 Task: Research Airbnb properties in Tohana, India from 16th December, 2023 to 25th December, 2023 for 2 adults. Place can be room with 1 bedroom having 2 beds and 1 bathroom. Property type can be flat.
Action: Mouse moved to (481, 91)
Screenshot: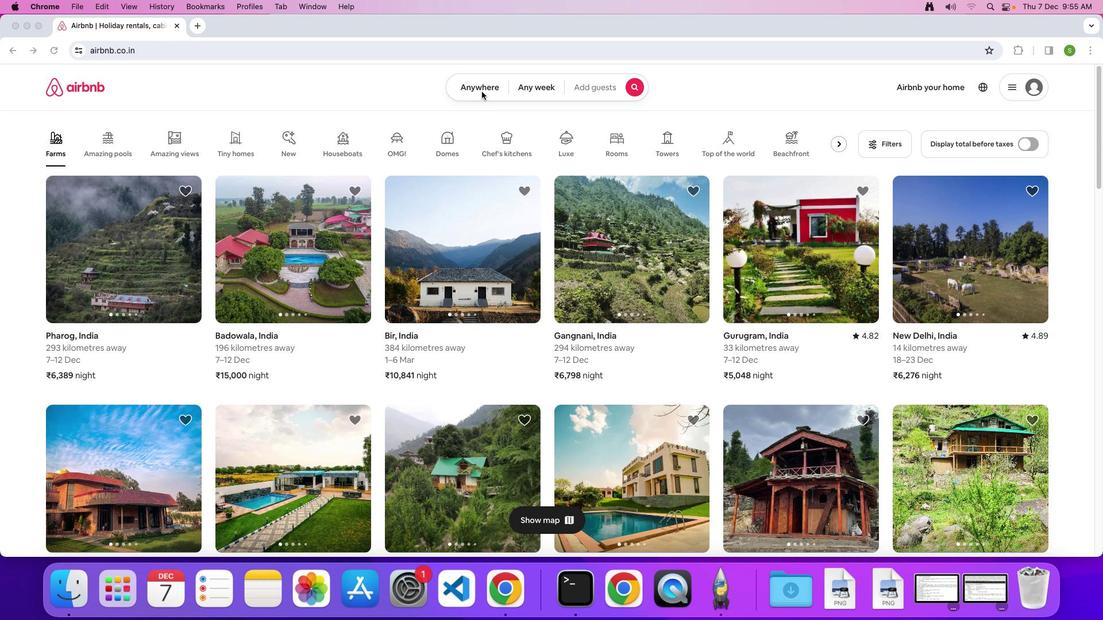 
Action: Mouse pressed left at (481, 91)
Screenshot: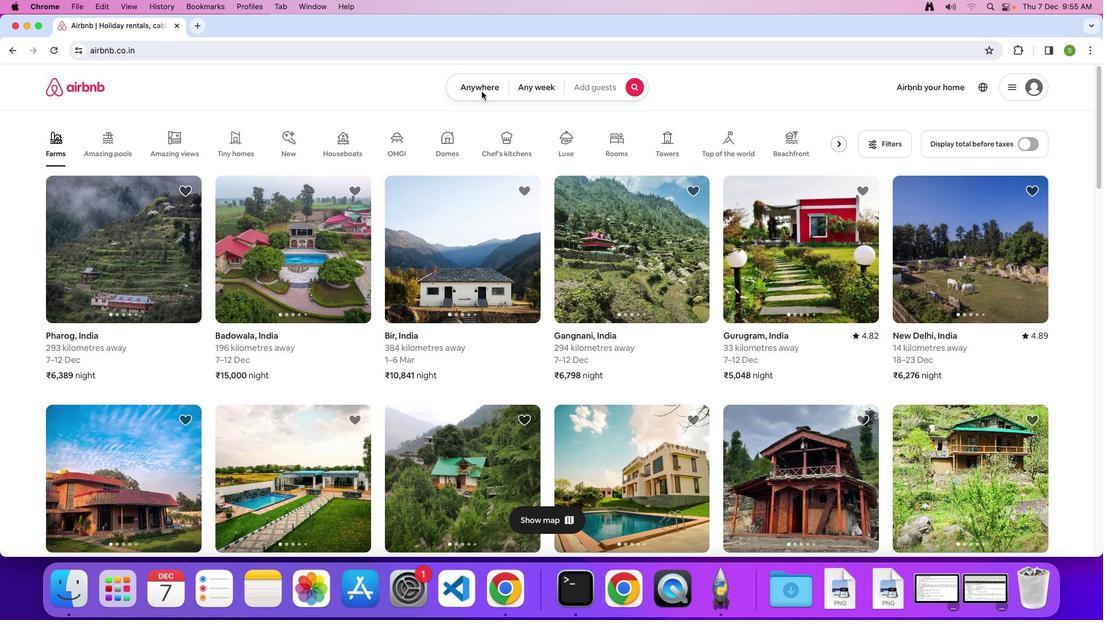 
Action: Mouse moved to (480, 90)
Screenshot: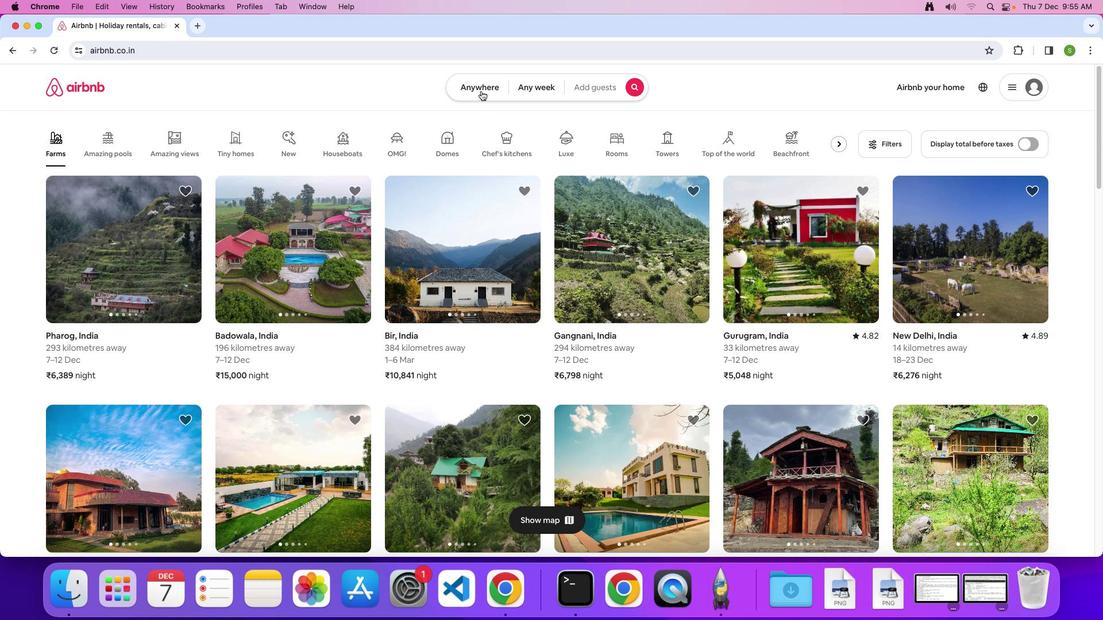 
Action: Mouse pressed left at (480, 90)
Screenshot: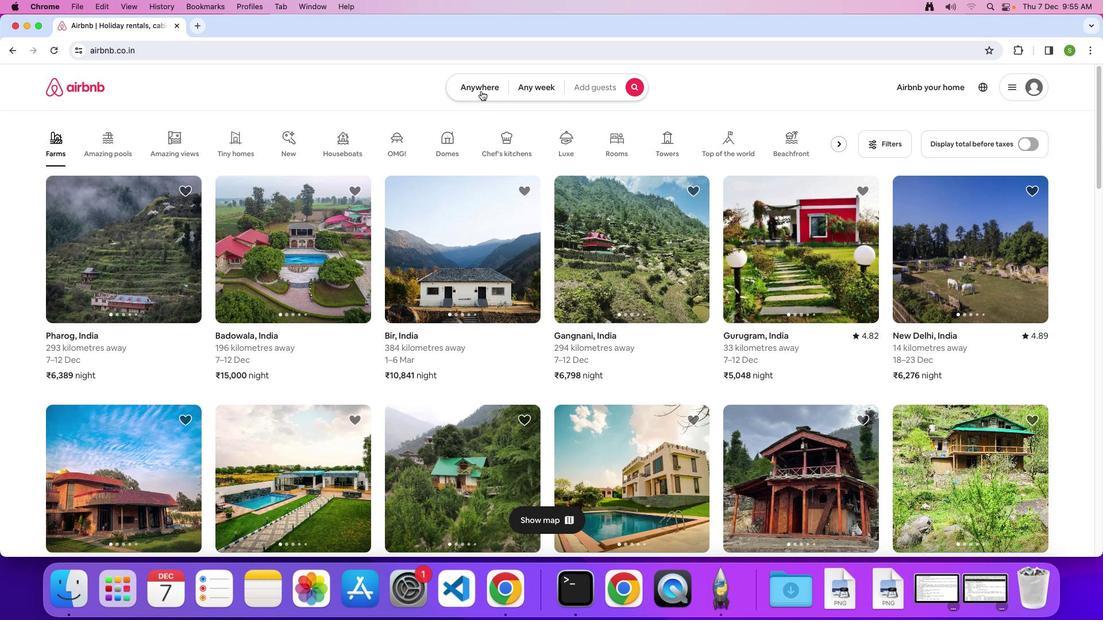 
Action: Mouse moved to (386, 129)
Screenshot: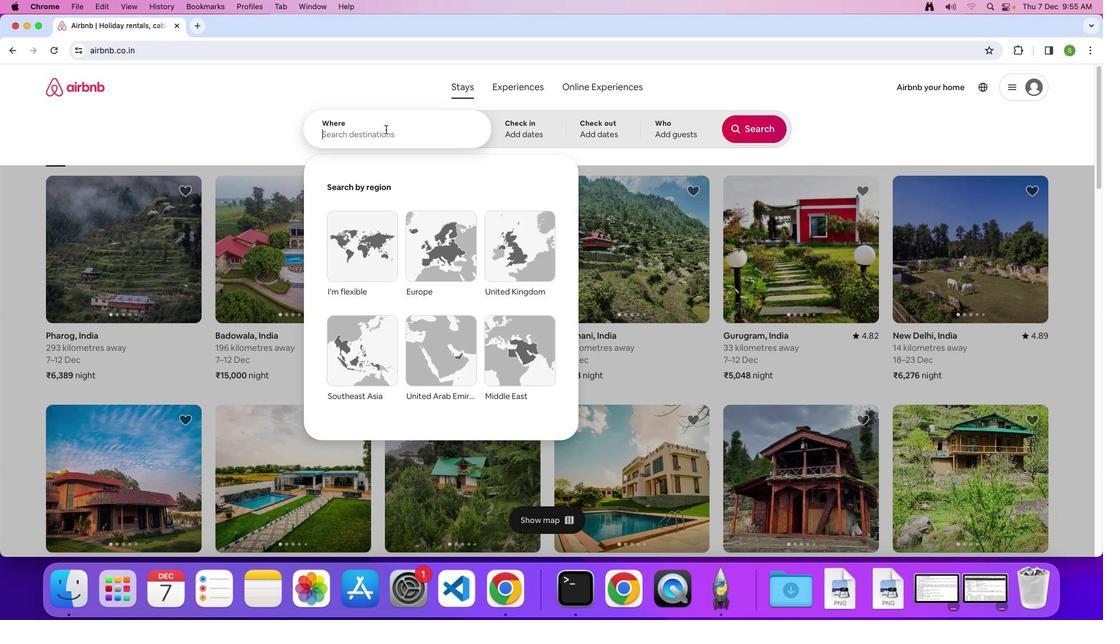 
Action: Key pressed Key.caps_lockKey.caps_lock'T'Key.caps_lock'o''h''a''n''a'','Key.spaceKey.shift'I''n''d''i''a'Key.enter
Screenshot: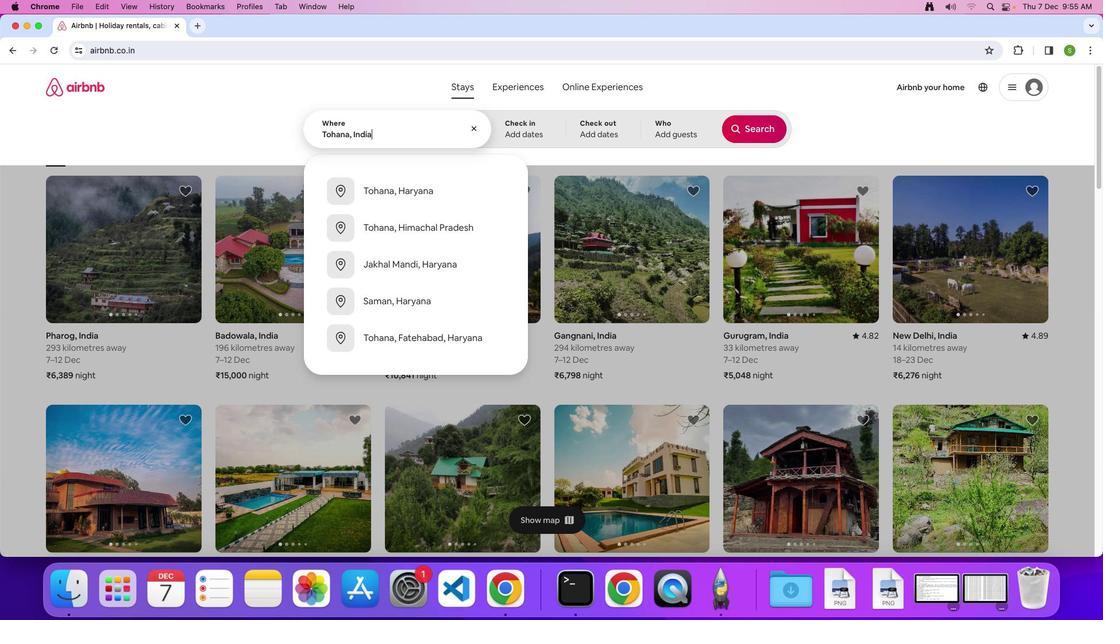 
Action: Mouse moved to (518, 327)
Screenshot: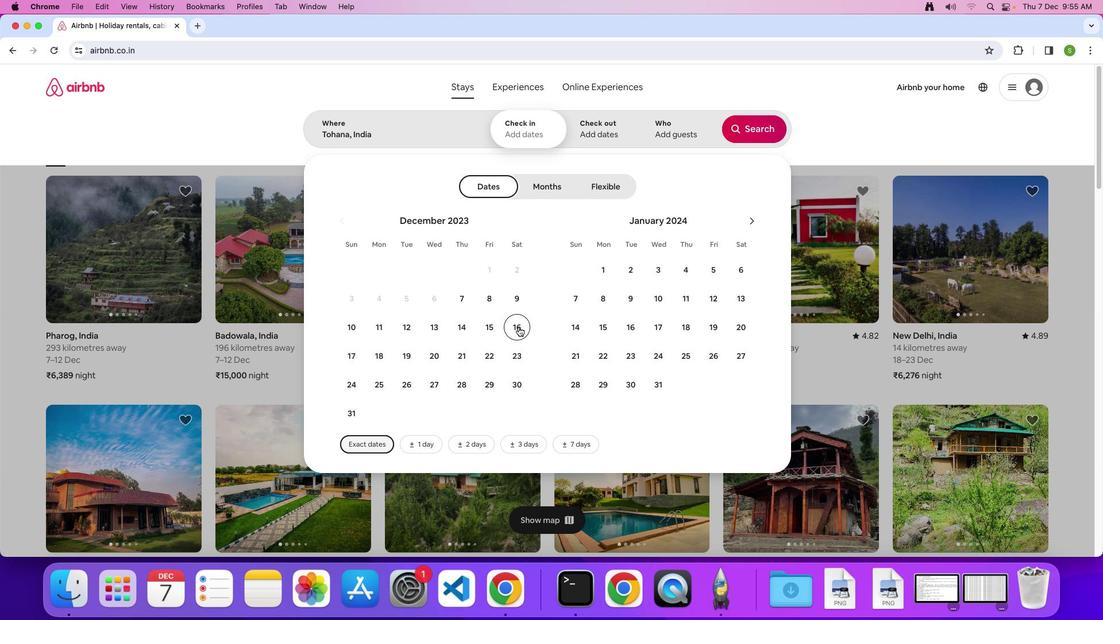 
Action: Mouse pressed left at (518, 327)
Screenshot: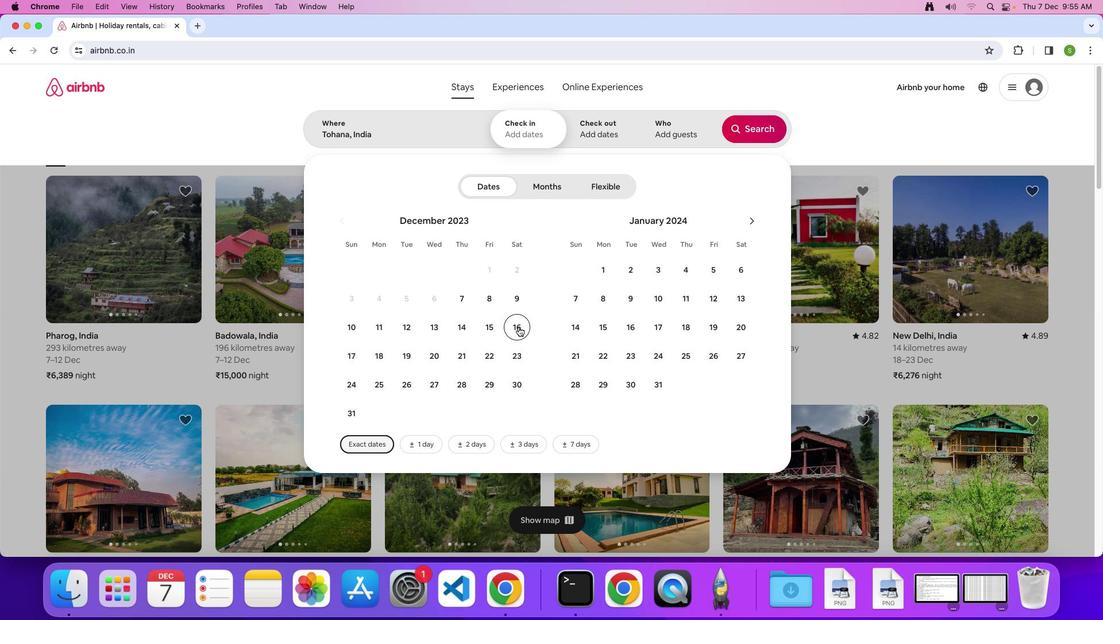 
Action: Mouse moved to (375, 385)
Screenshot: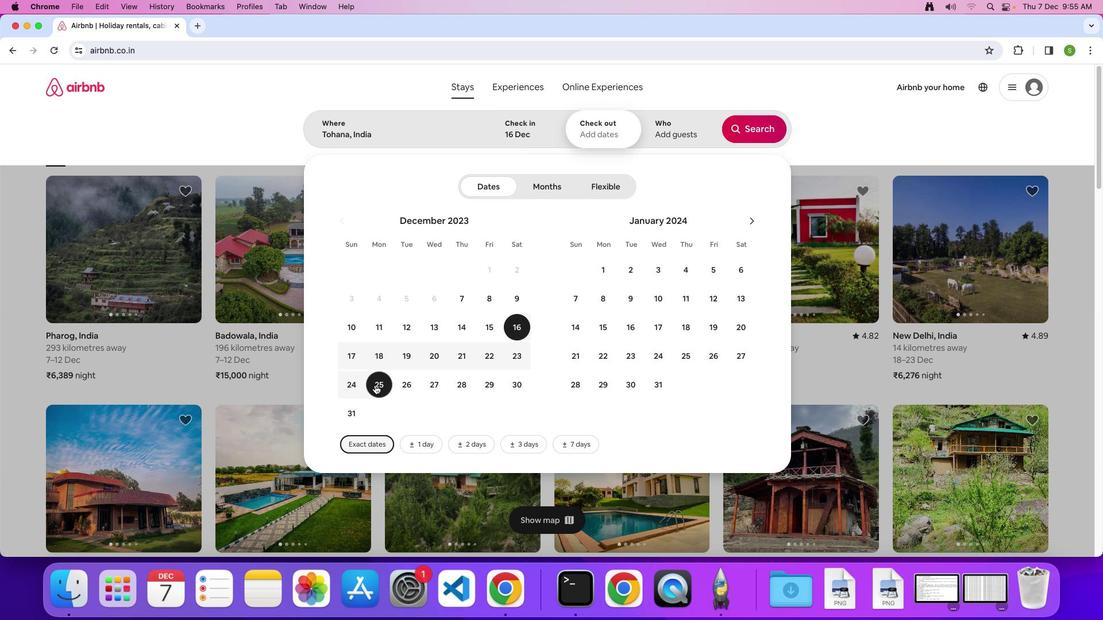
Action: Mouse pressed left at (375, 385)
Screenshot: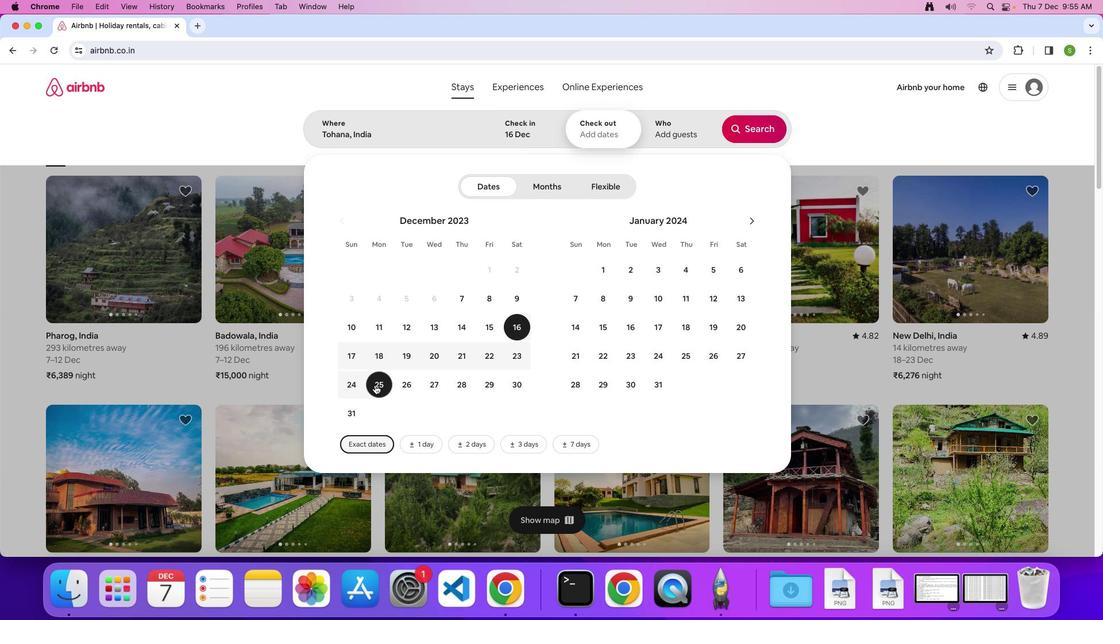 
Action: Mouse moved to (684, 130)
Screenshot: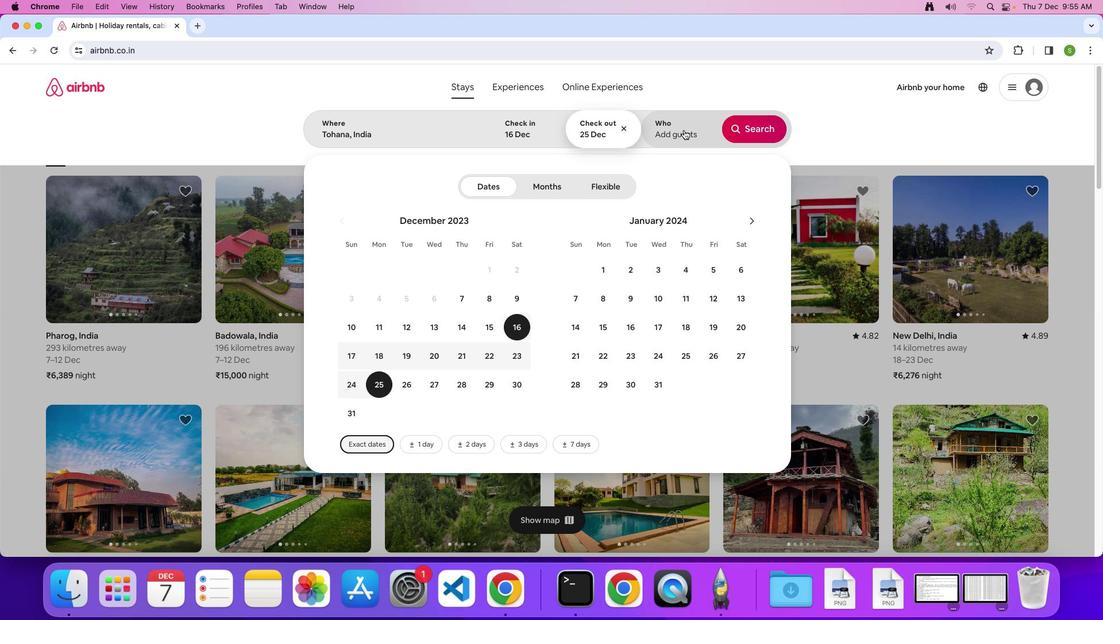 
Action: Mouse pressed left at (684, 130)
Screenshot: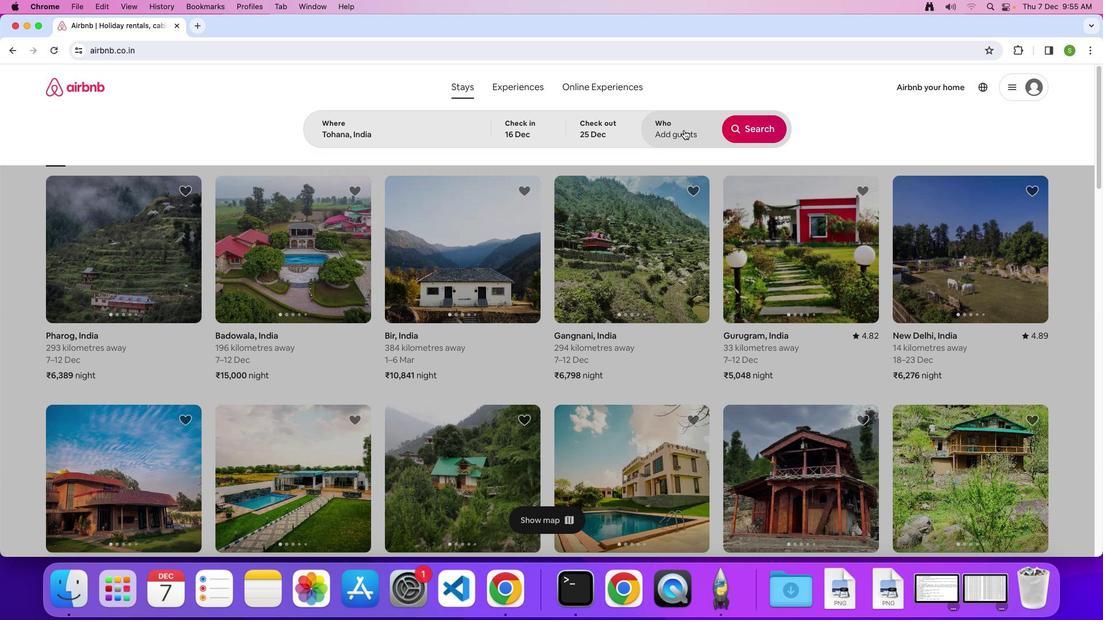 
Action: Mouse moved to (759, 188)
Screenshot: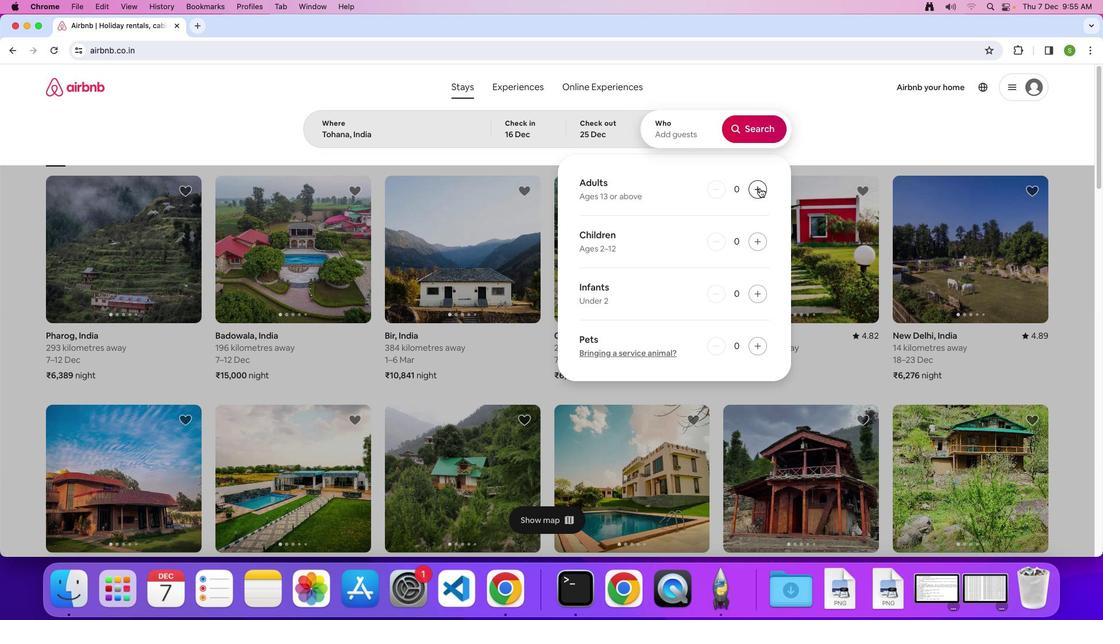 
Action: Mouse pressed left at (759, 188)
Screenshot: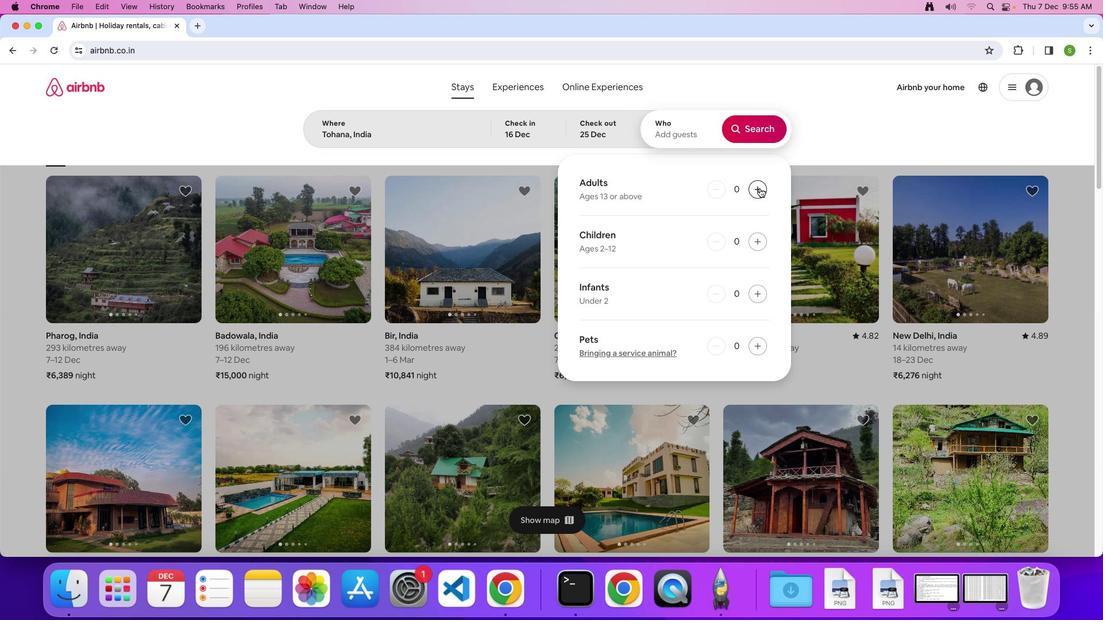 
Action: Mouse pressed left at (759, 188)
Screenshot: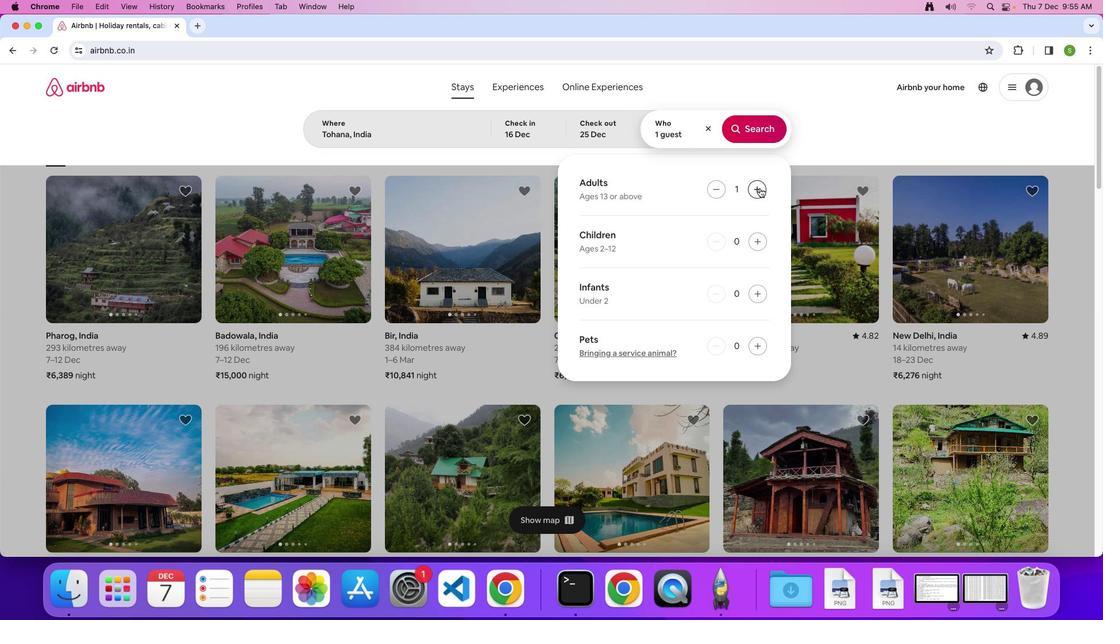 
Action: Mouse moved to (763, 126)
Screenshot: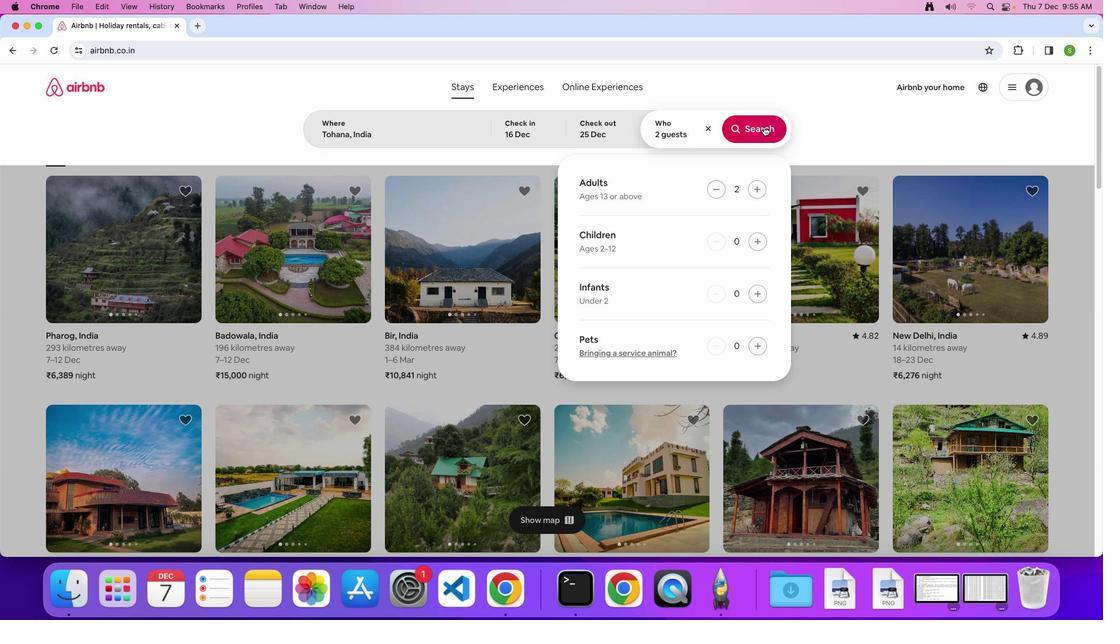 
Action: Mouse pressed left at (763, 126)
Screenshot: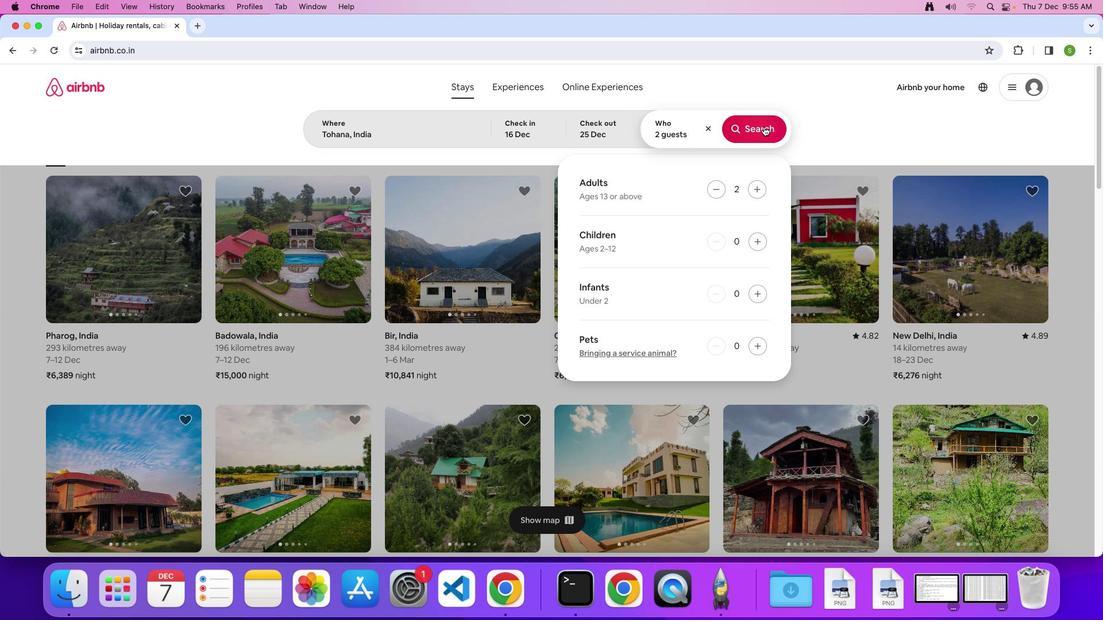 
Action: Mouse moved to (909, 133)
Screenshot: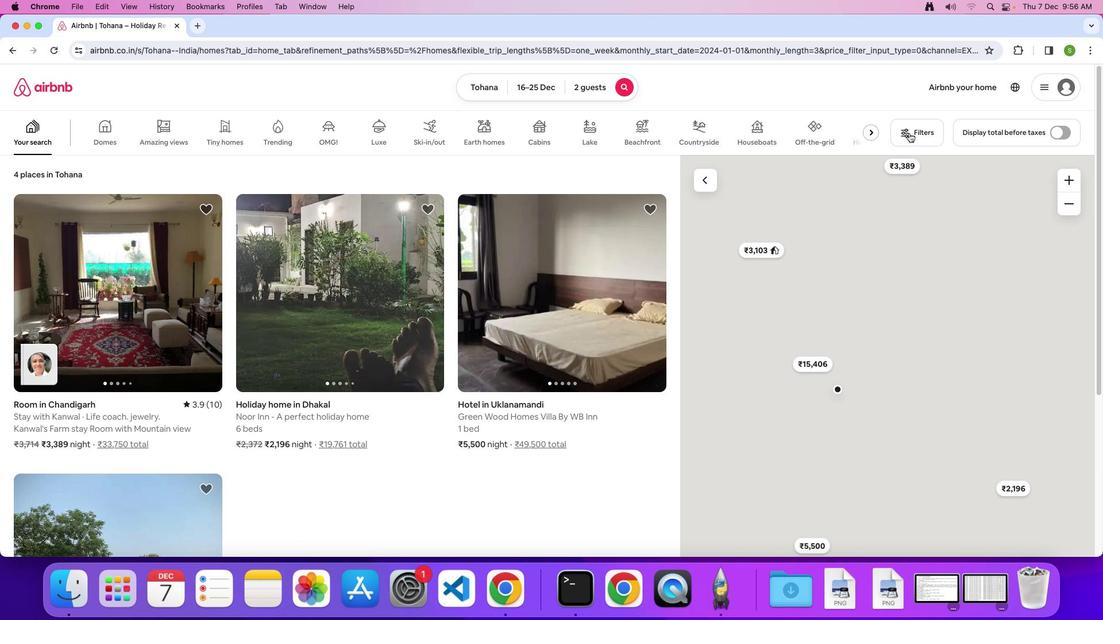 
Action: Mouse pressed left at (909, 133)
Screenshot: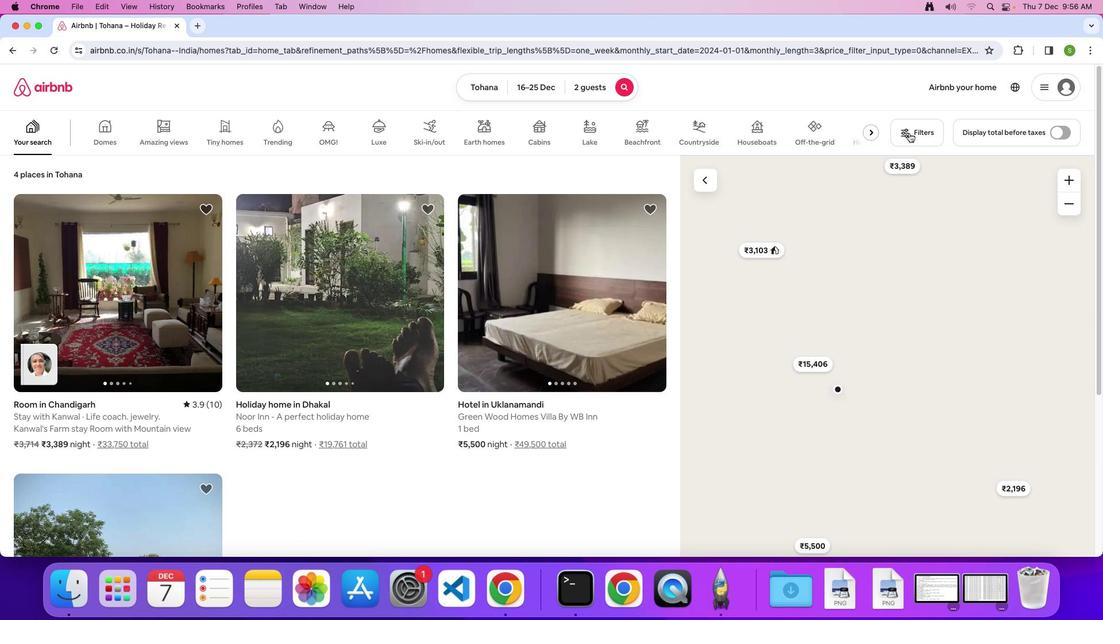 
Action: Mouse moved to (547, 209)
Screenshot: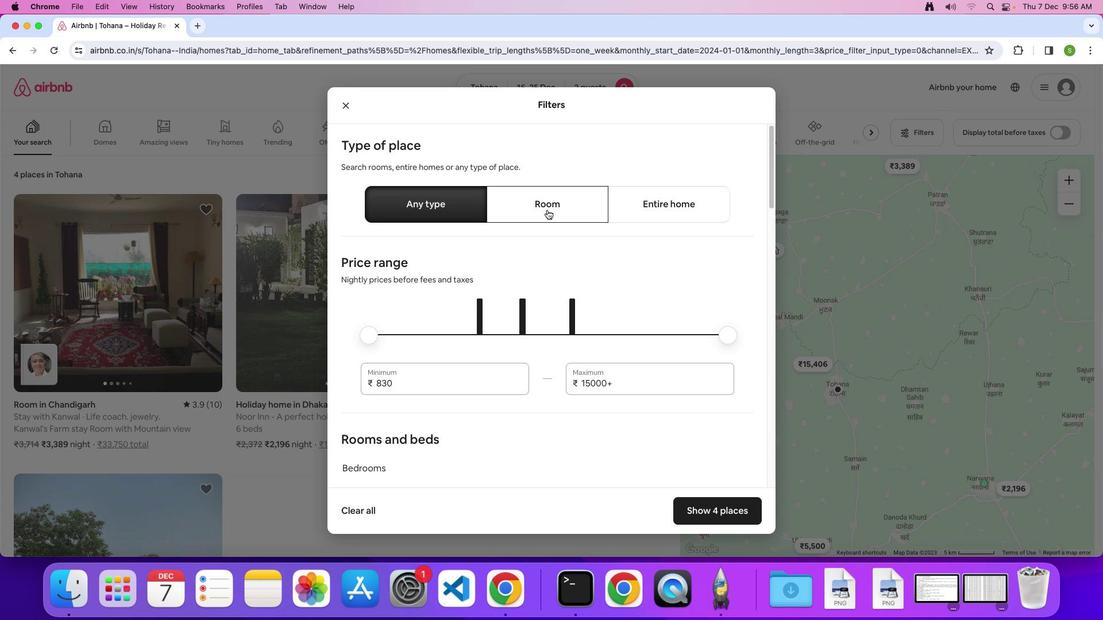 
Action: Mouse pressed left at (547, 209)
Screenshot: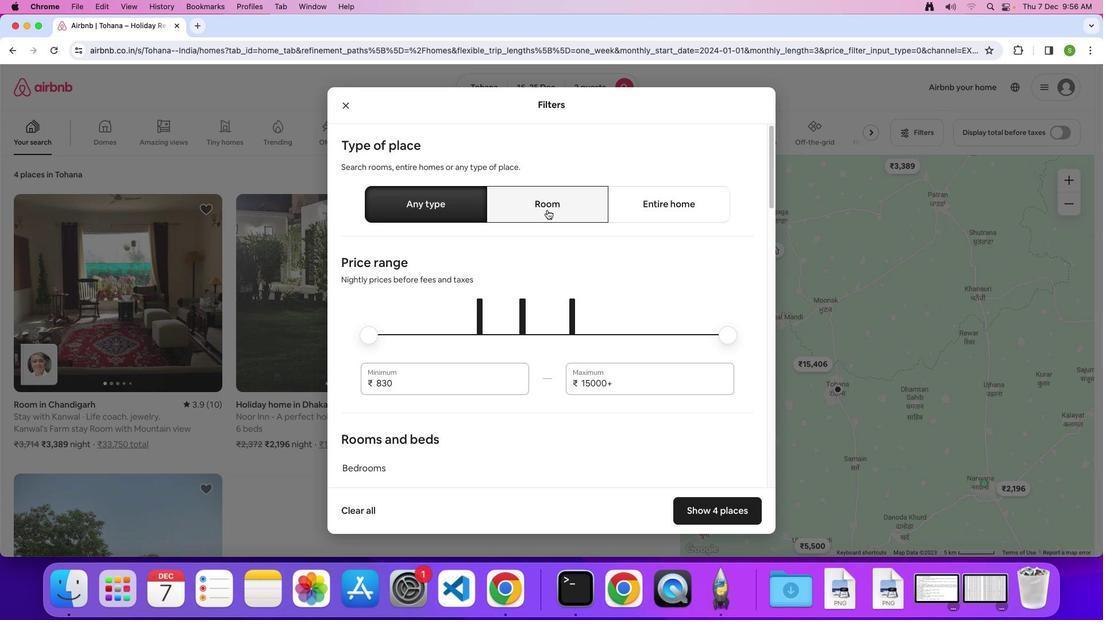 
Action: Mouse moved to (536, 287)
Screenshot: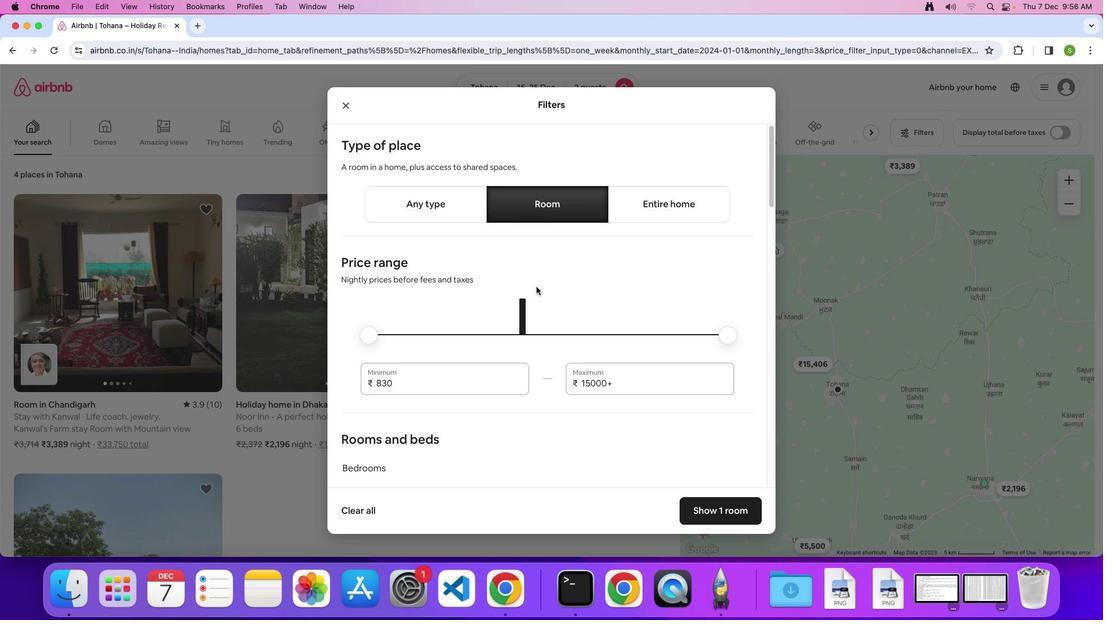 
Action: Mouse scrolled (536, 287) with delta (0, 0)
Screenshot: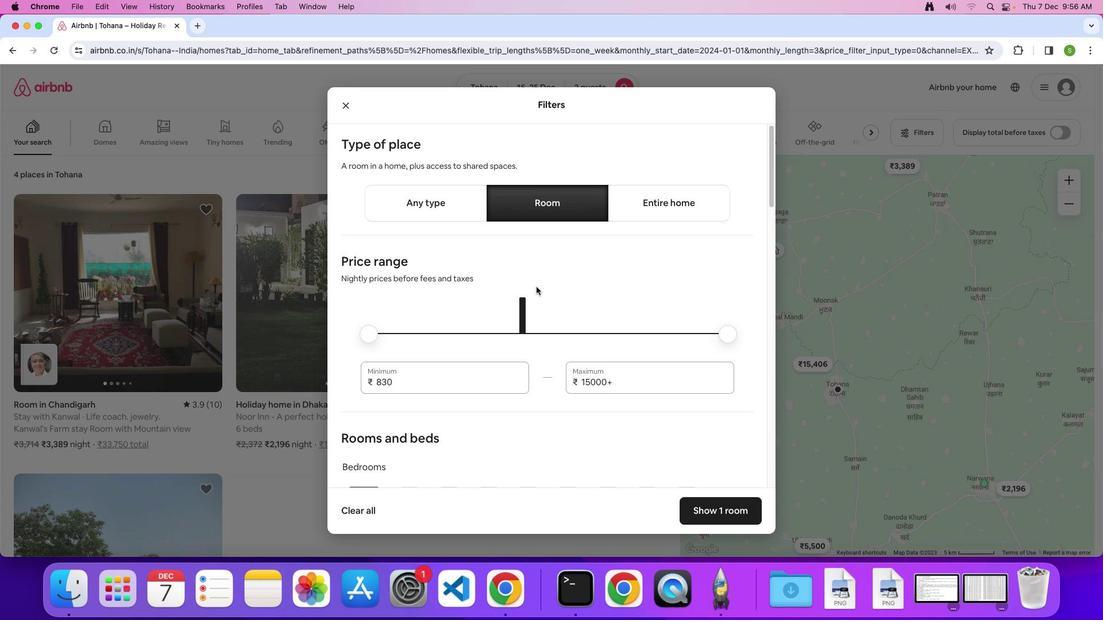 
Action: Mouse scrolled (536, 287) with delta (0, 0)
Screenshot: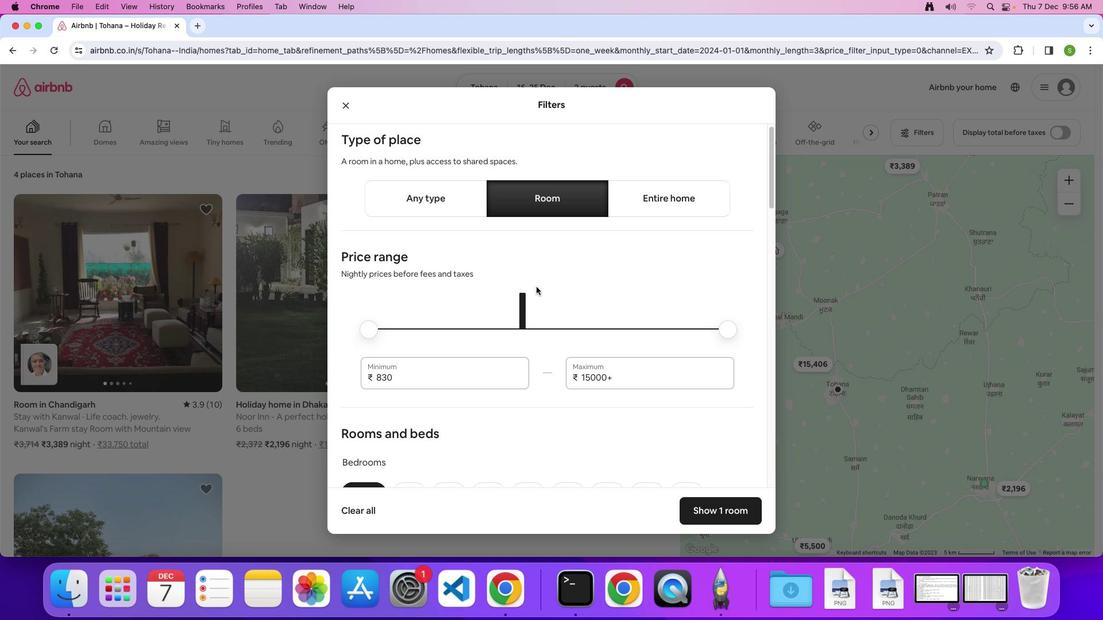 
Action: Mouse scrolled (536, 287) with delta (0, 0)
Screenshot: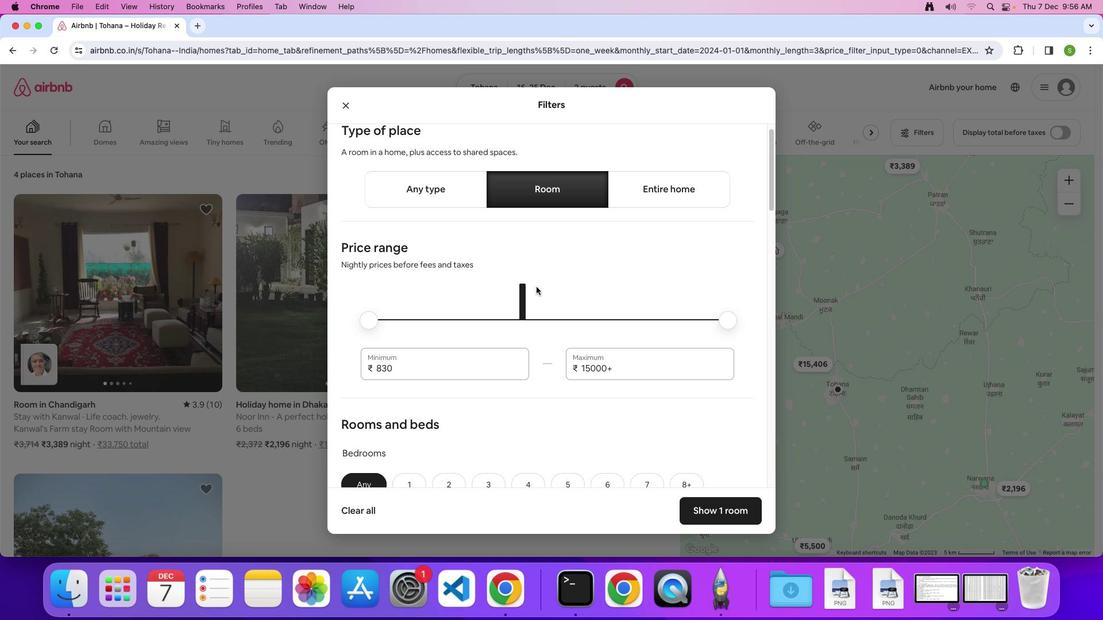 
Action: Mouse scrolled (536, 287) with delta (0, 0)
Screenshot: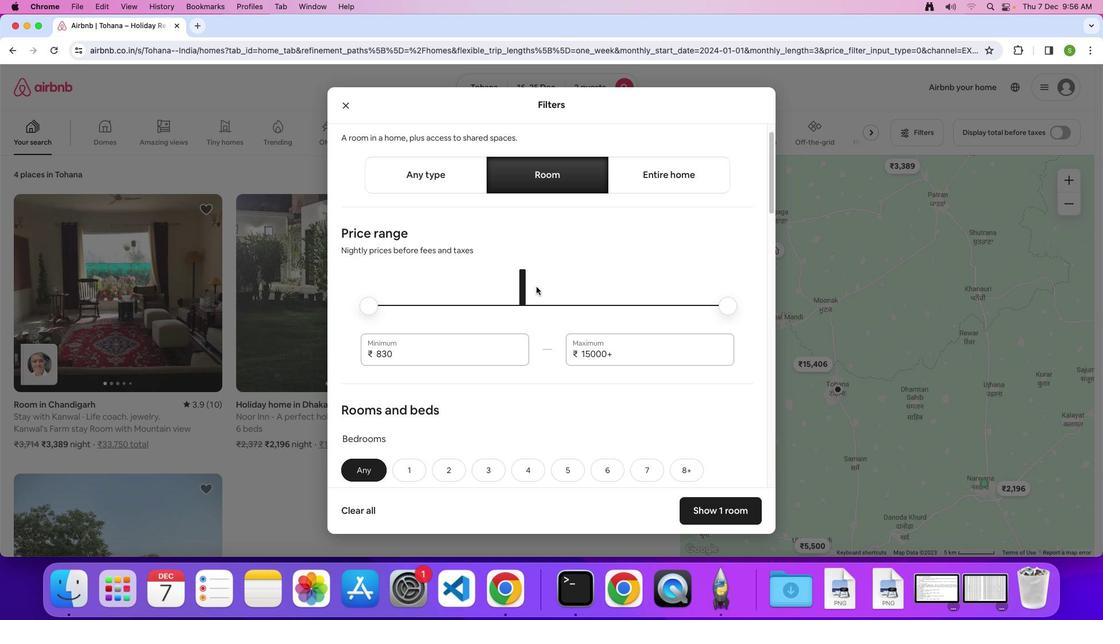 
Action: Mouse scrolled (536, 287) with delta (0, 0)
Screenshot: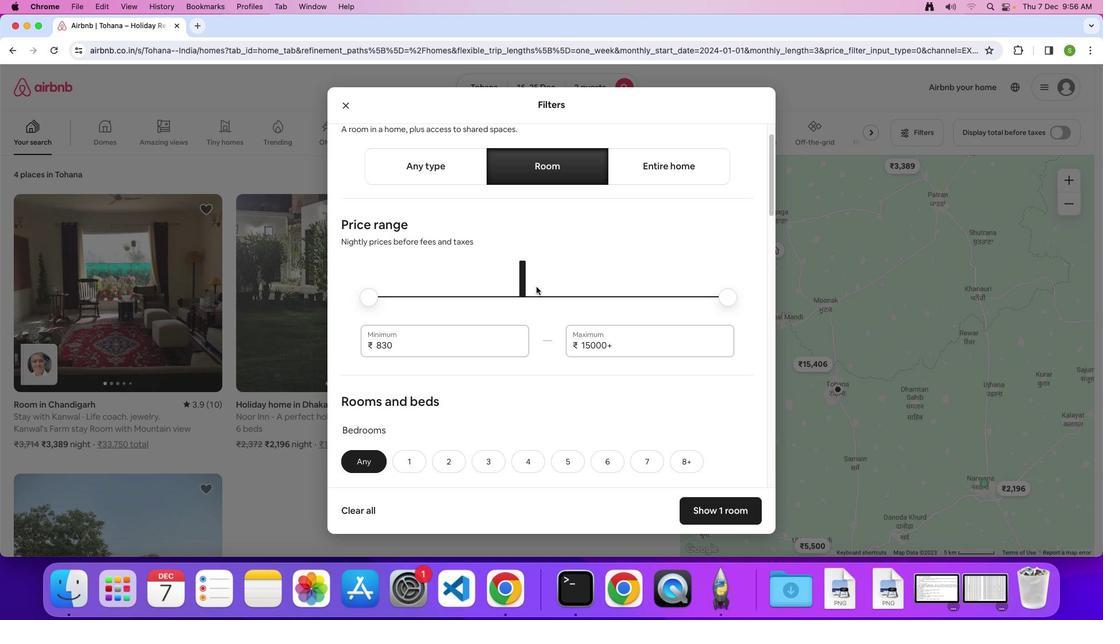 
Action: Mouse scrolled (536, 287) with delta (0, -1)
Screenshot: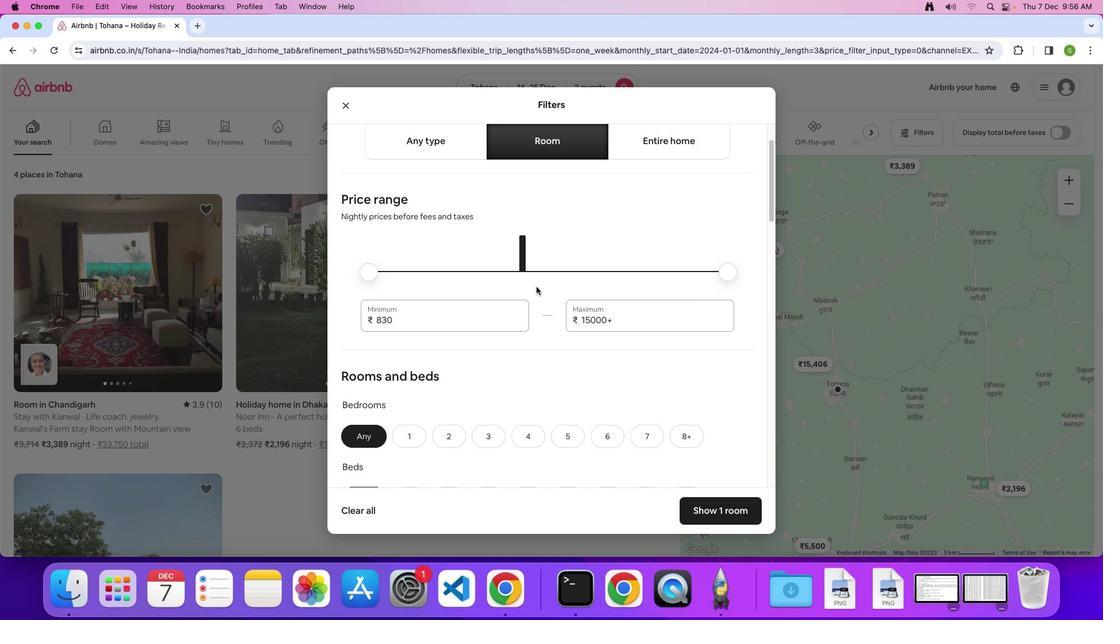 
Action: Mouse scrolled (536, 287) with delta (0, 0)
Screenshot: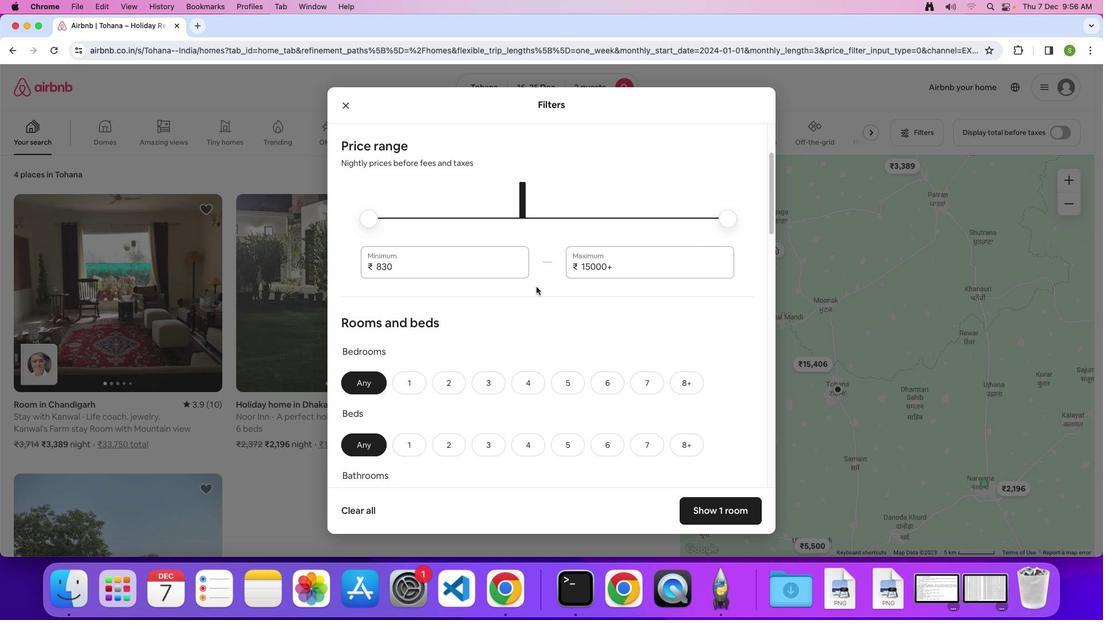 
Action: Mouse scrolled (536, 287) with delta (0, 0)
Screenshot: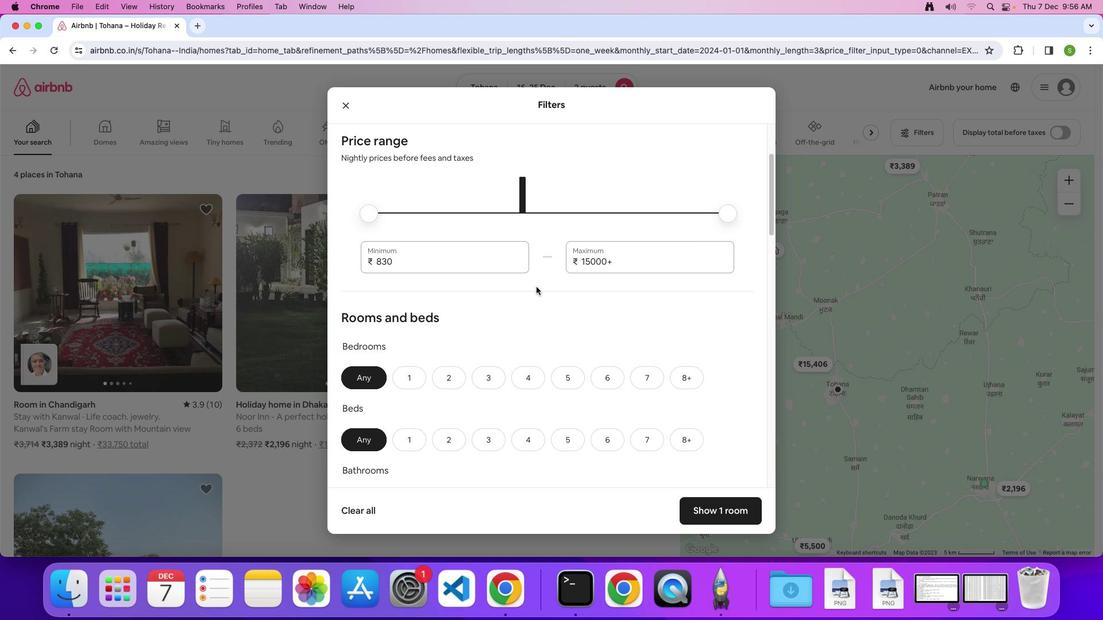 
Action: Mouse moved to (402, 375)
Screenshot: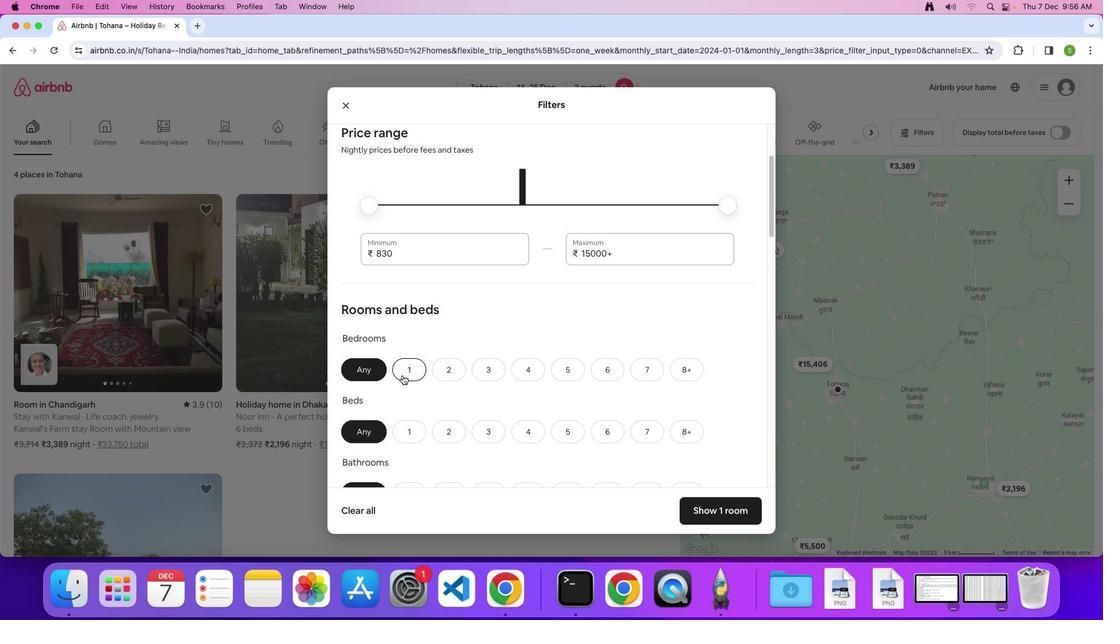 
Action: Mouse pressed left at (402, 375)
Screenshot: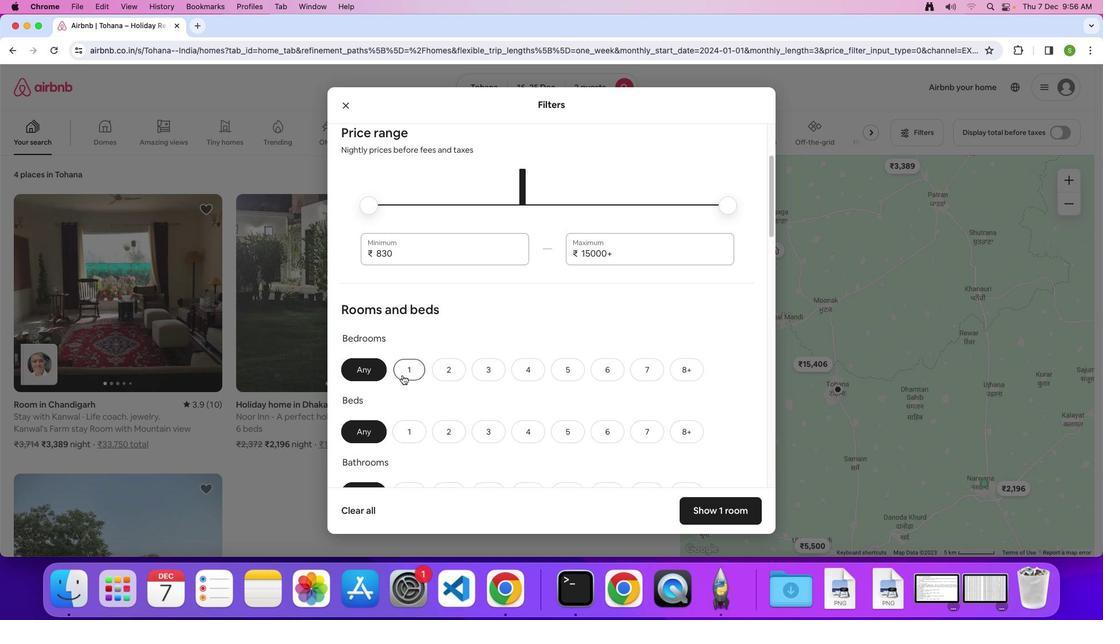 
Action: Mouse moved to (440, 374)
Screenshot: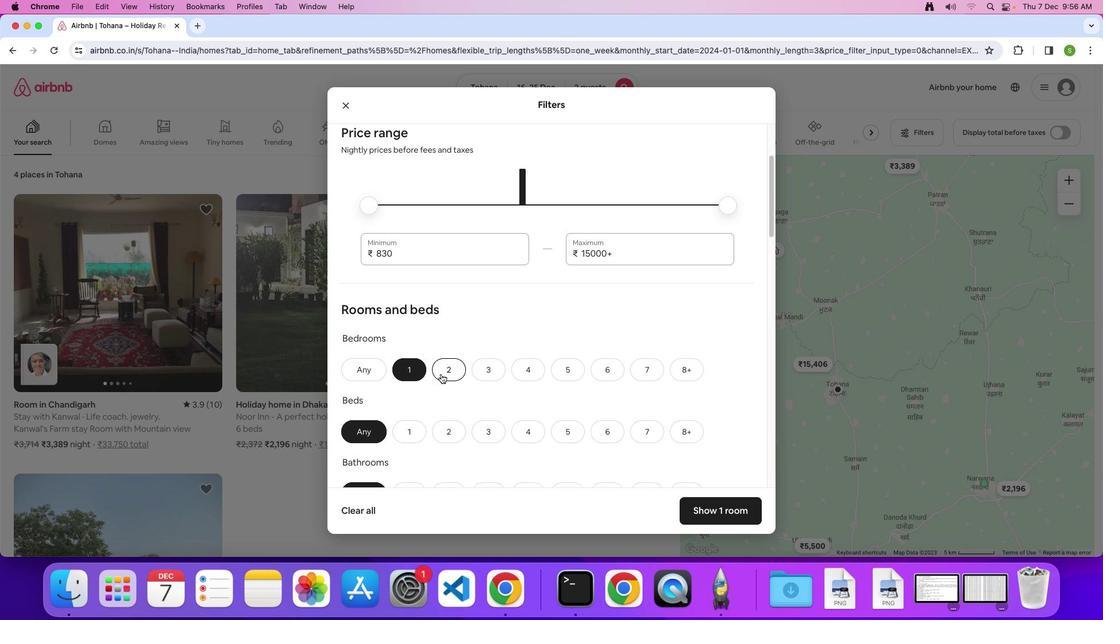 
Action: Mouse scrolled (440, 374) with delta (0, 0)
Screenshot: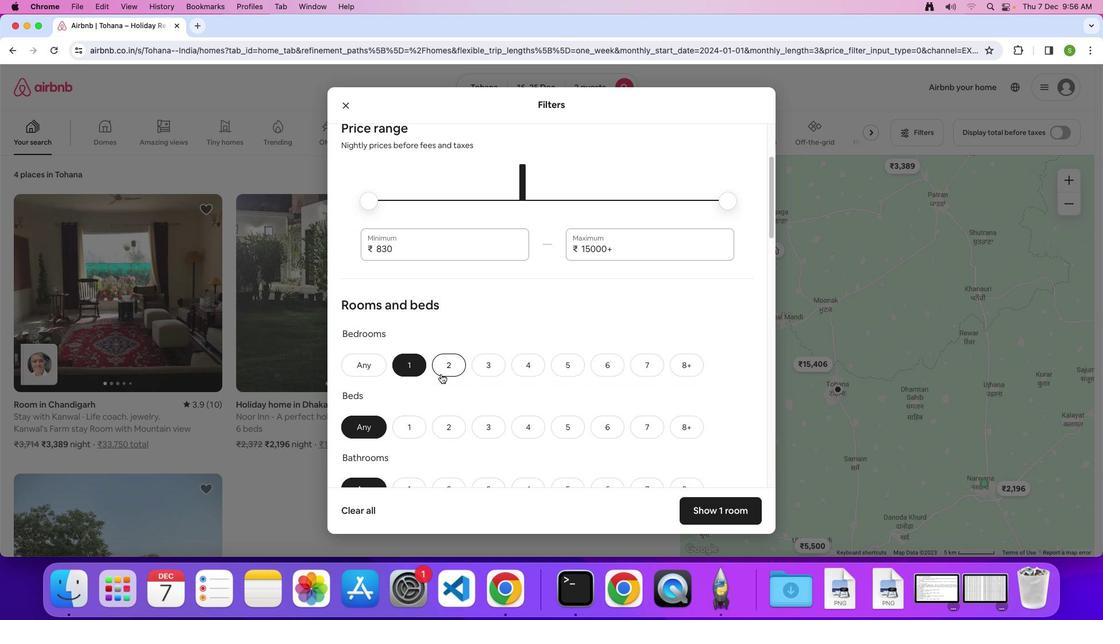 
Action: Mouse scrolled (440, 374) with delta (0, 0)
Screenshot: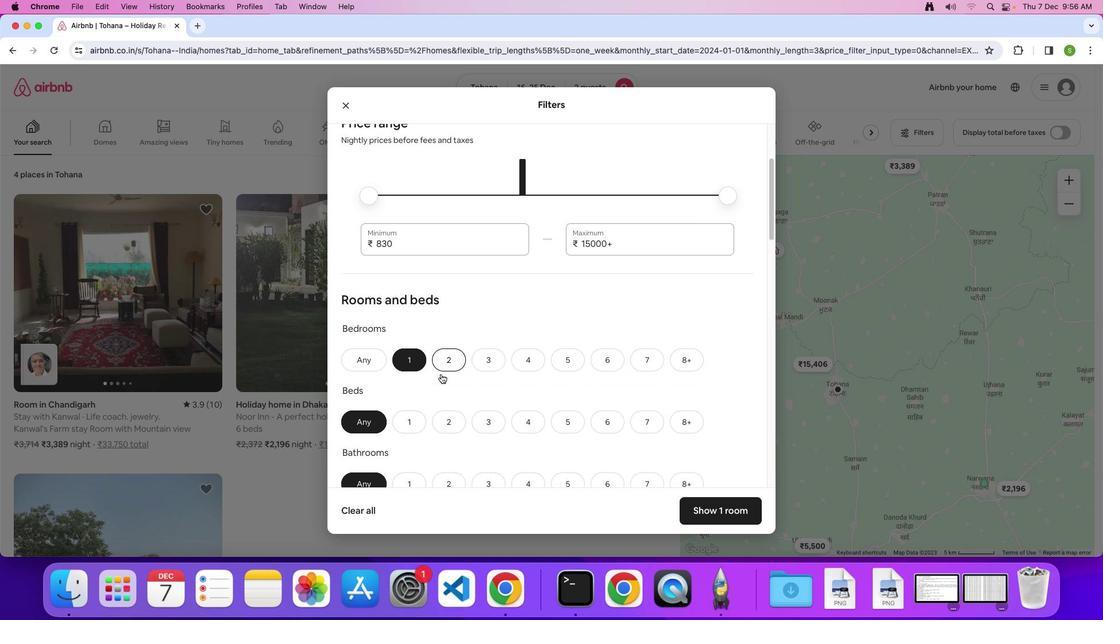 
Action: Mouse scrolled (440, 374) with delta (0, 0)
Screenshot: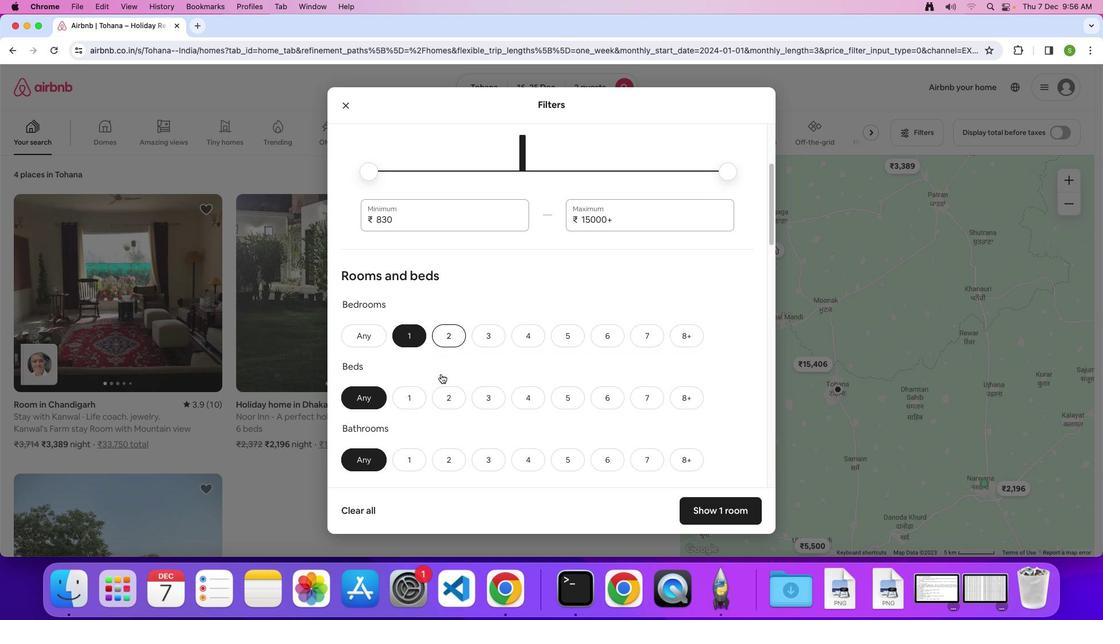 
Action: Mouse scrolled (440, 374) with delta (0, 0)
Screenshot: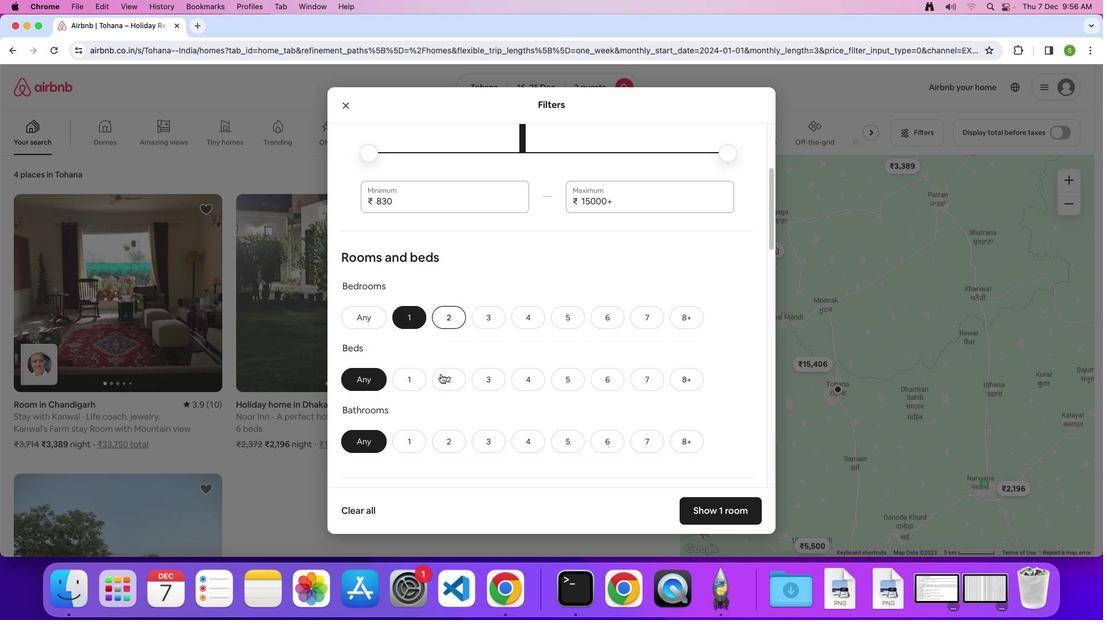 
Action: Mouse scrolled (440, 374) with delta (0, 0)
Screenshot: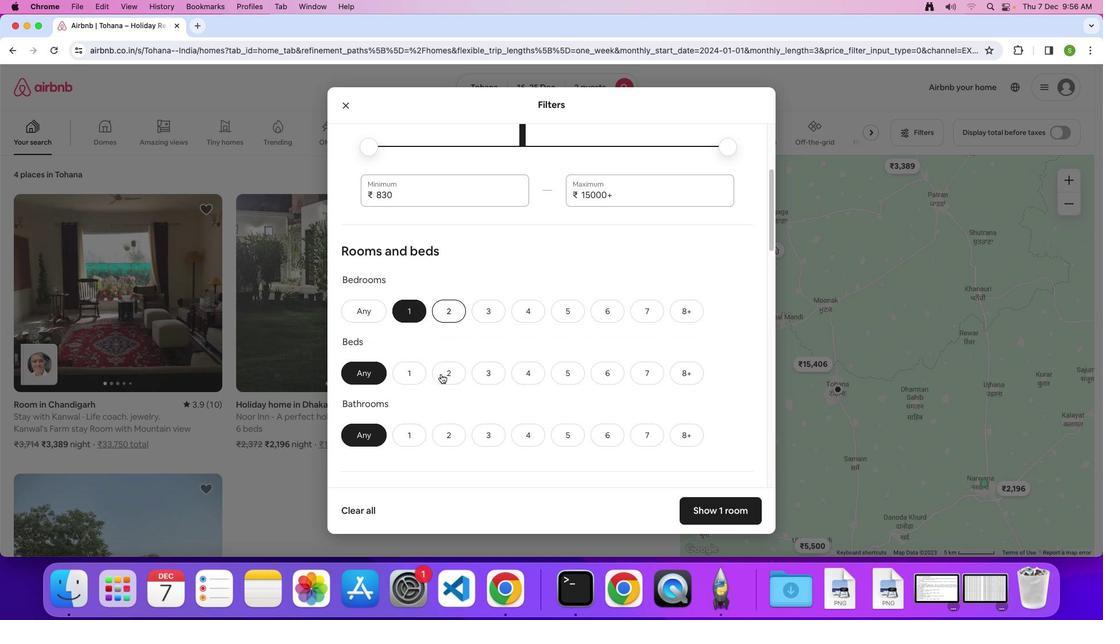 
Action: Mouse scrolled (440, 374) with delta (0, 0)
Screenshot: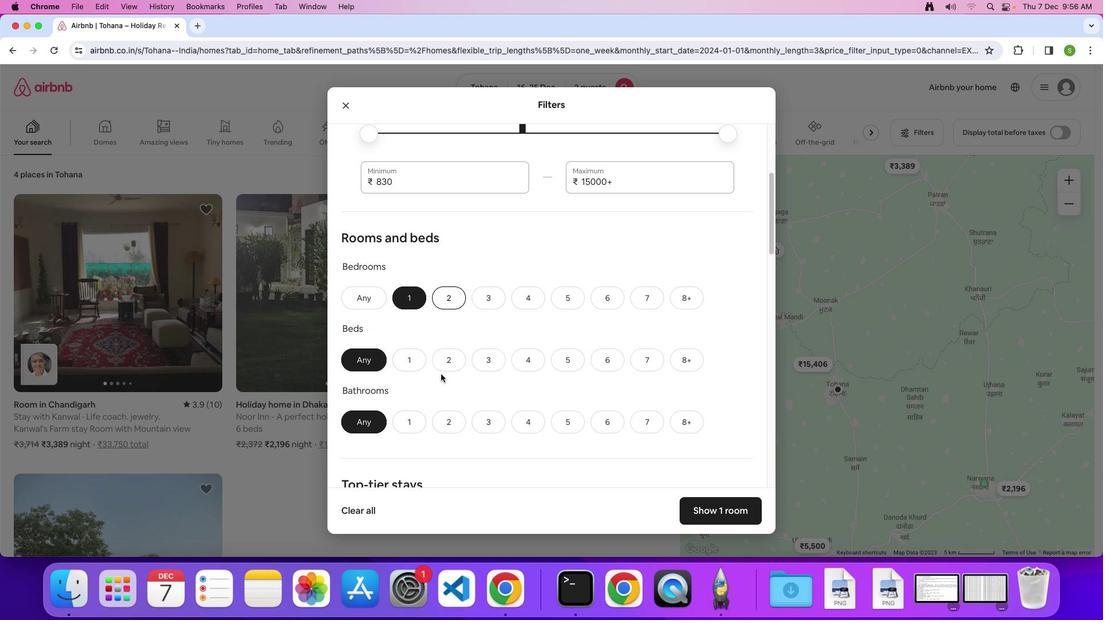 
Action: Mouse moved to (440, 374)
Screenshot: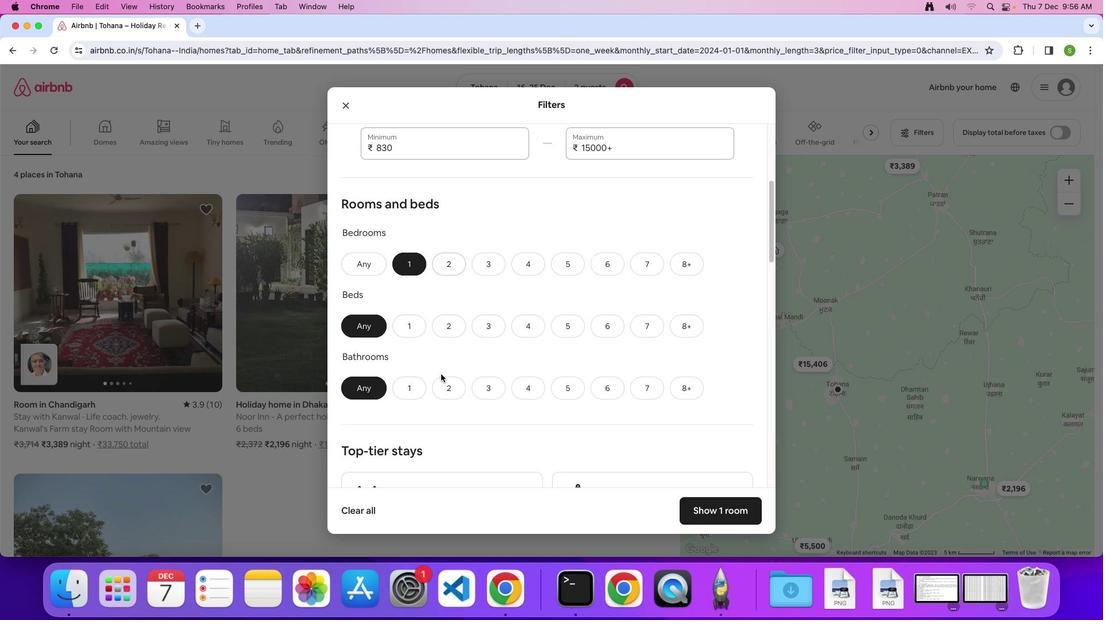 
Action: Mouse scrolled (440, 374) with delta (0, 0)
Screenshot: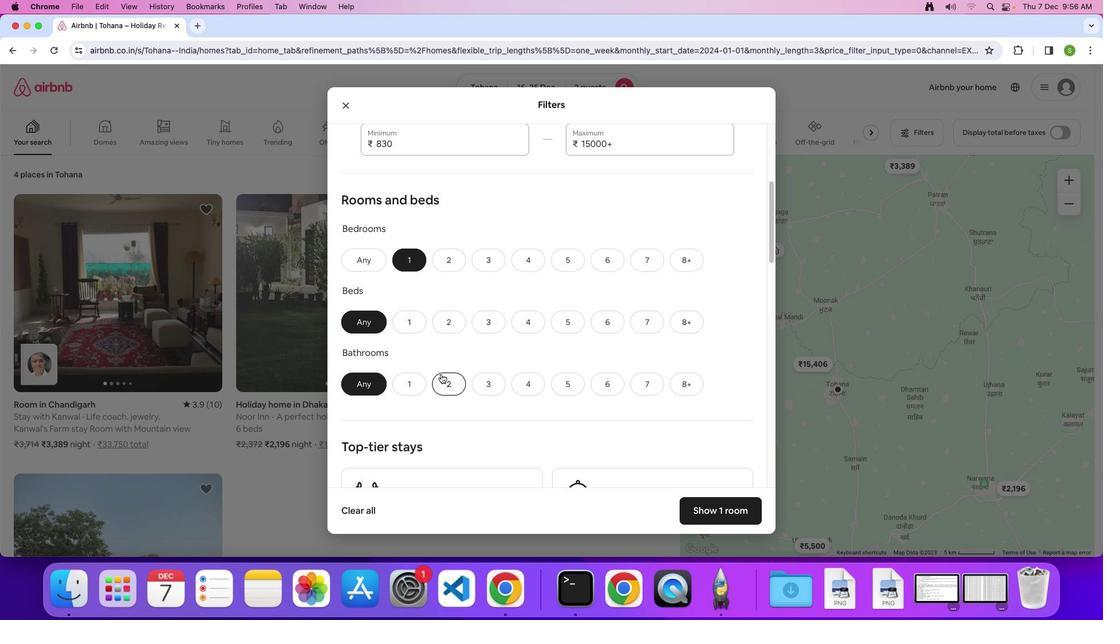
Action: Mouse moved to (450, 312)
Screenshot: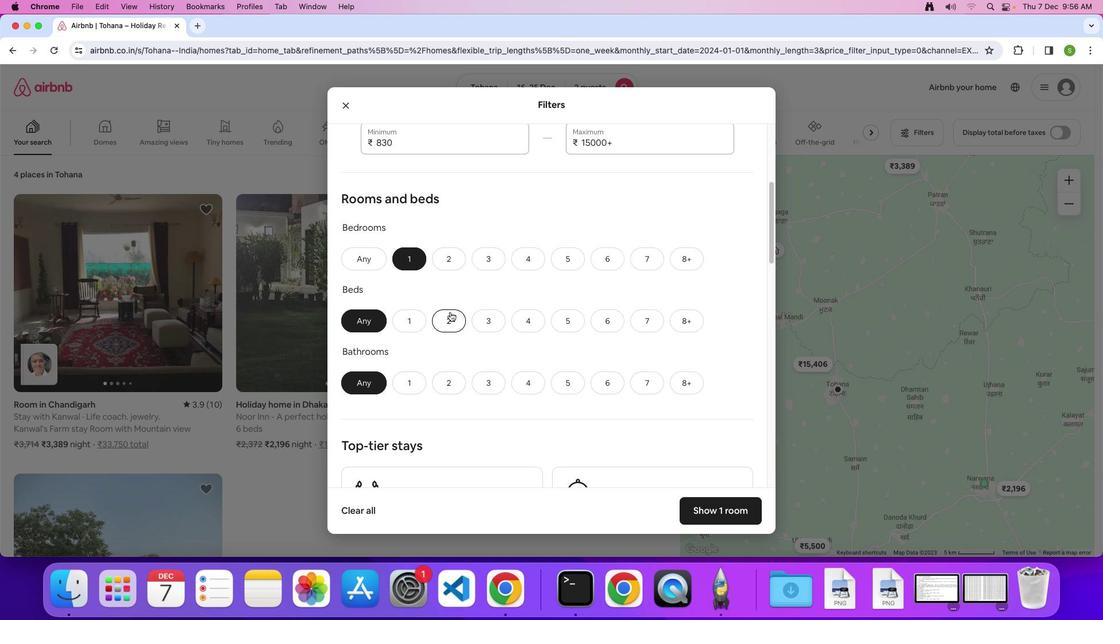 
Action: Mouse pressed left at (450, 312)
Screenshot: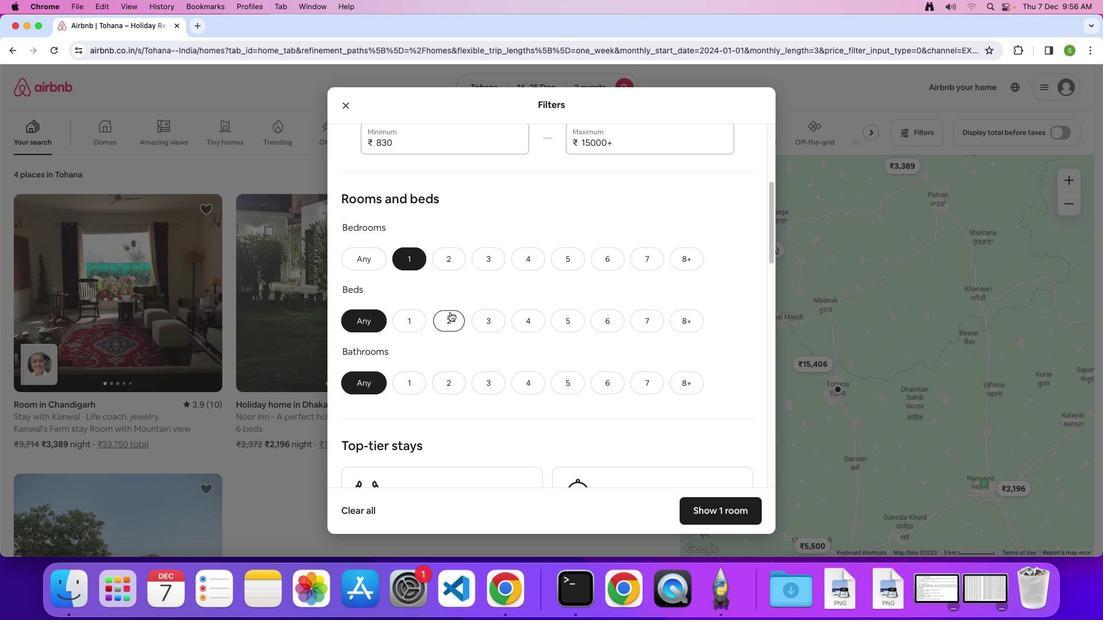 
Action: Mouse moved to (405, 378)
Screenshot: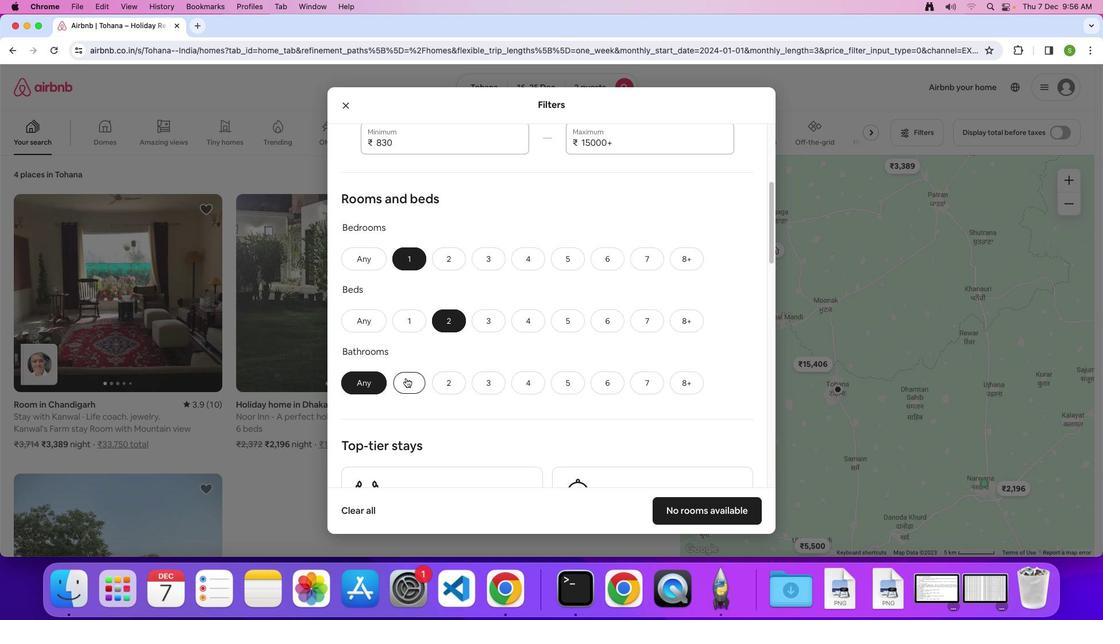 
Action: Mouse pressed left at (405, 378)
Screenshot: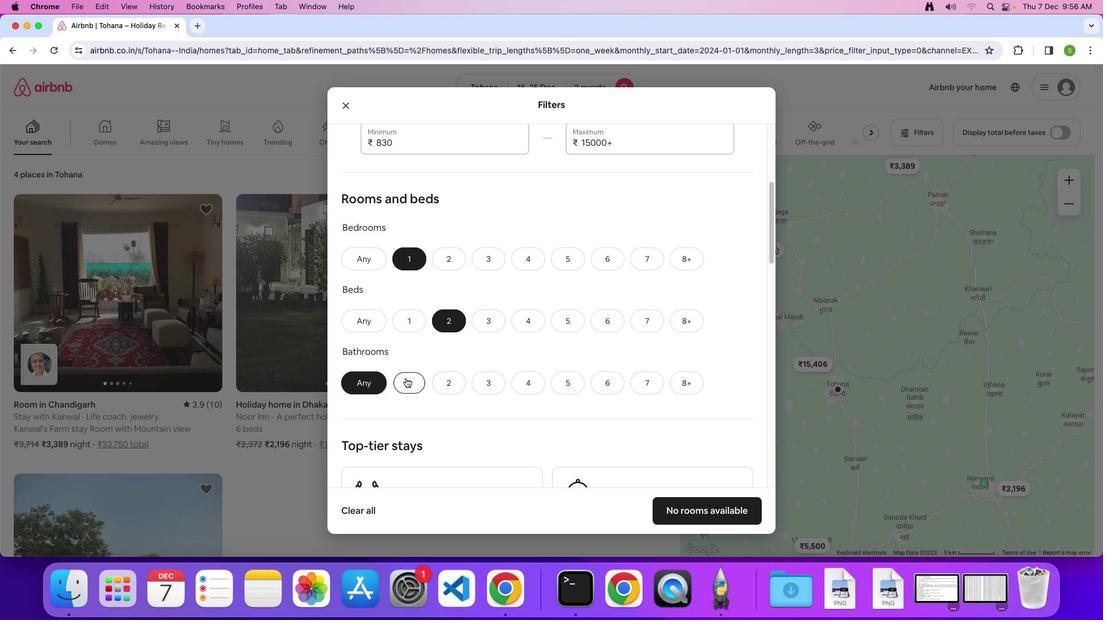 
Action: Mouse moved to (501, 354)
Screenshot: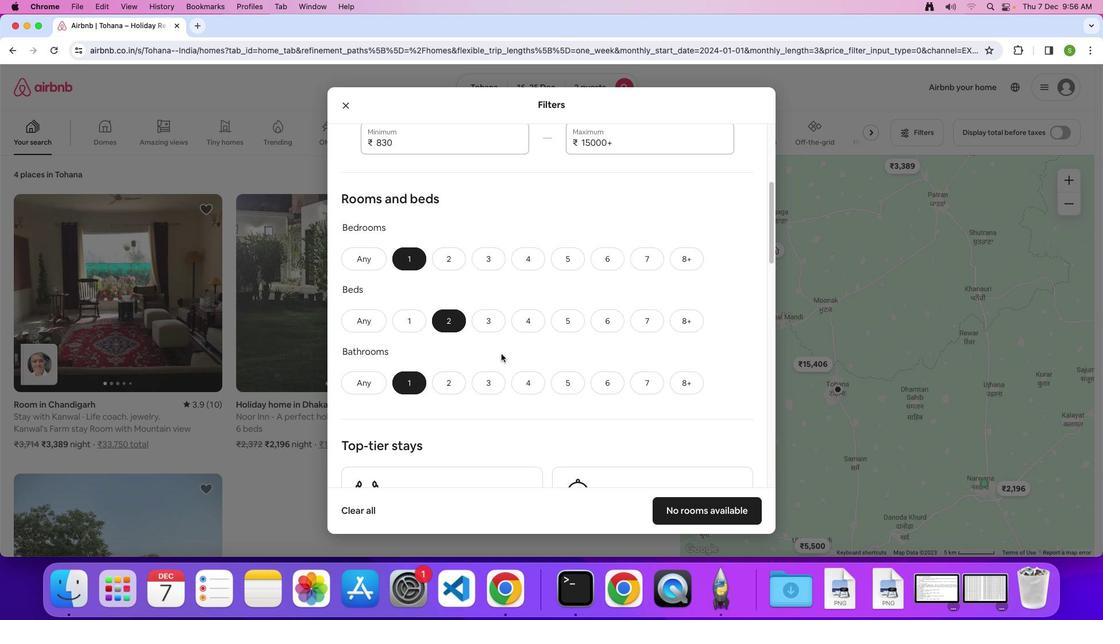 
Action: Mouse scrolled (501, 354) with delta (0, 0)
Screenshot: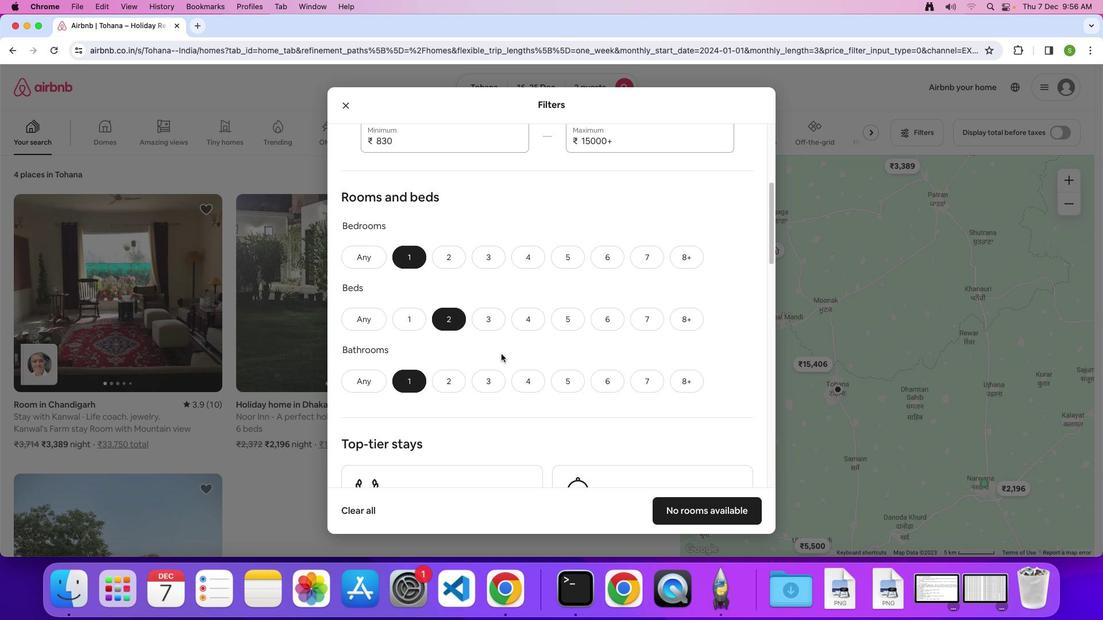 
Action: Mouse scrolled (501, 354) with delta (0, 0)
Screenshot: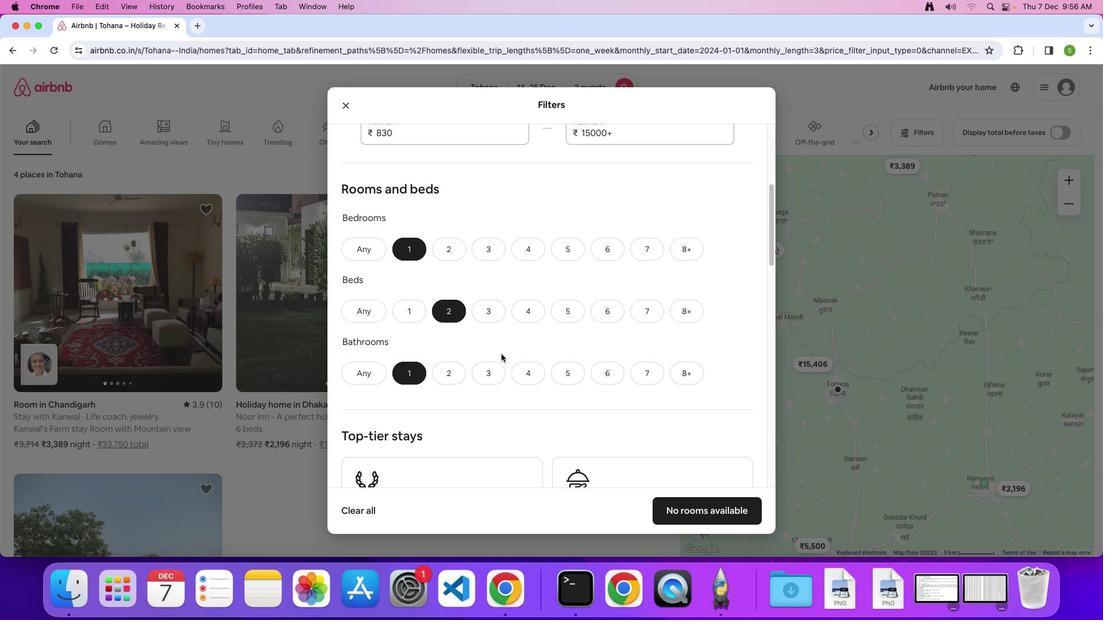 
Action: Mouse scrolled (501, 354) with delta (0, 0)
Screenshot: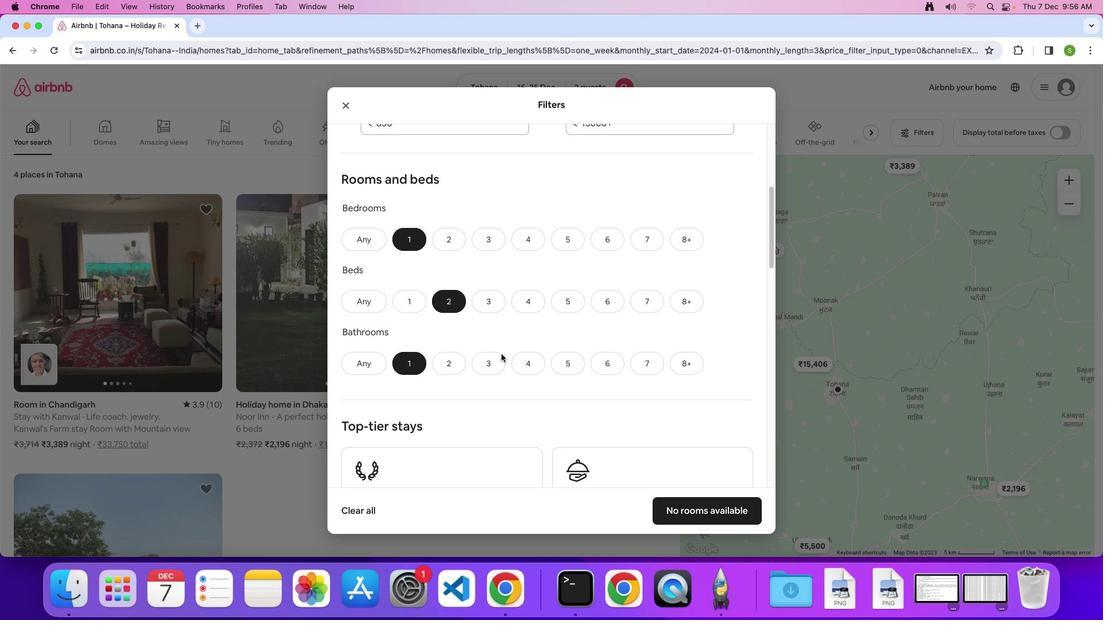 
Action: Mouse scrolled (501, 354) with delta (0, 0)
Screenshot: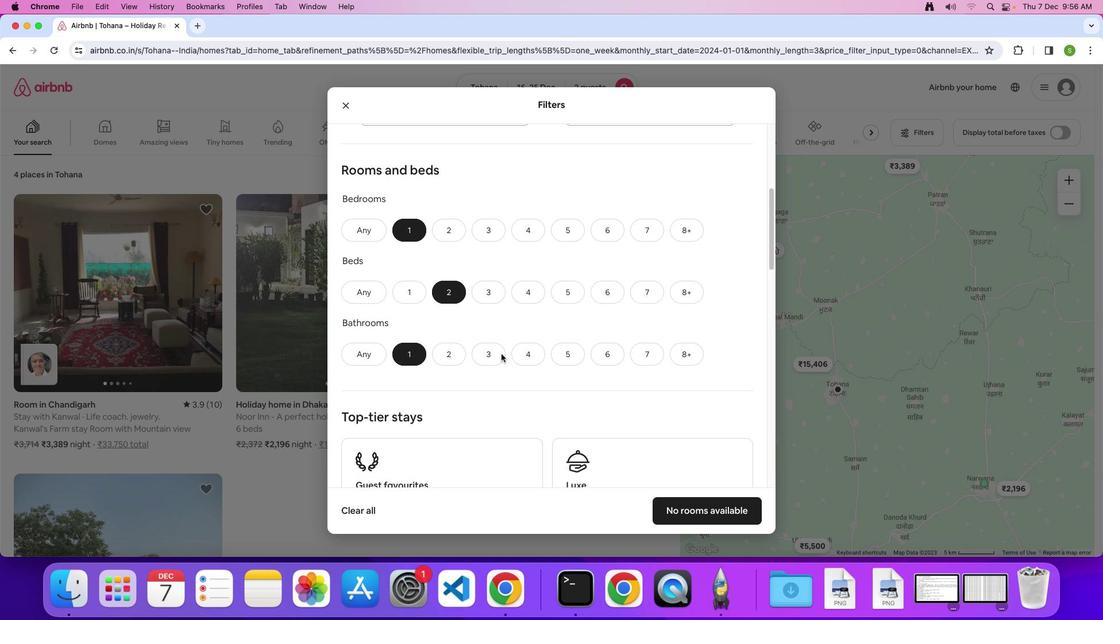 
Action: Mouse scrolled (501, 354) with delta (0, -1)
Screenshot: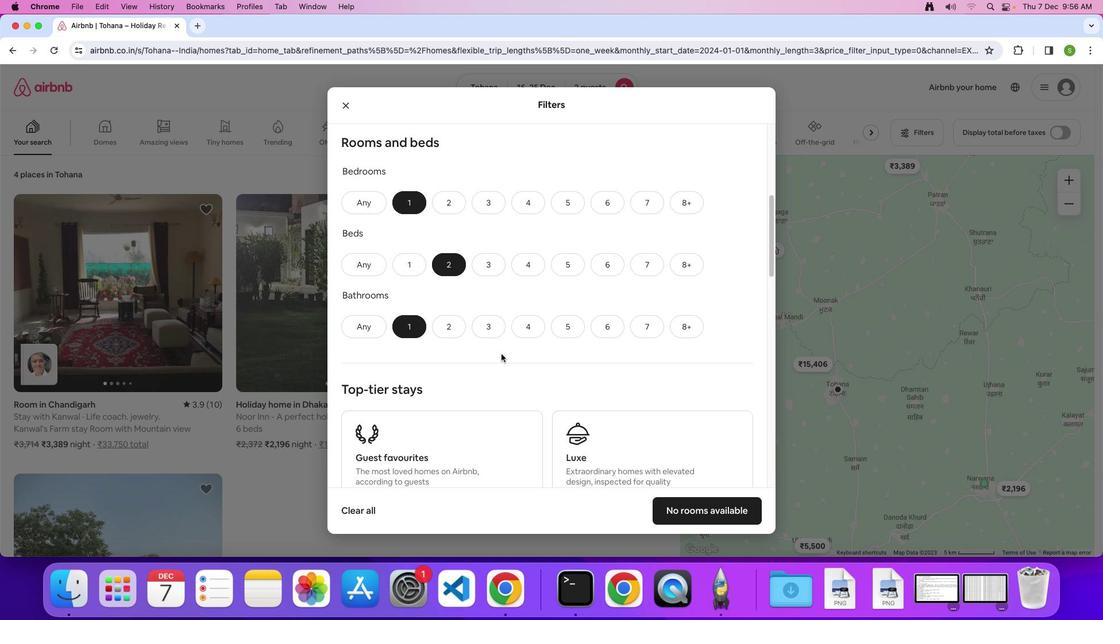 
Action: Mouse scrolled (501, 354) with delta (0, 0)
Screenshot: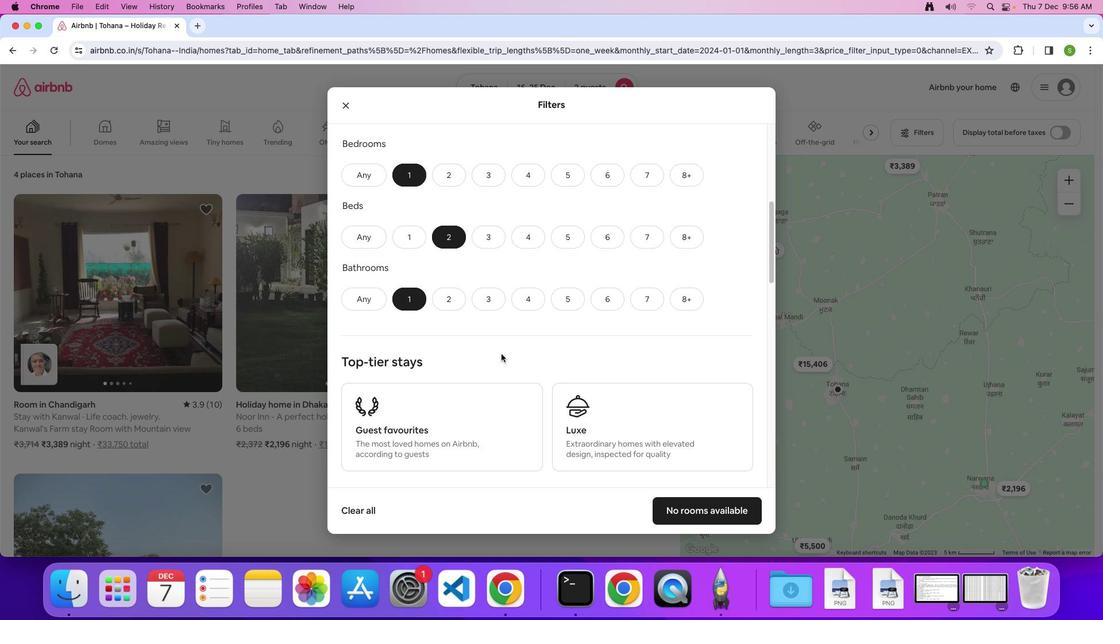 
Action: Mouse scrolled (501, 354) with delta (0, 0)
Screenshot: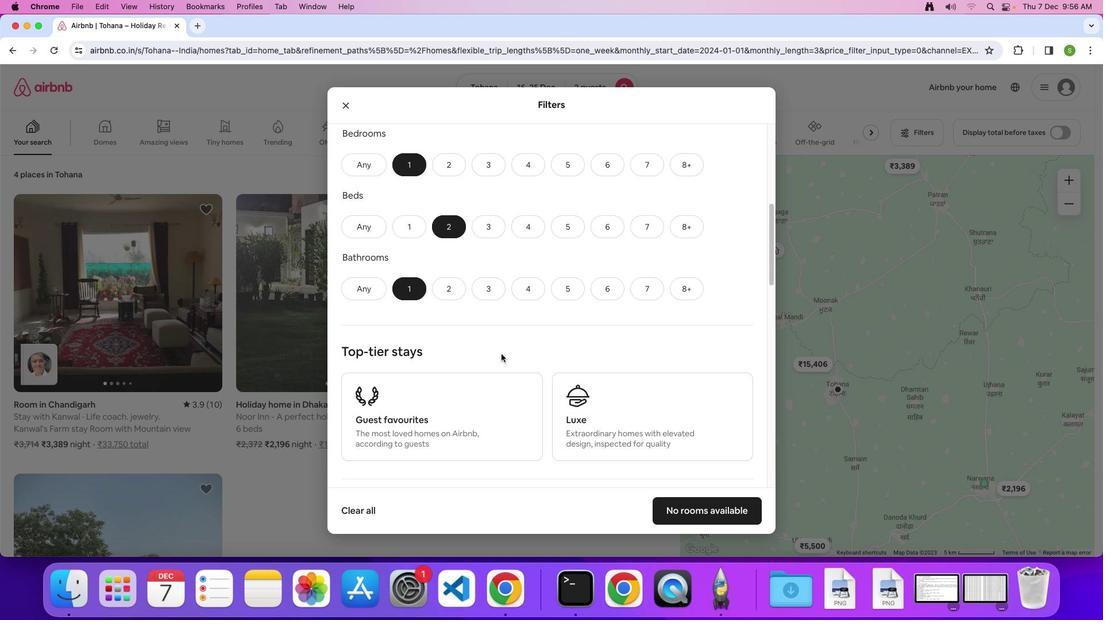 
Action: Mouse scrolled (501, 354) with delta (0, -1)
Screenshot: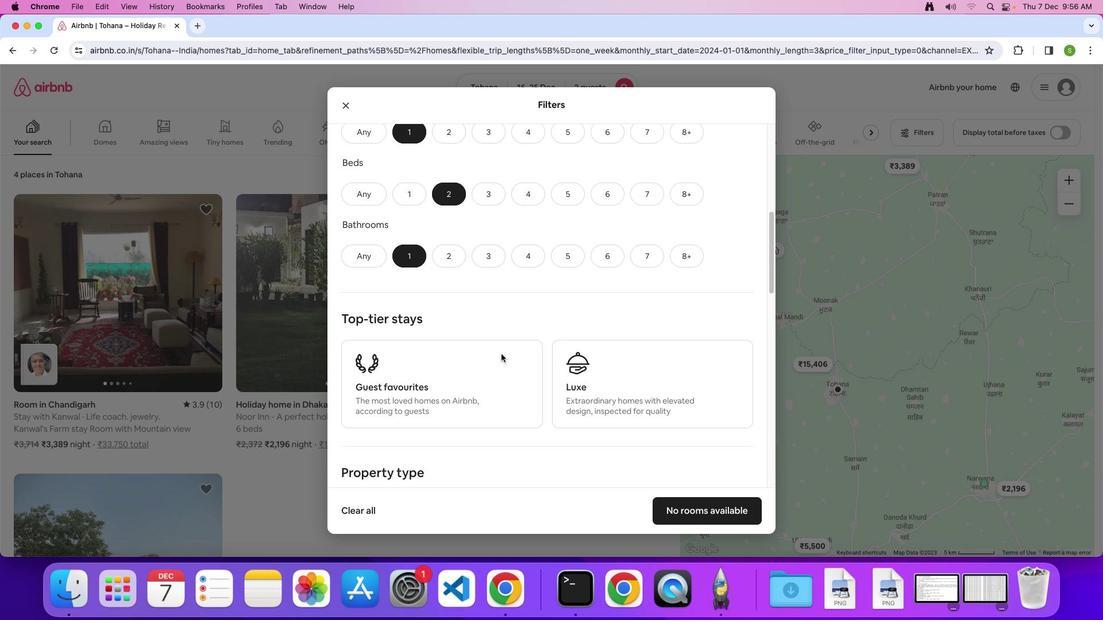 
Action: Mouse scrolled (501, 354) with delta (0, 0)
Screenshot: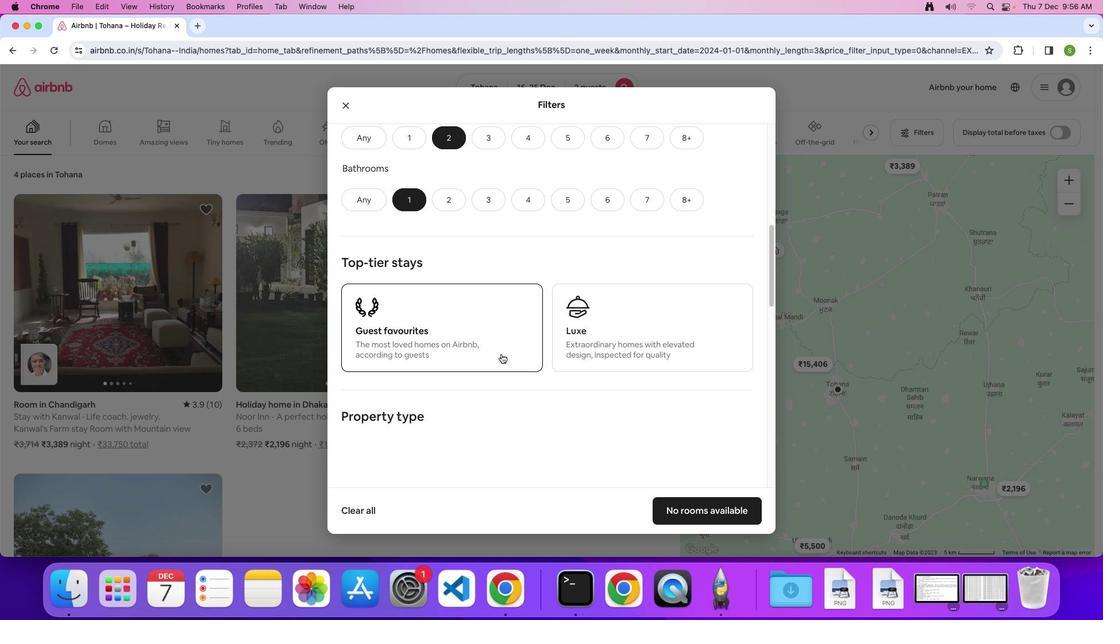 
Action: Mouse scrolled (501, 354) with delta (0, 0)
Screenshot: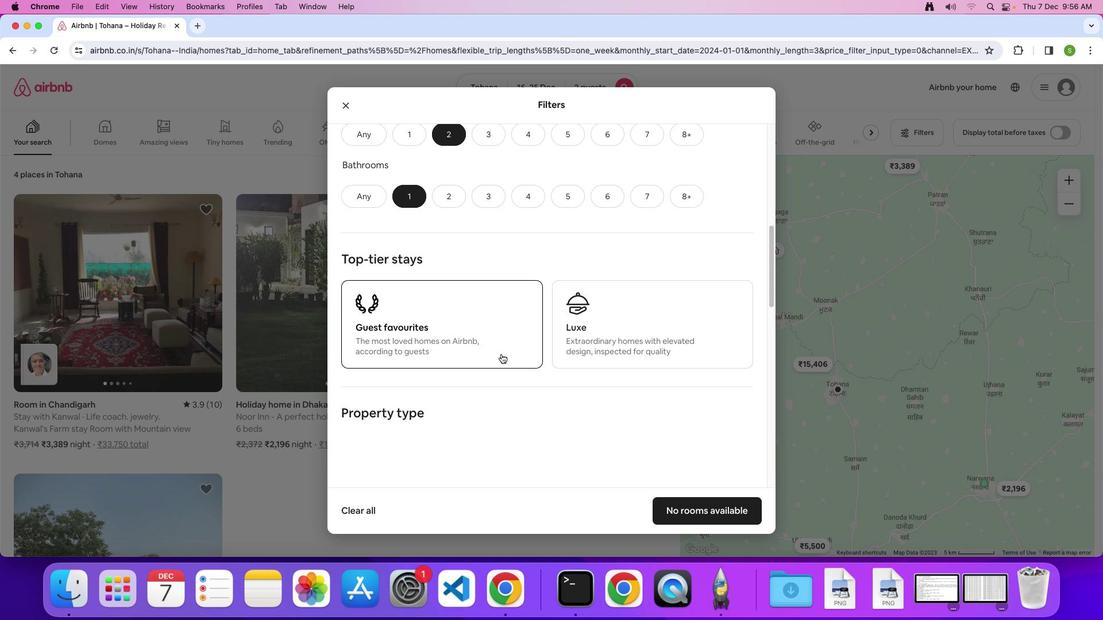 
Action: Mouse scrolled (501, 354) with delta (0, 0)
Screenshot: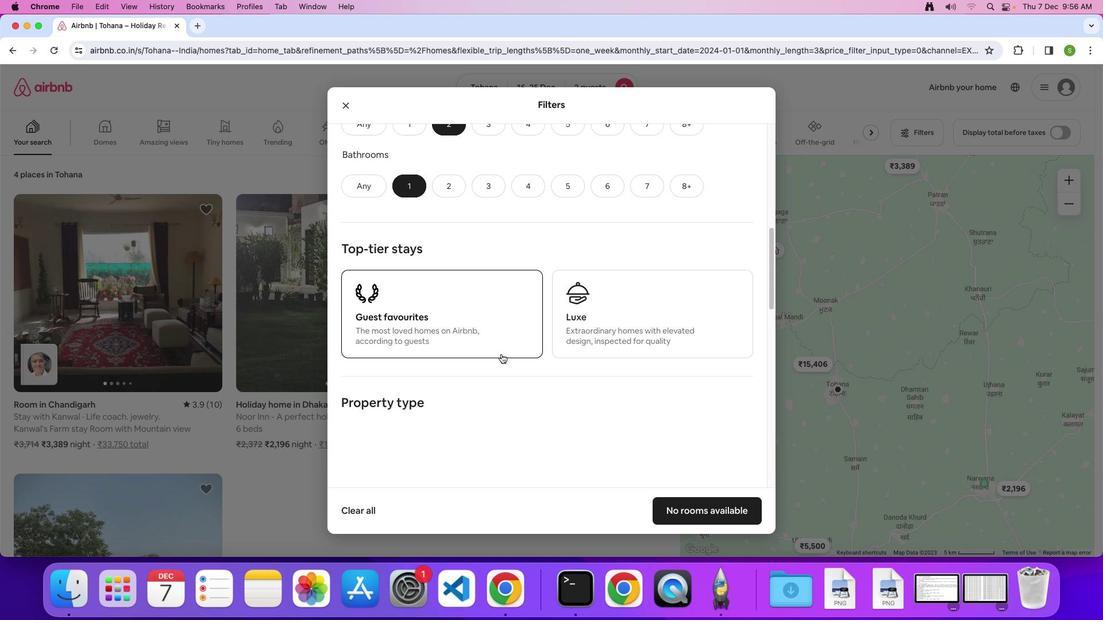 
Action: Mouse scrolled (501, 354) with delta (0, 0)
Screenshot: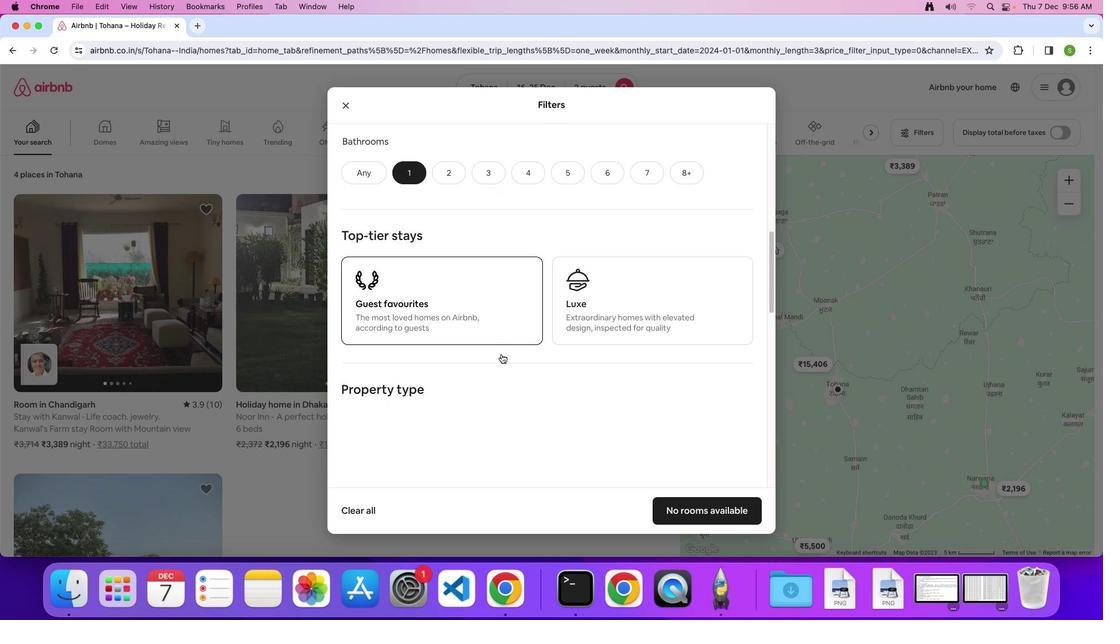 
Action: Mouse scrolled (501, 354) with delta (0, 0)
Screenshot: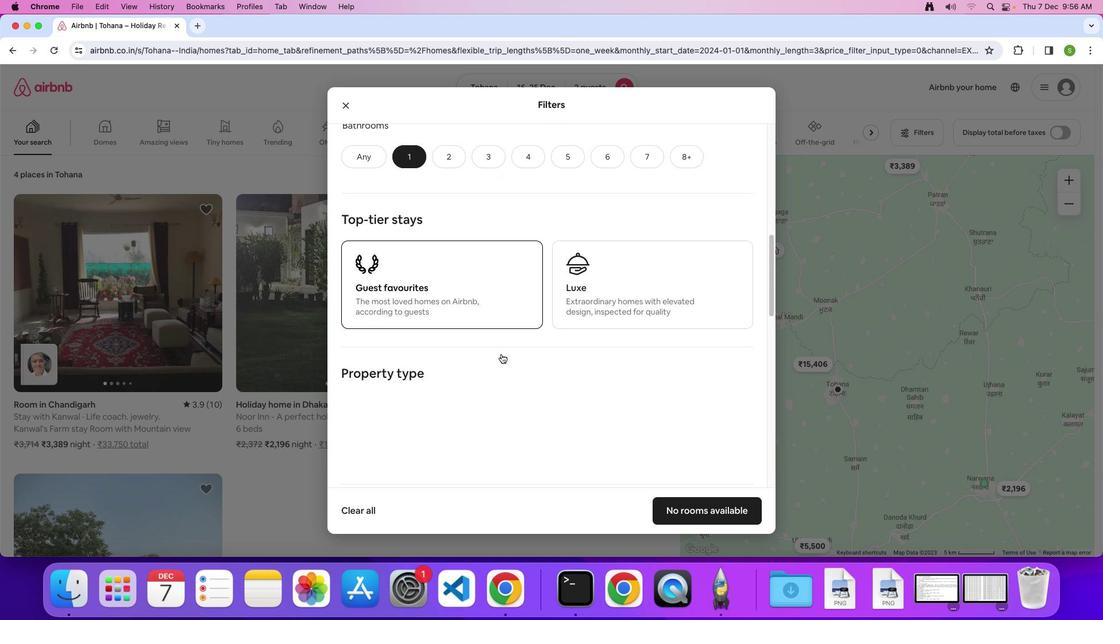 
Action: Mouse scrolled (501, 354) with delta (0, -2)
Screenshot: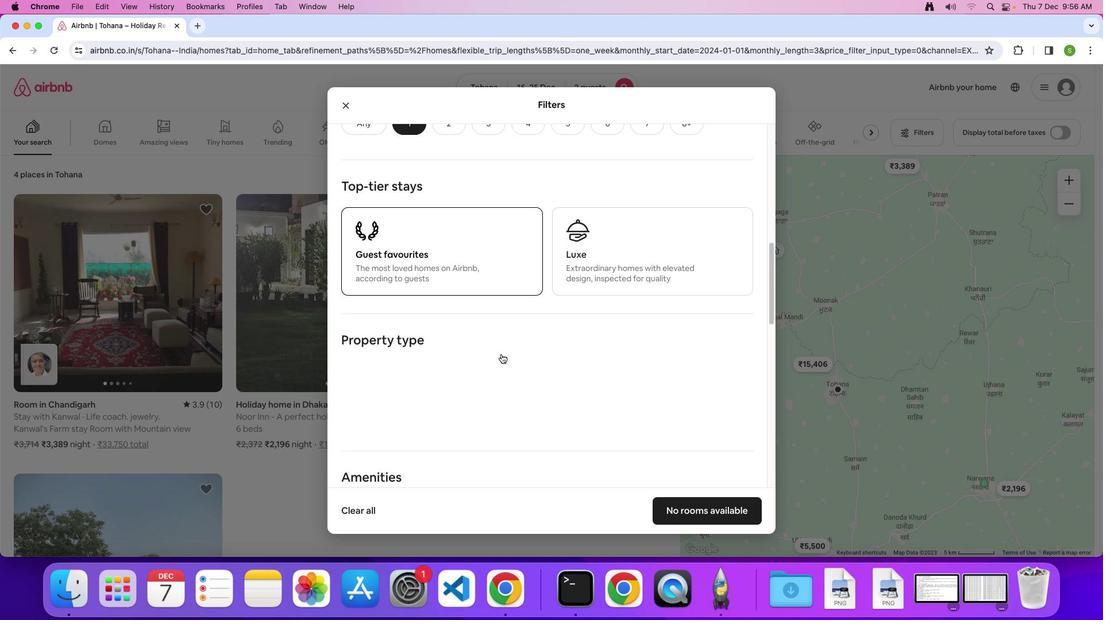 
Action: Mouse scrolled (501, 354) with delta (0, 0)
Screenshot: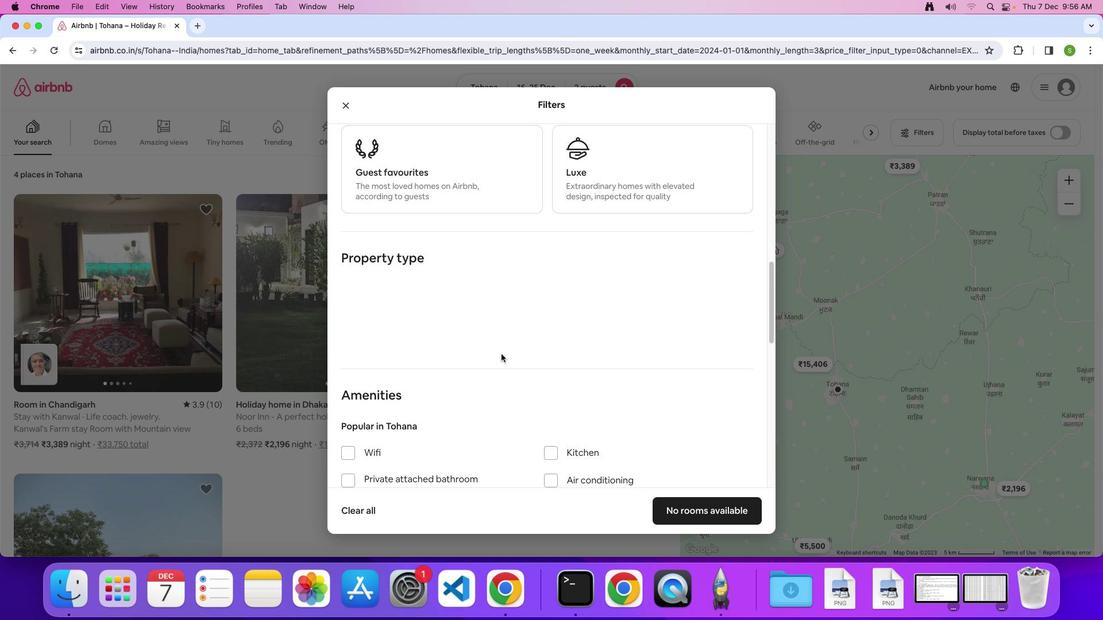 
Action: Mouse scrolled (501, 354) with delta (0, 0)
Screenshot: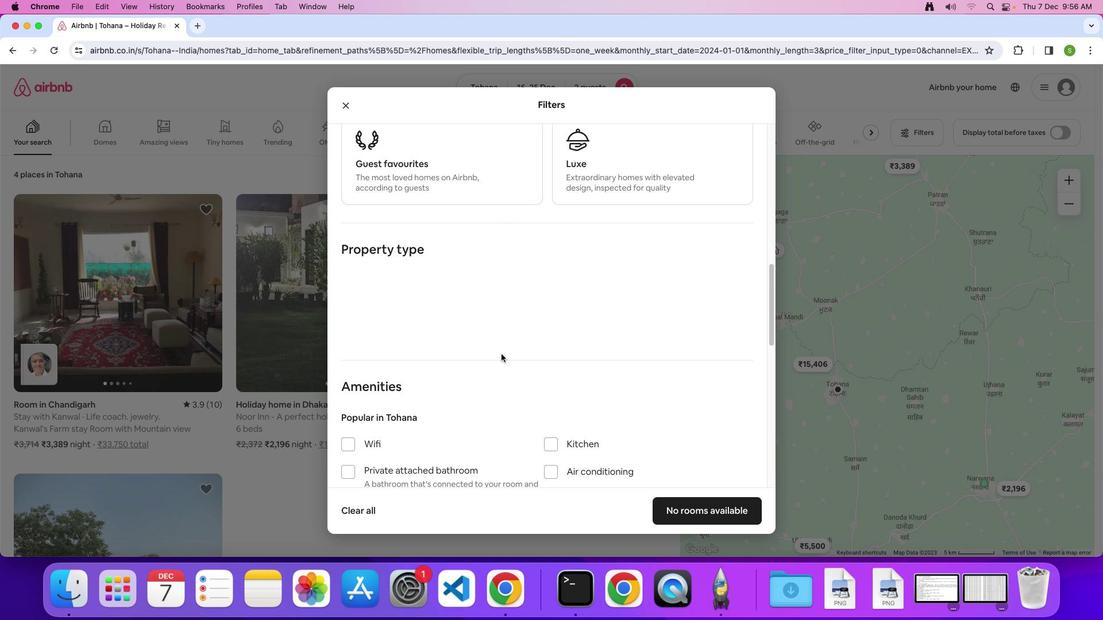 
Action: Mouse scrolled (501, 354) with delta (0, -1)
Screenshot: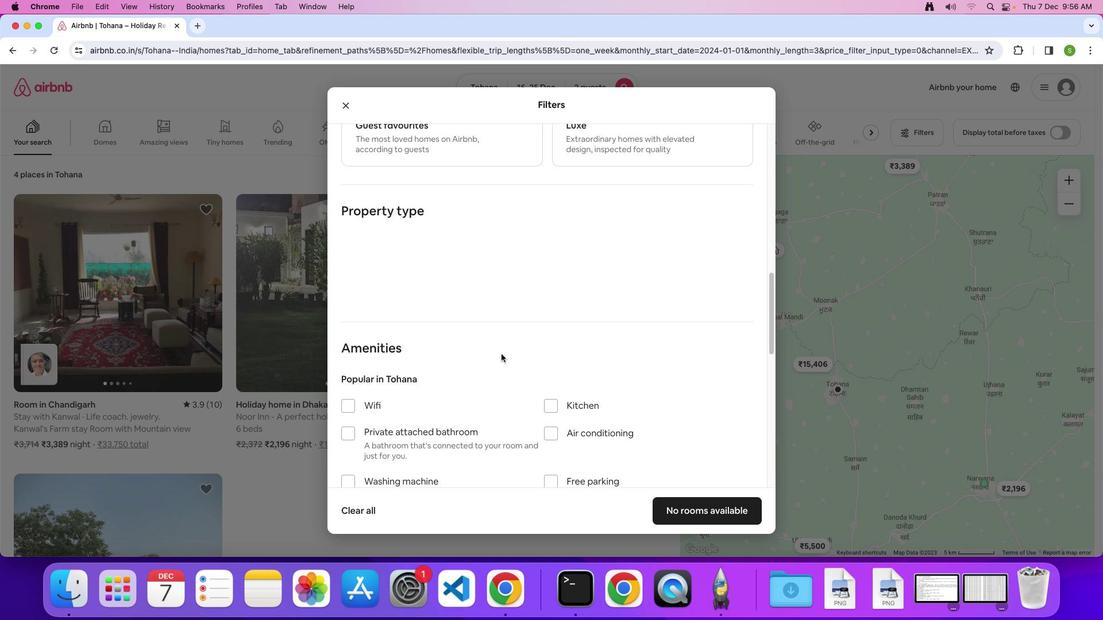 
Action: Mouse scrolled (501, 354) with delta (0, 0)
Screenshot: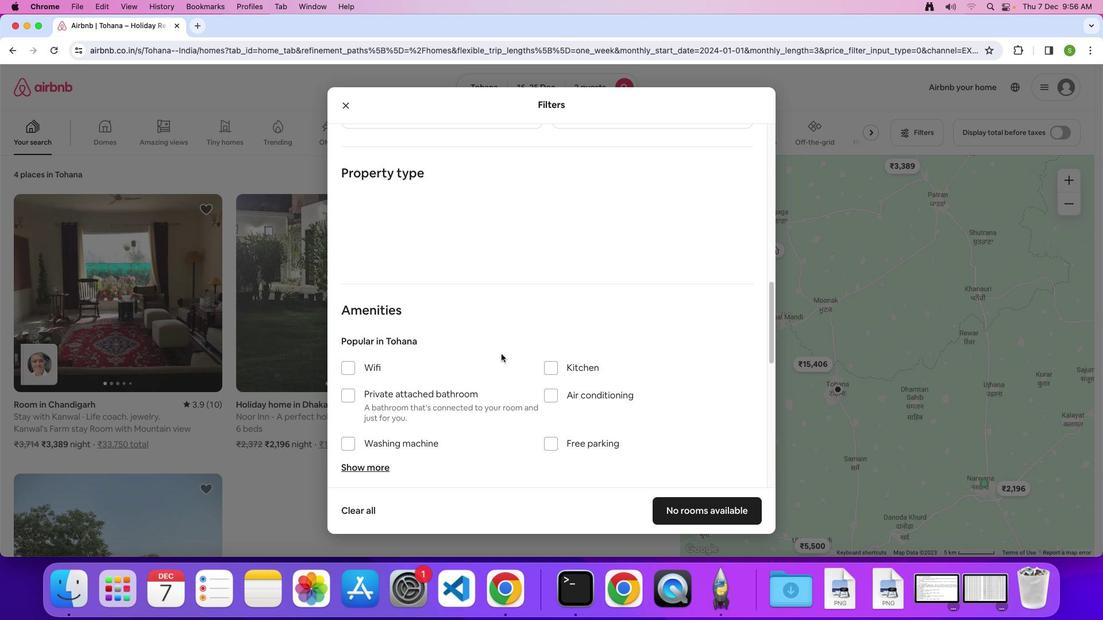 
Action: Mouse scrolled (501, 354) with delta (0, 0)
Screenshot: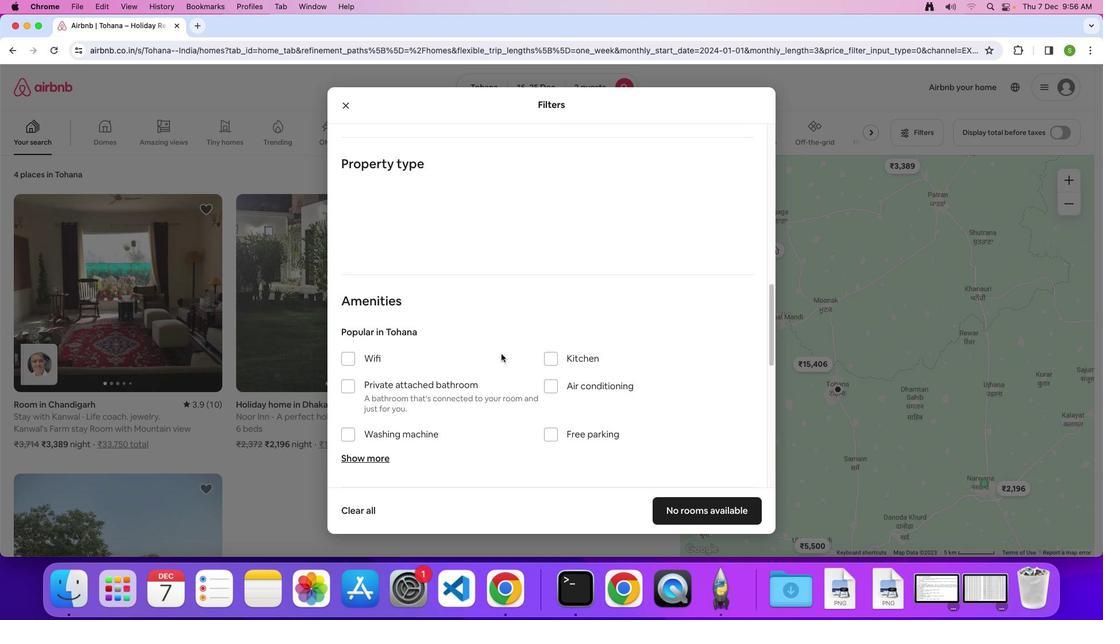 
Action: Mouse scrolled (501, 354) with delta (0, -1)
Screenshot: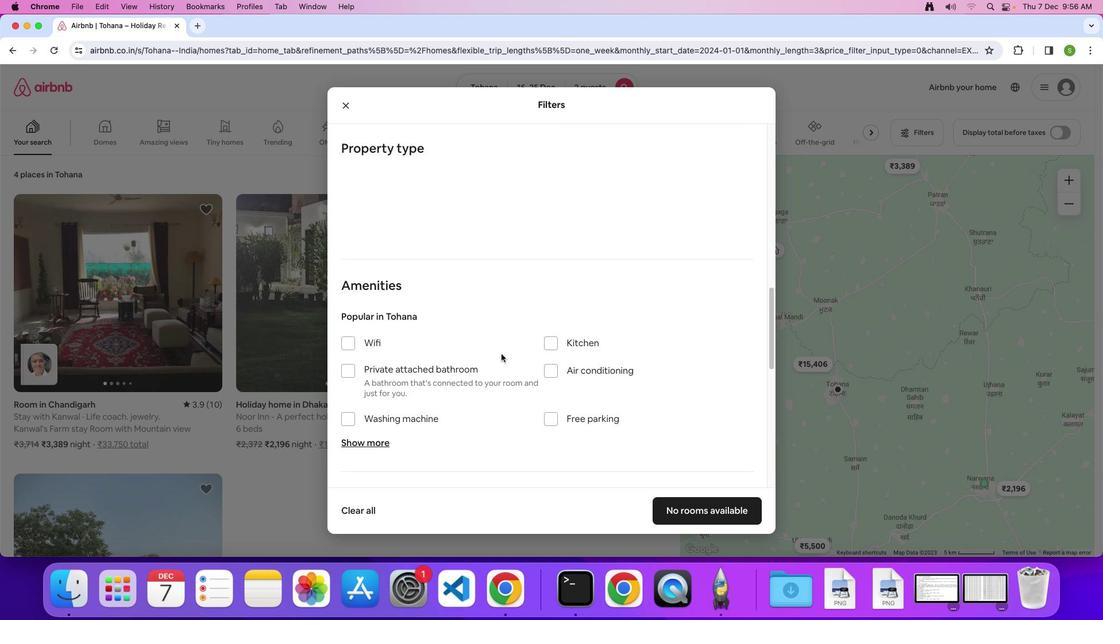 
Action: Mouse scrolled (501, 354) with delta (0, 0)
Screenshot: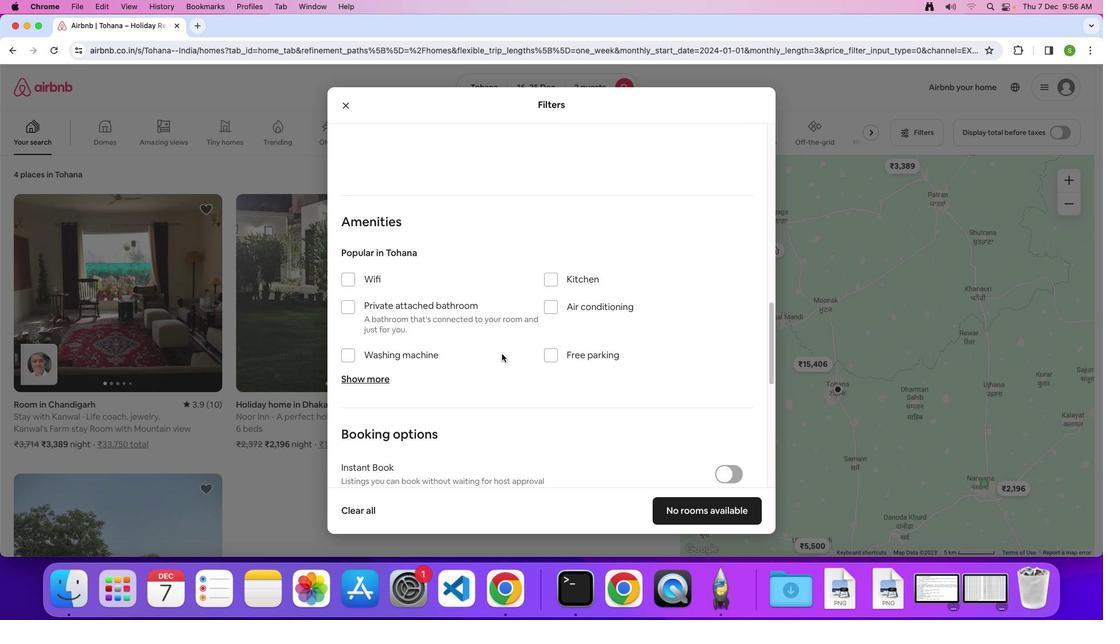
Action: Mouse scrolled (501, 354) with delta (0, 0)
Screenshot: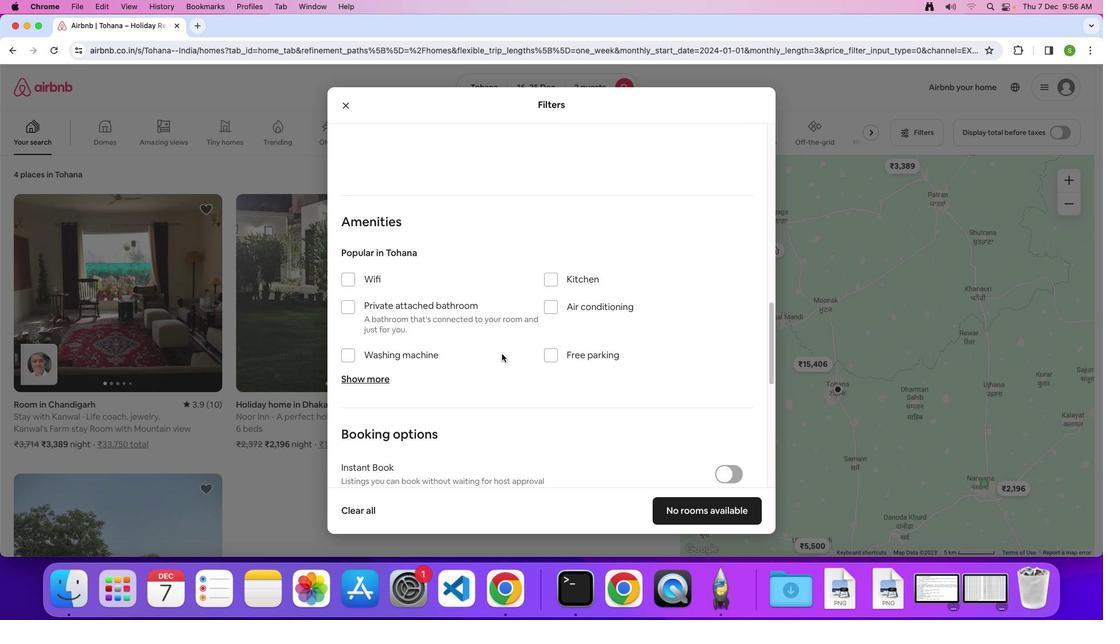 
Action: Mouse moved to (501, 354)
Screenshot: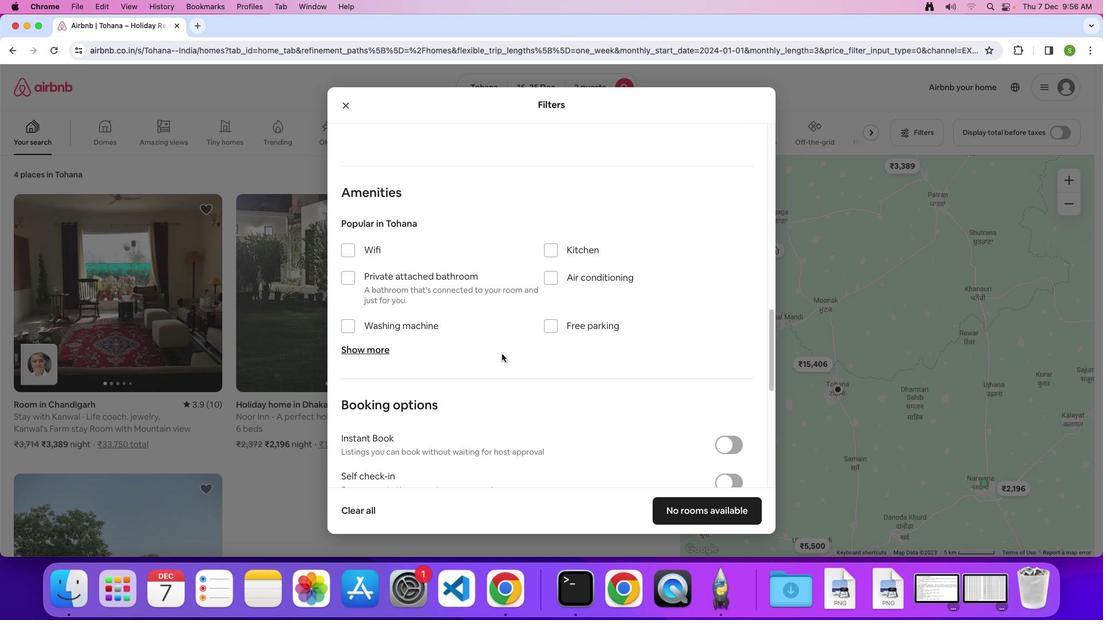 
Action: Mouse scrolled (501, 354) with delta (0, -2)
Screenshot: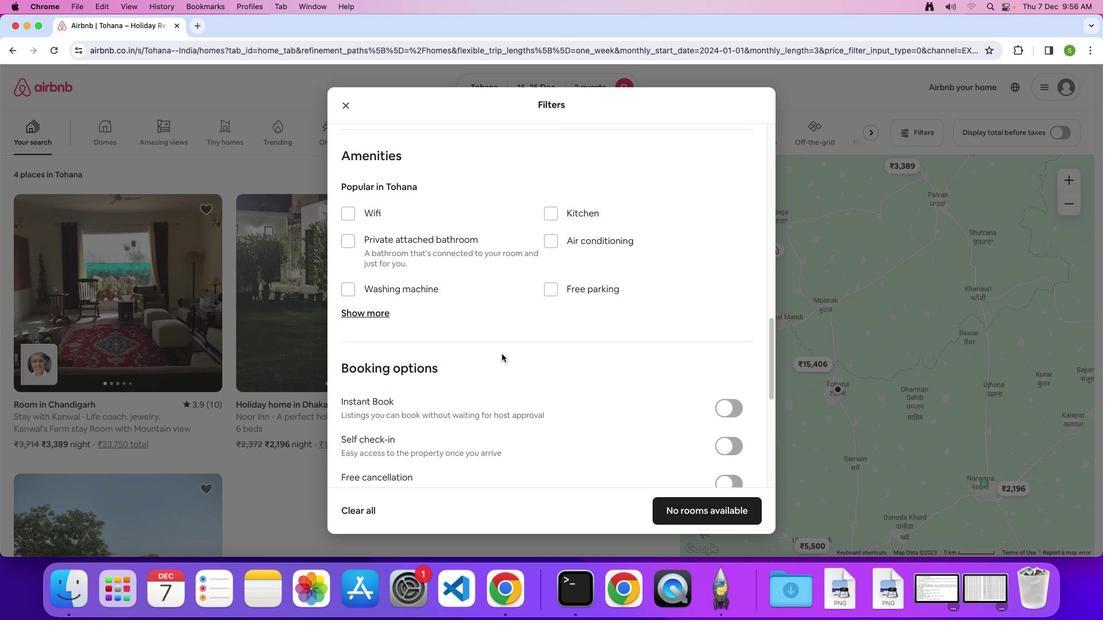 
Action: Mouse scrolled (501, 354) with delta (0, 0)
Screenshot: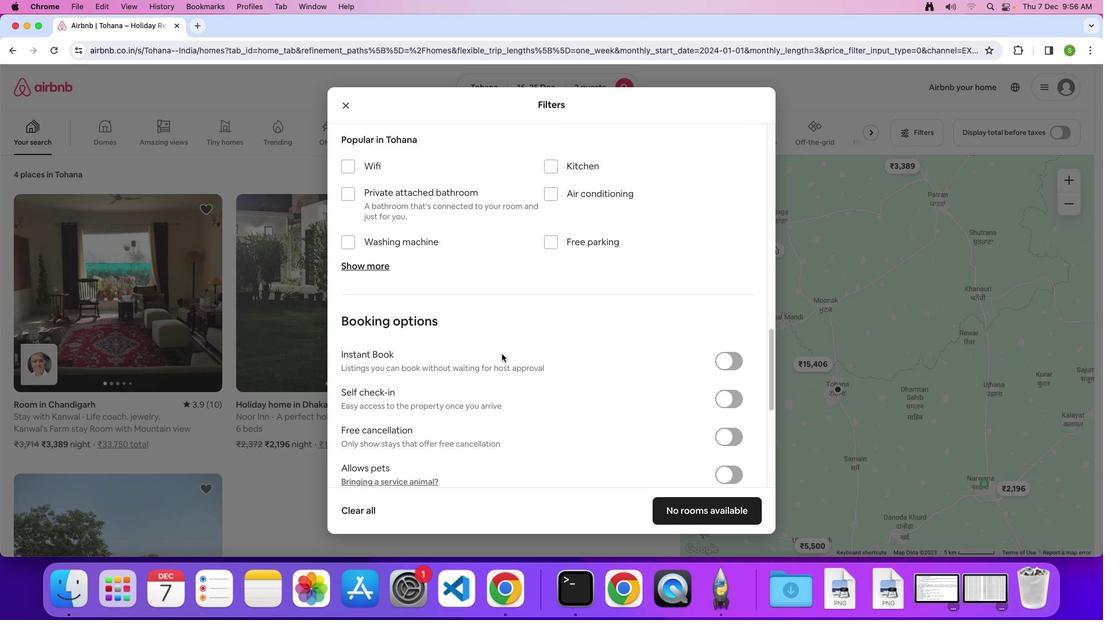 
Action: Mouse scrolled (501, 354) with delta (0, 0)
Screenshot: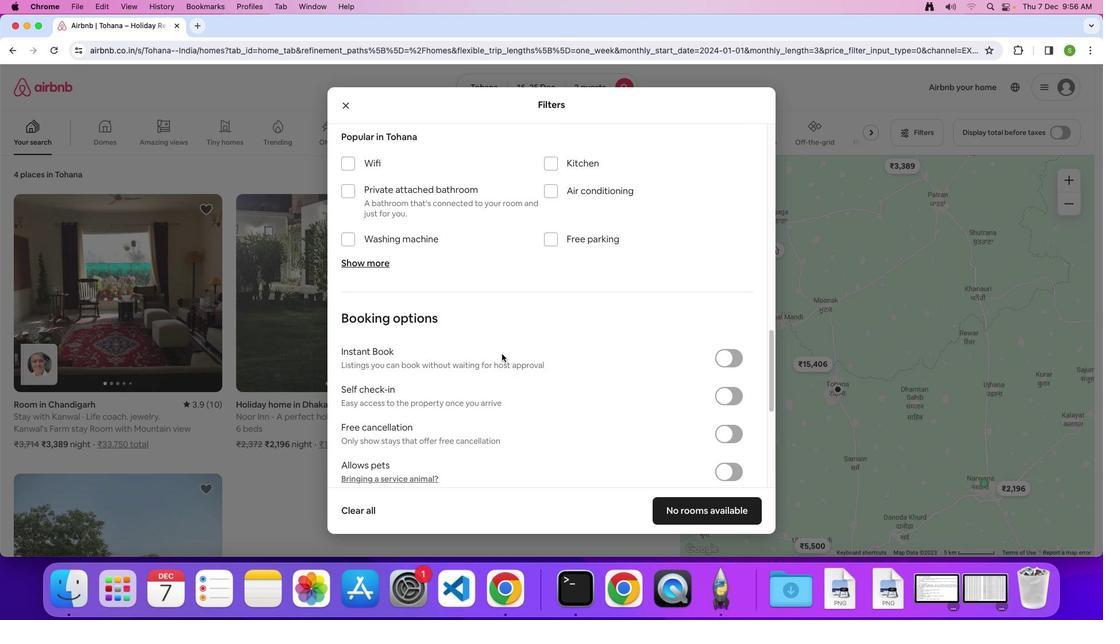 
Action: Mouse scrolled (501, 354) with delta (0, 0)
Screenshot: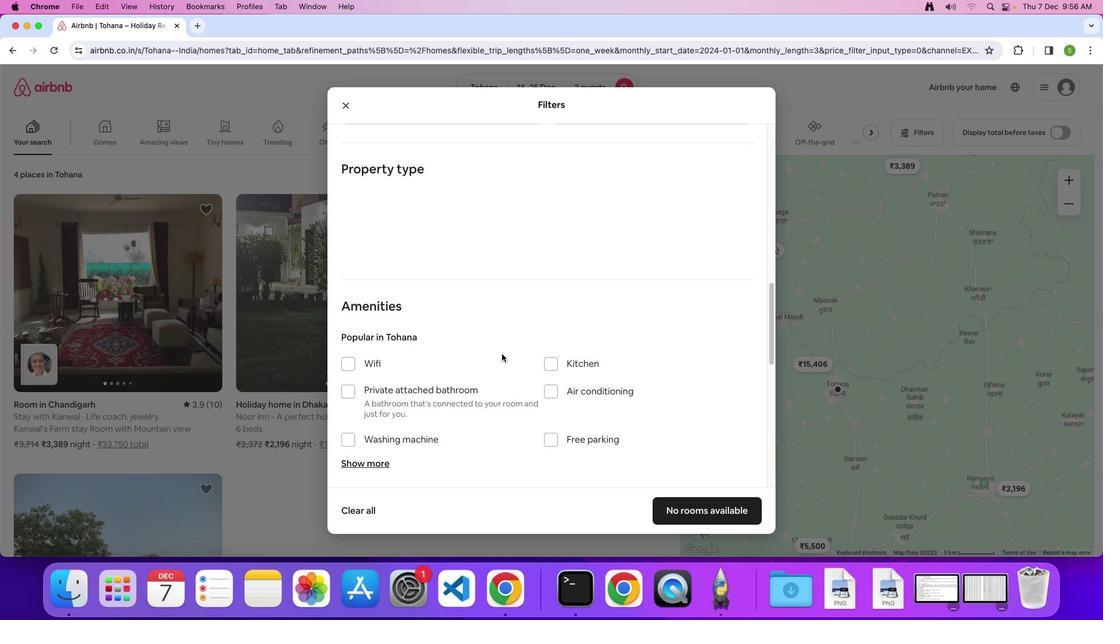 
Action: Mouse scrolled (501, 354) with delta (0, 2)
Screenshot: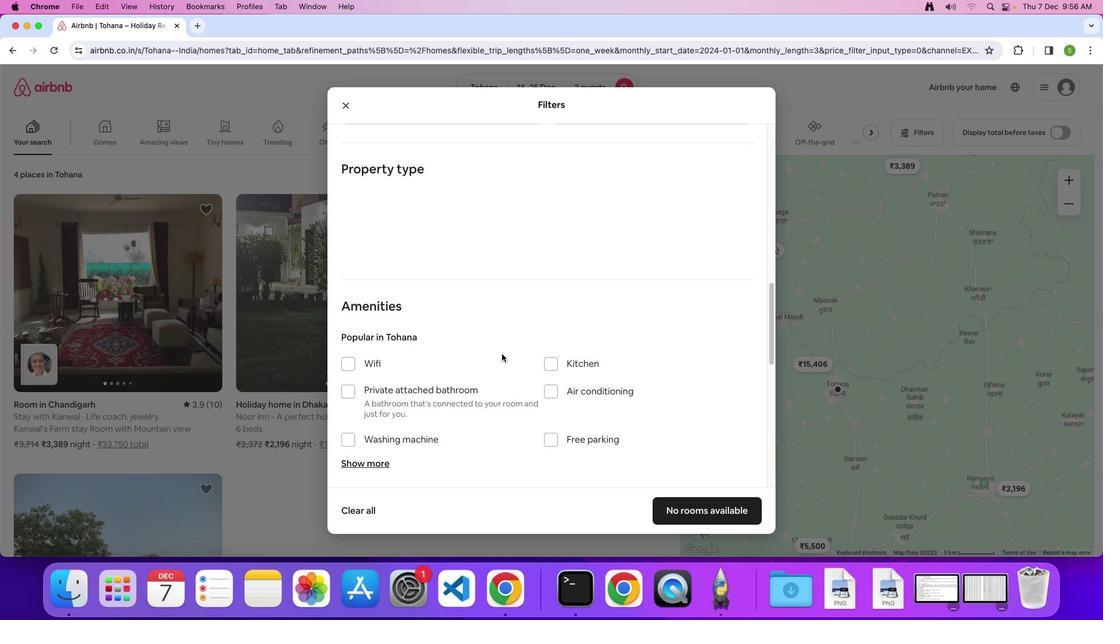 
Action: Mouse scrolled (501, 354) with delta (0, 2)
Screenshot: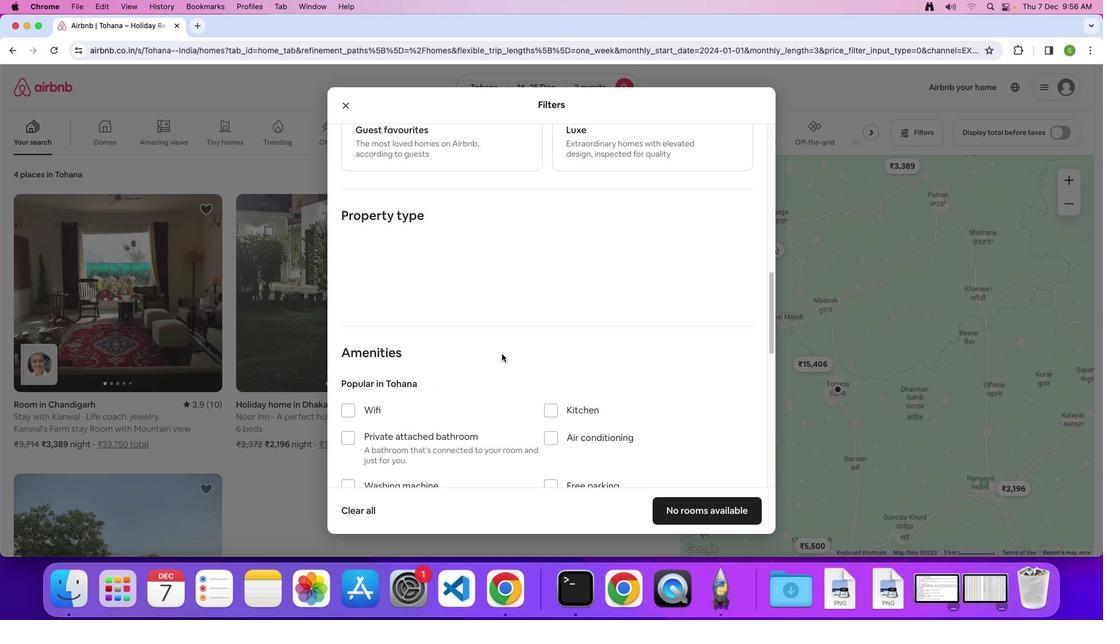 
Action: Mouse scrolled (501, 354) with delta (0, 0)
Screenshot: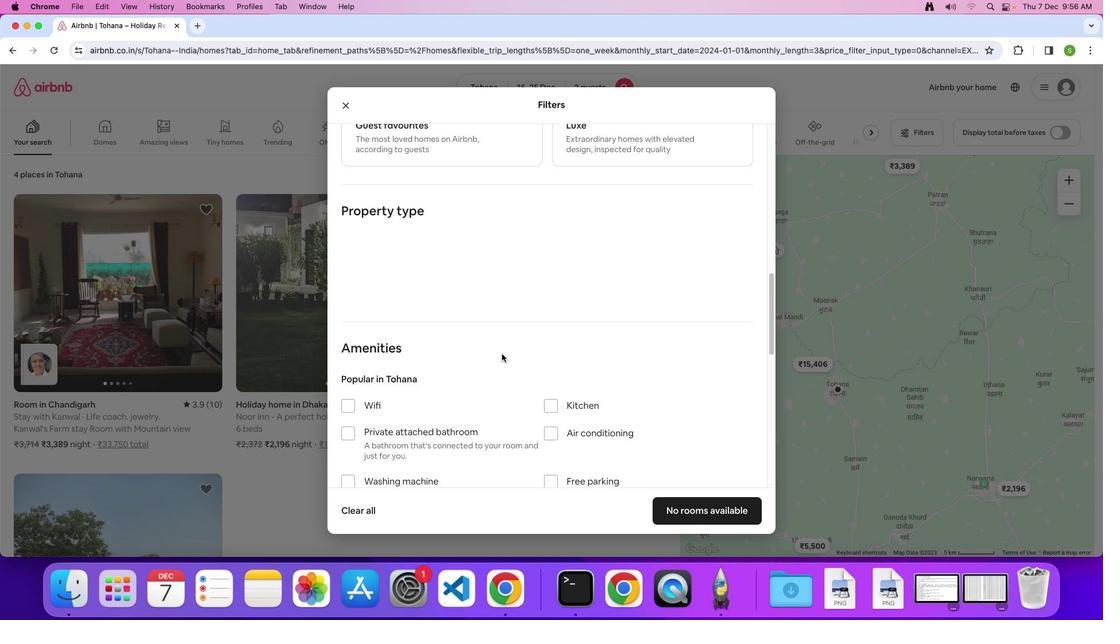 
Action: Mouse scrolled (501, 354) with delta (0, -2)
Screenshot: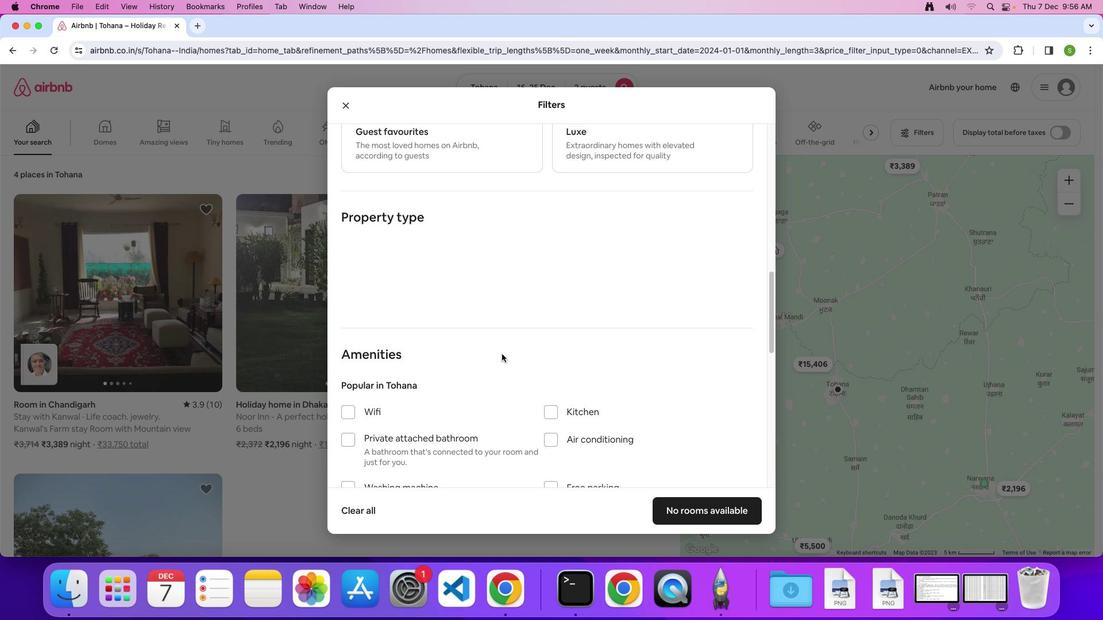 
Action: Mouse scrolled (501, 354) with delta (0, 2)
Screenshot: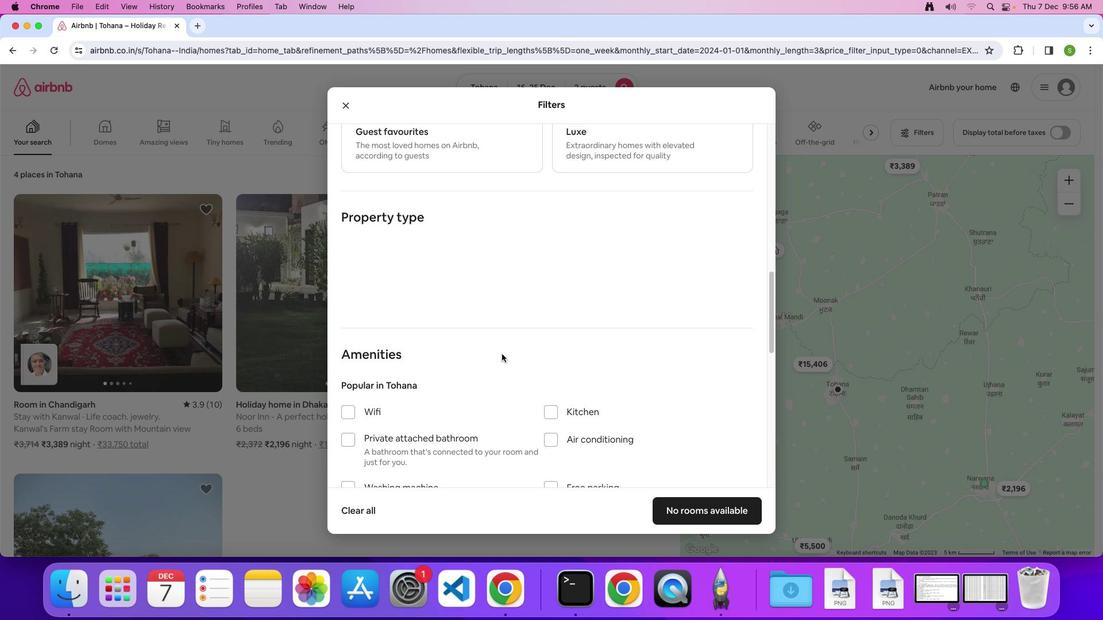 
Action: Mouse scrolled (501, 354) with delta (0, 0)
Screenshot: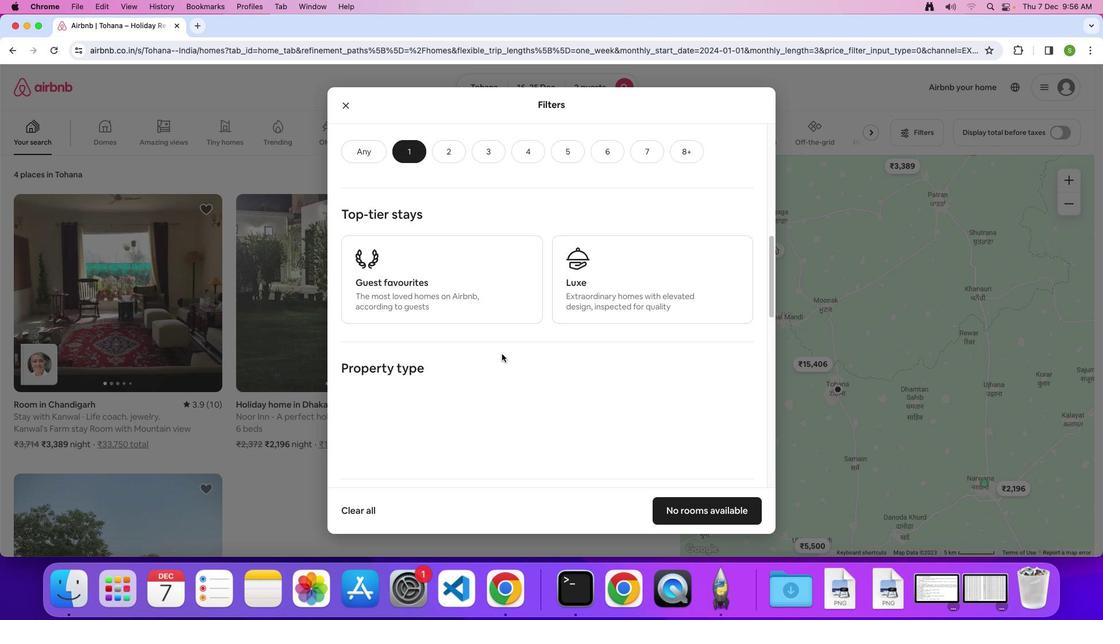 
Action: Mouse scrolled (501, 354) with delta (0, 2)
Screenshot: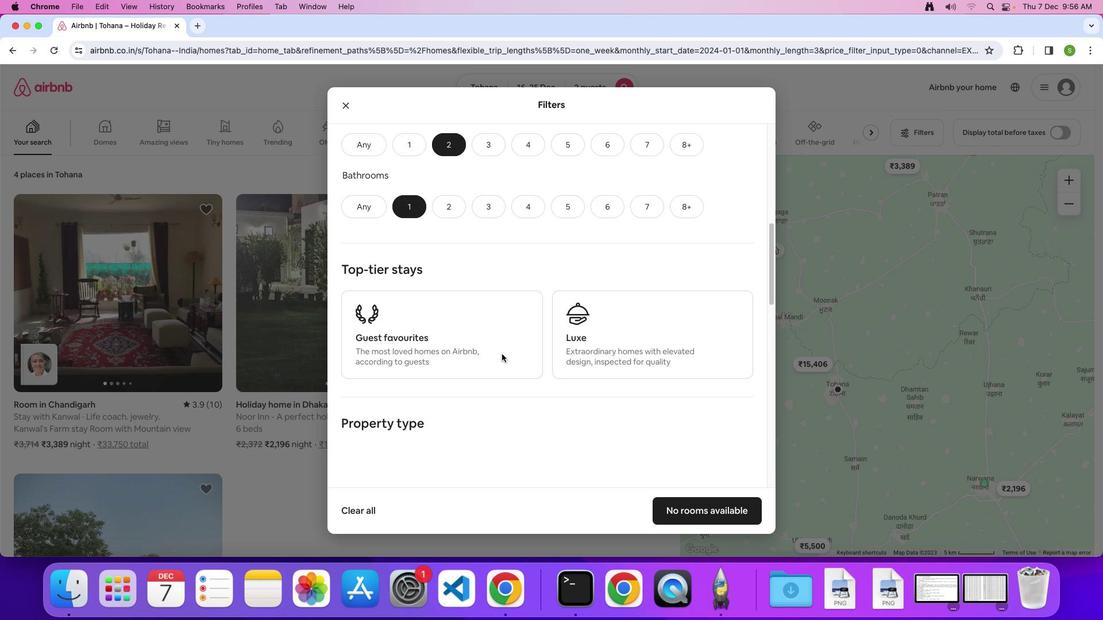 
Action: Mouse scrolled (501, 354) with delta (0, 2)
Screenshot: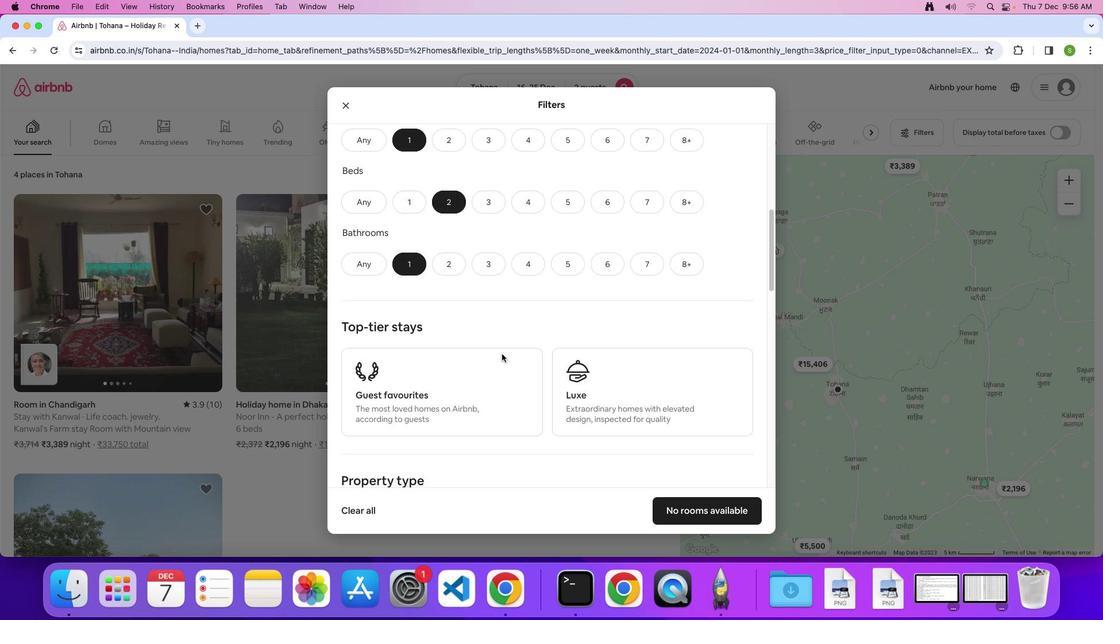 
Action: Mouse scrolled (501, 354) with delta (0, 0)
Screenshot: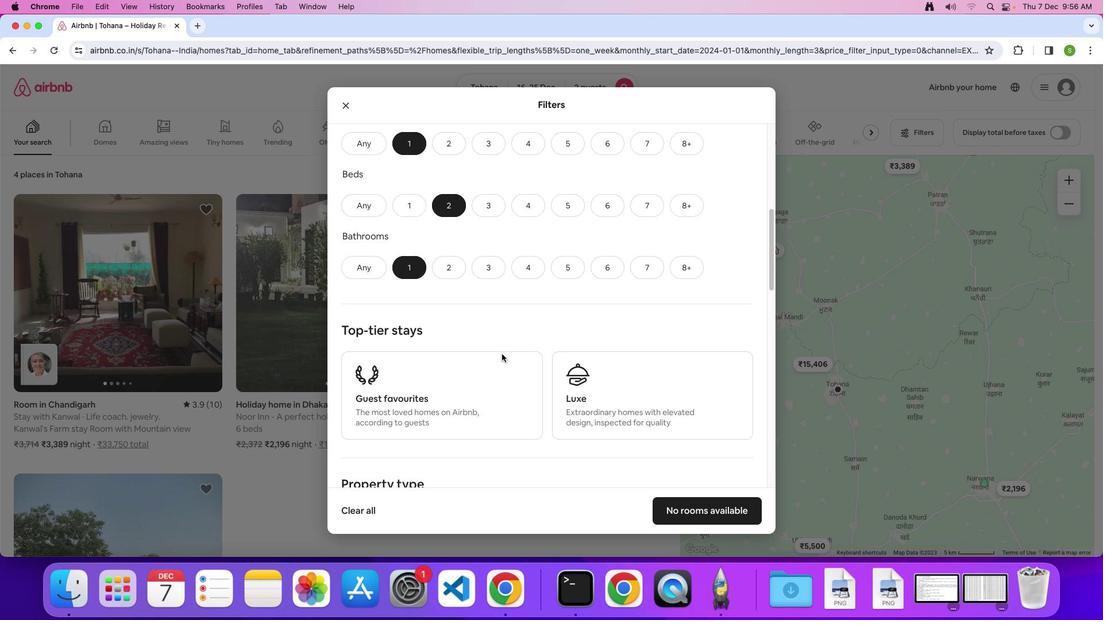 
Action: Mouse scrolled (501, 354) with delta (0, 0)
Screenshot: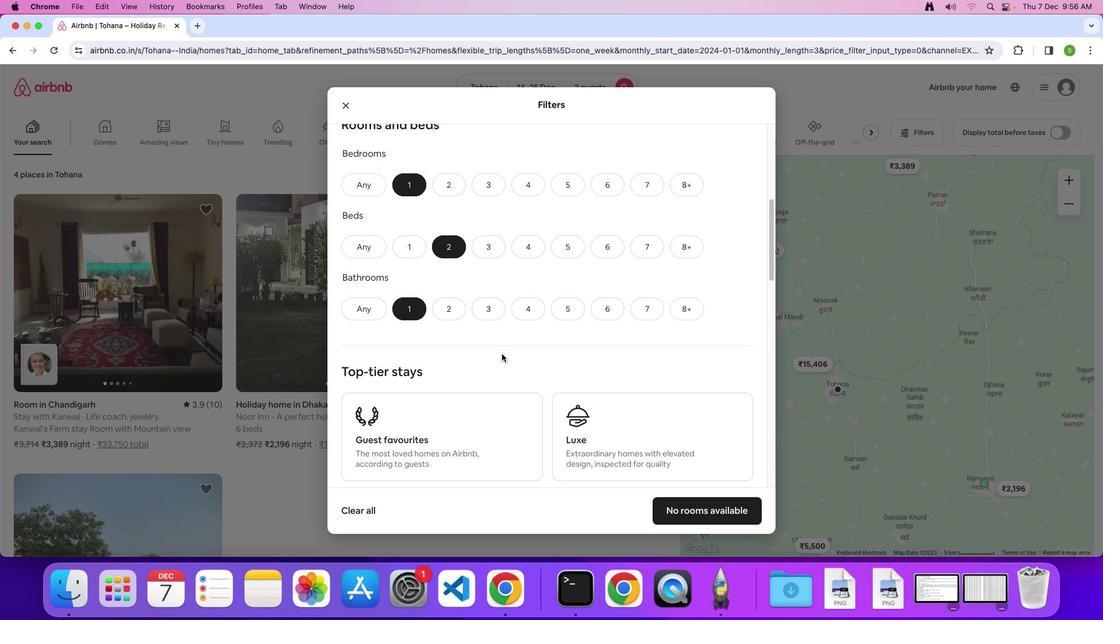 
Action: Mouse scrolled (501, 354) with delta (0, 0)
Screenshot: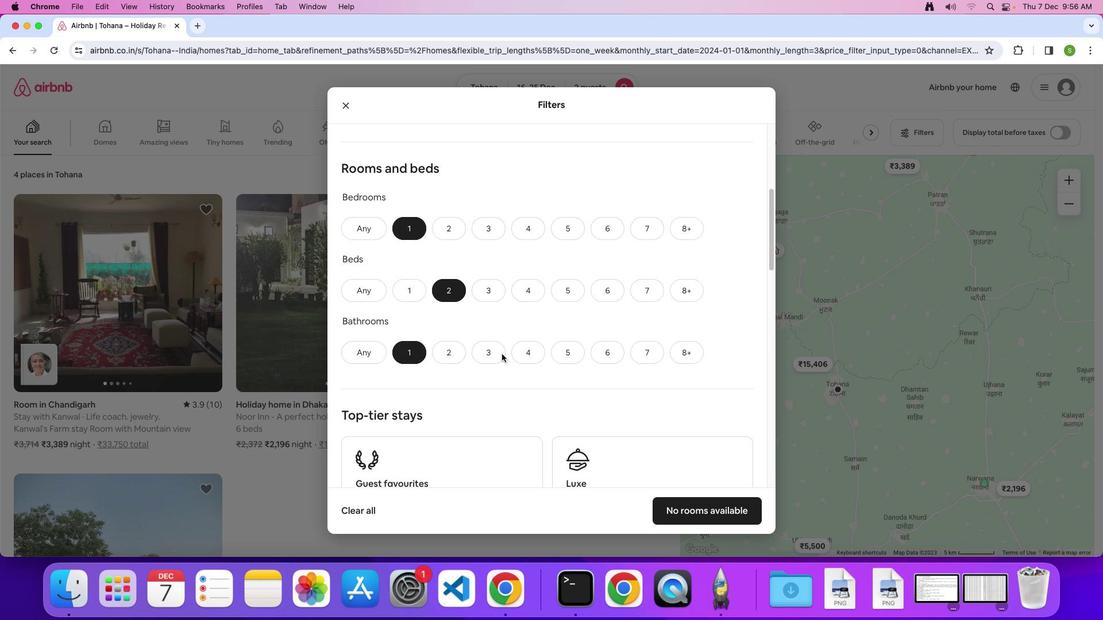 
Action: Mouse scrolled (501, 354) with delta (0, 2)
Screenshot: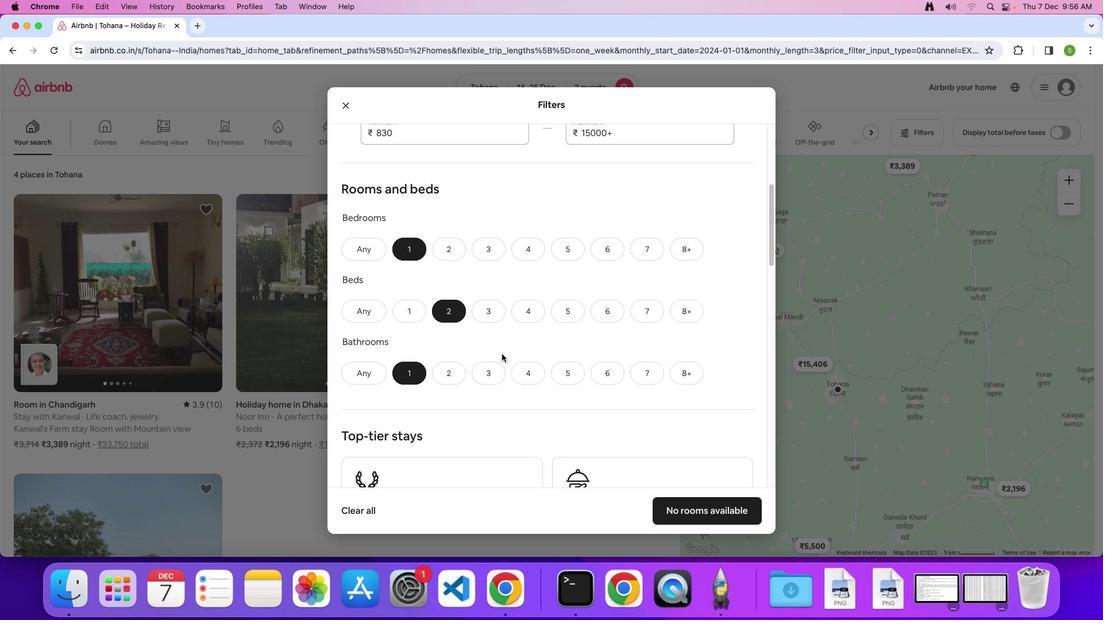 
Action: Mouse scrolled (501, 354) with delta (0, 0)
Screenshot: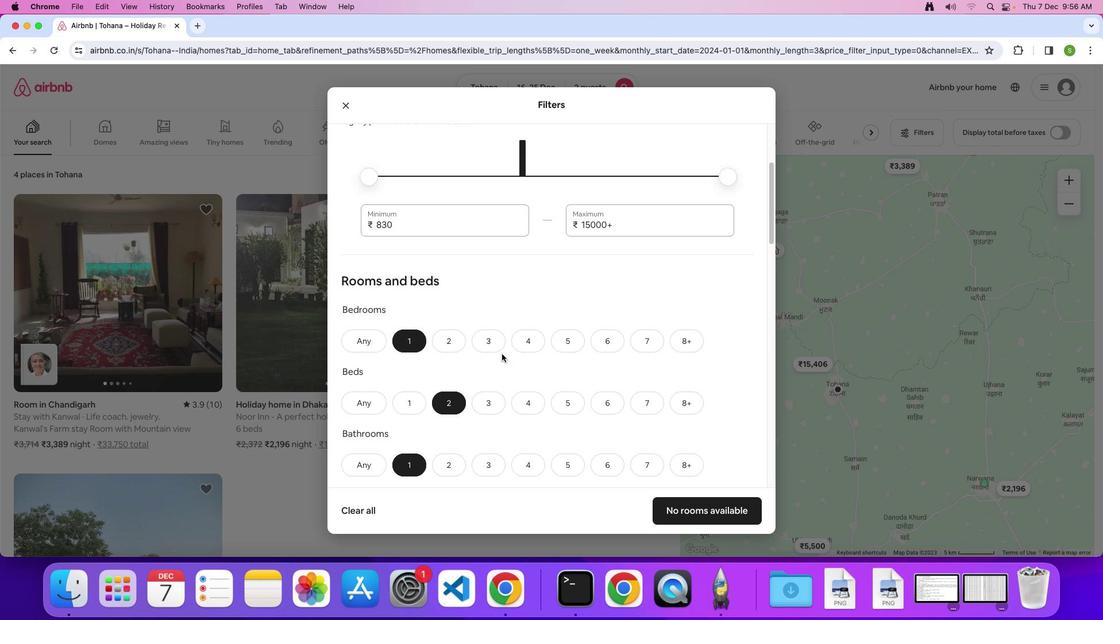 
Action: Mouse scrolled (501, 354) with delta (0, 0)
Screenshot: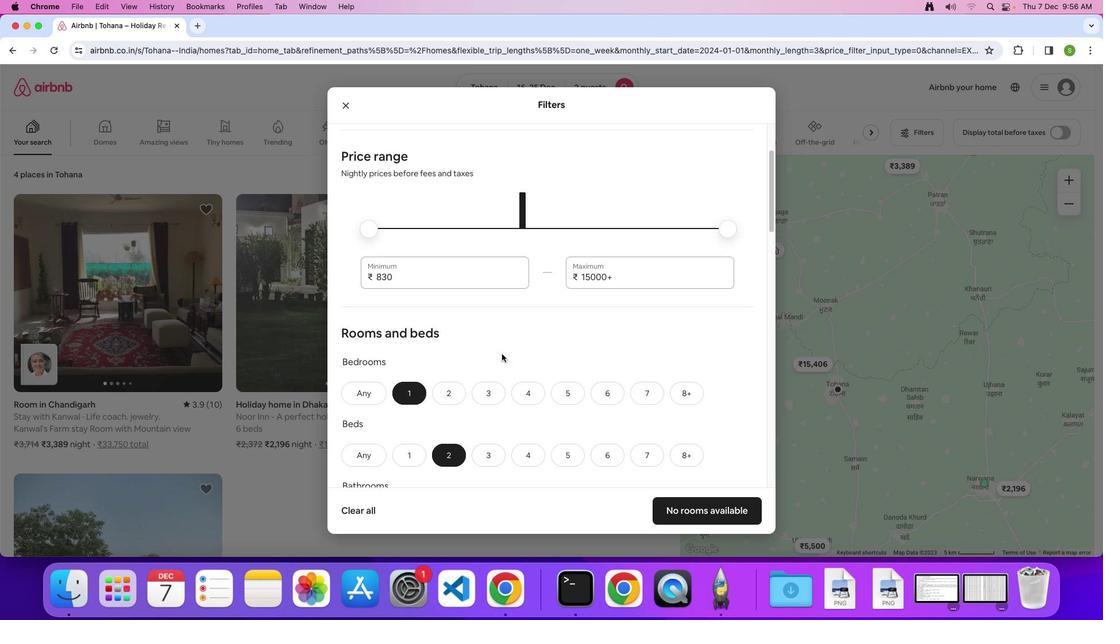 
Action: Mouse scrolled (501, 354) with delta (0, 2)
Screenshot: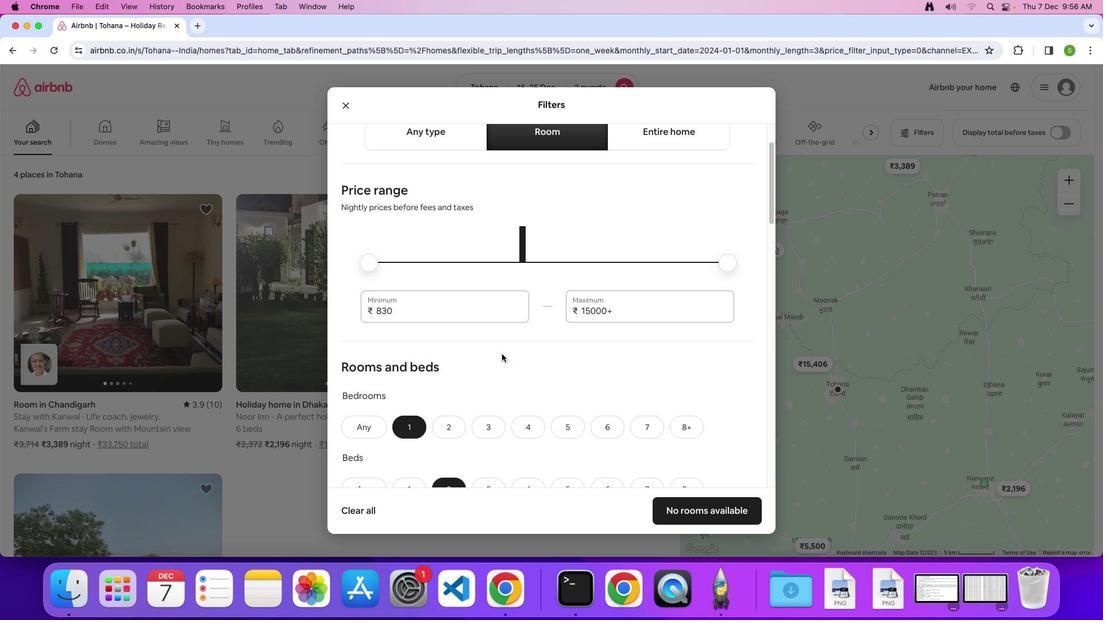 
Action: Mouse scrolled (501, 354) with delta (0, 0)
Screenshot: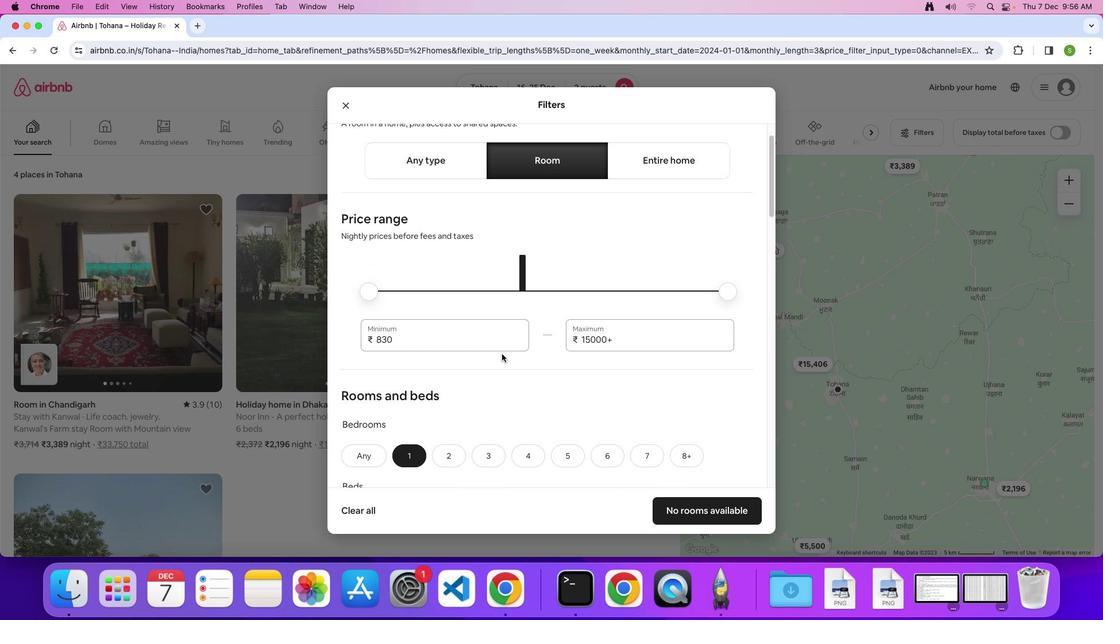 
Action: Mouse scrolled (501, 354) with delta (0, 0)
Screenshot: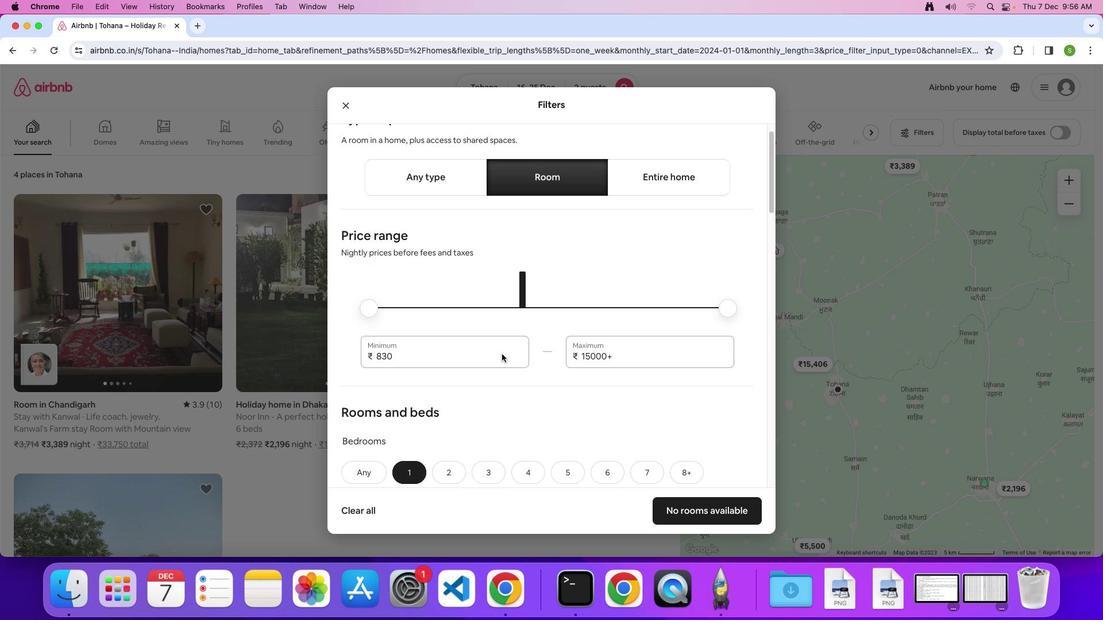 
Action: Mouse scrolled (501, 354) with delta (0, 2)
Screenshot: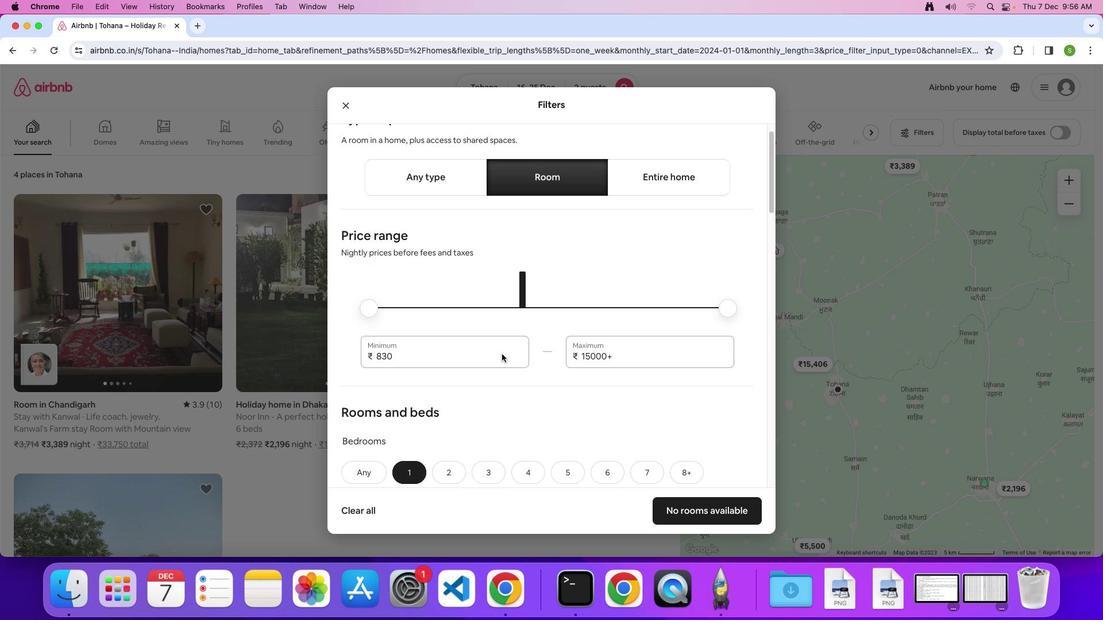 
Action: Mouse scrolled (501, 354) with delta (0, 0)
Screenshot: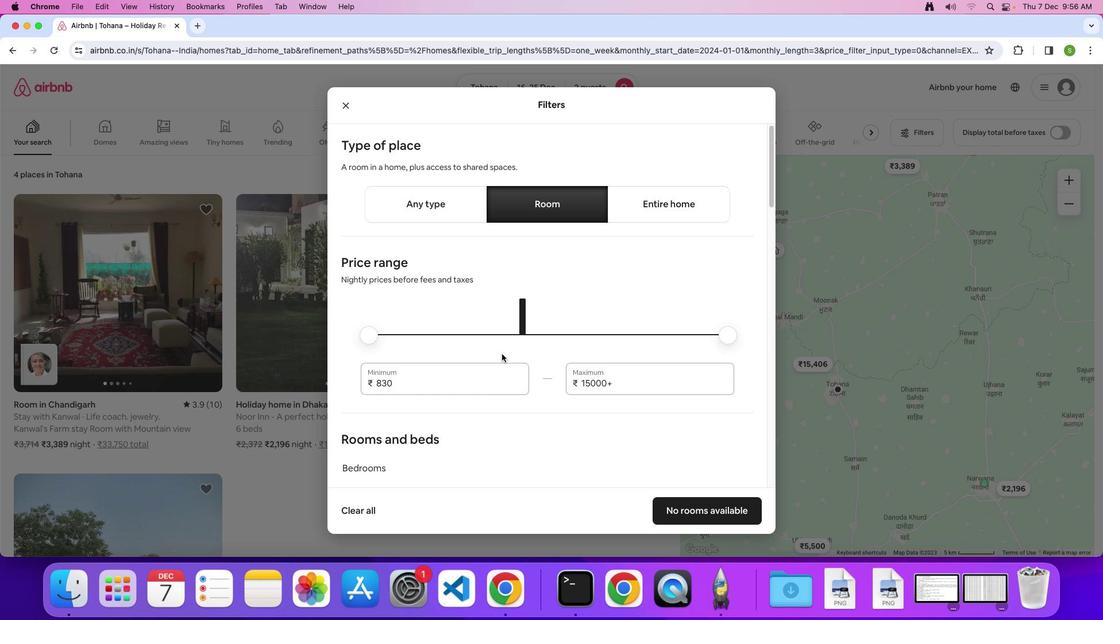 
Action: Mouse scrolled (501, 354) with delta (0, 0)
Screenshot: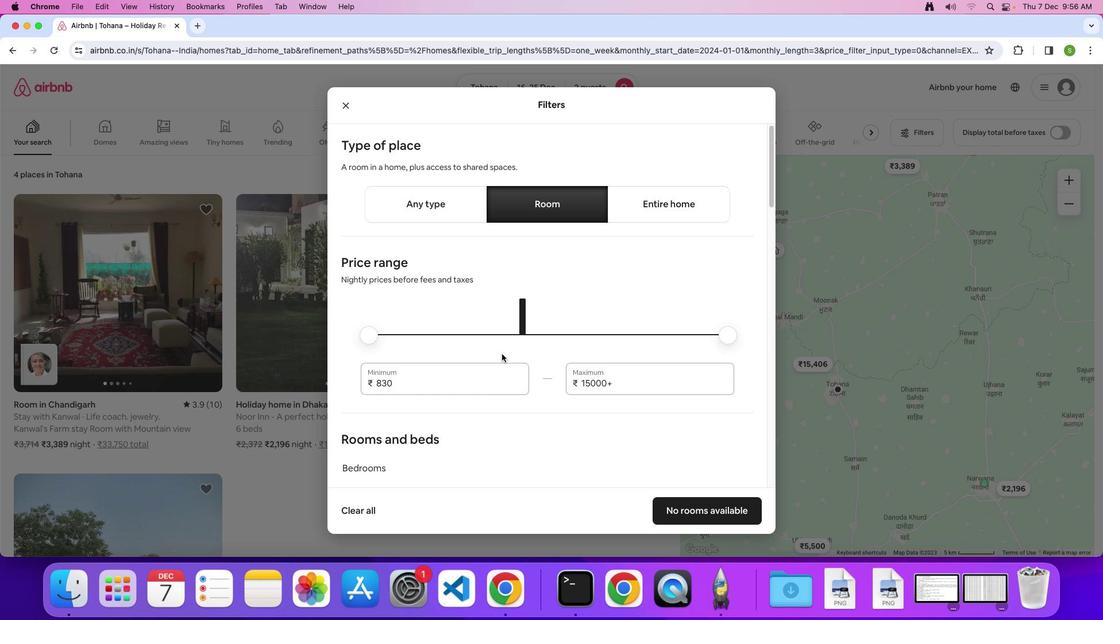 
Action: Mouse scrolled (501, 354) with delta (0, 2)
Screenshot: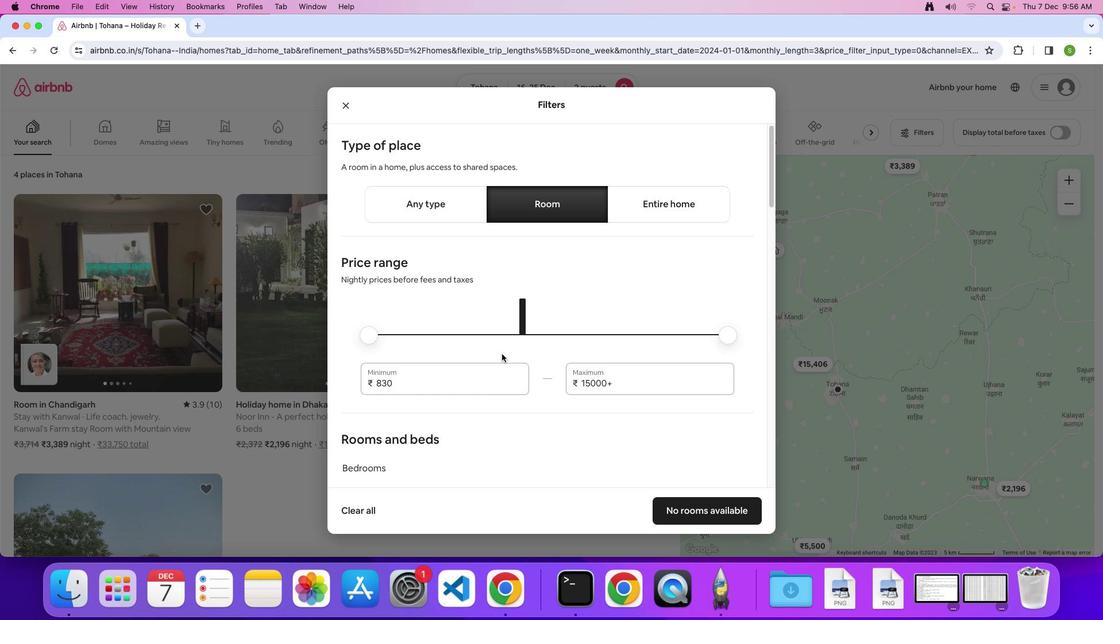 
Action: Mouse scrolled (501, 354) with delta (0, 0)
Screenshot: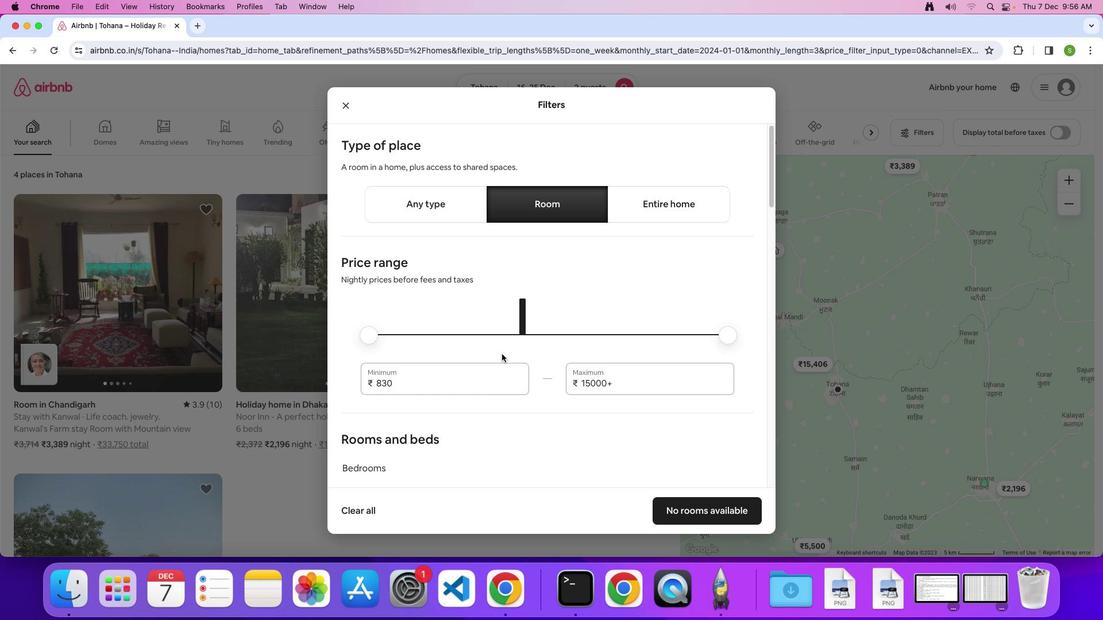 
Action: Mouse scrolled (501, 354) with delta (0, 0)
Screenshot: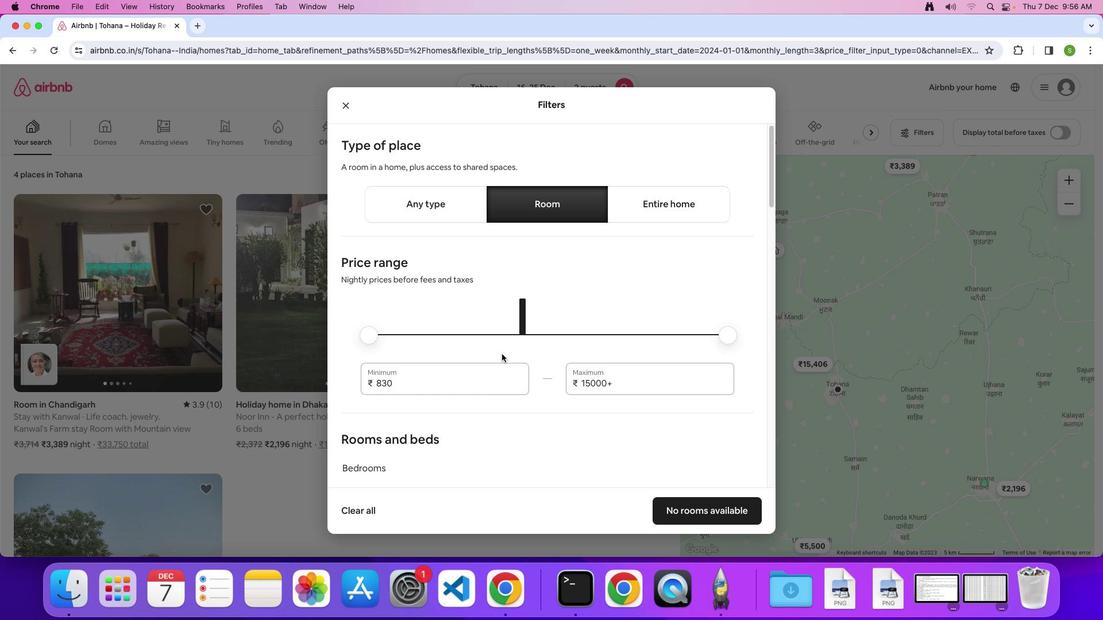 
Action: Mouse scrolled (501, 354) with delta (0, 2)
Screenshot: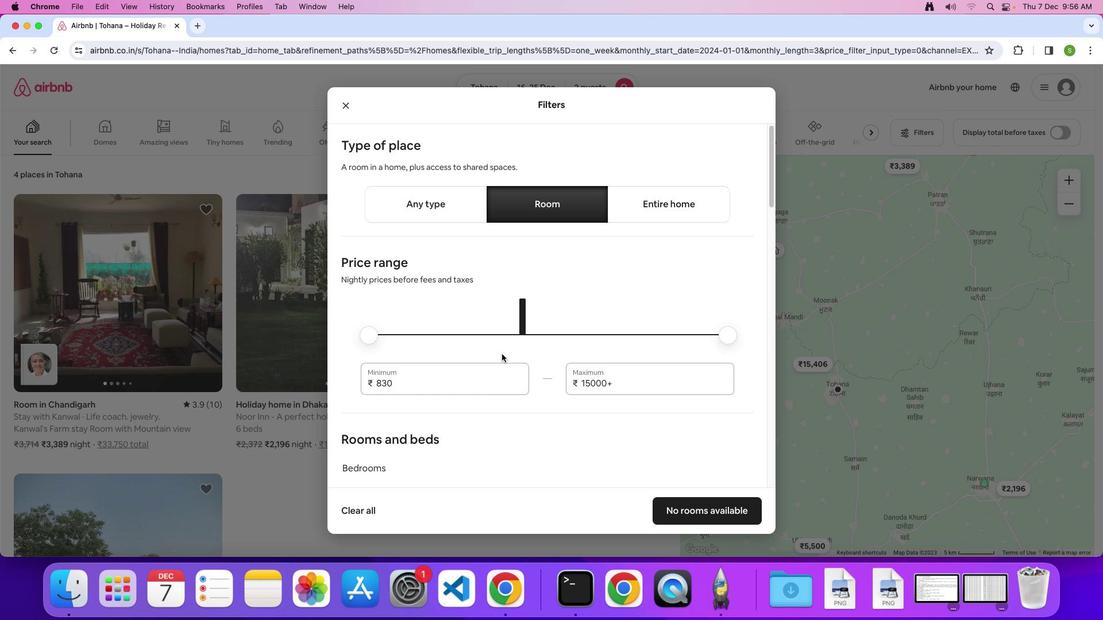 
Action: Mouse moved to (700, 504)
Screenshot: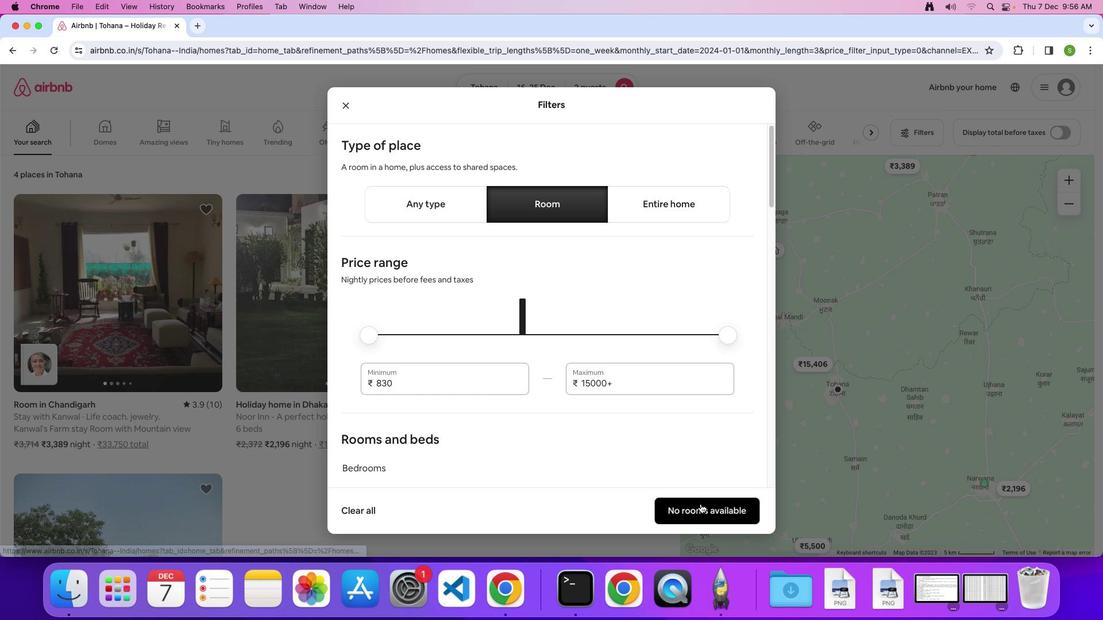 
Action: Mouse pressed left at (700, 504)
Screenshot: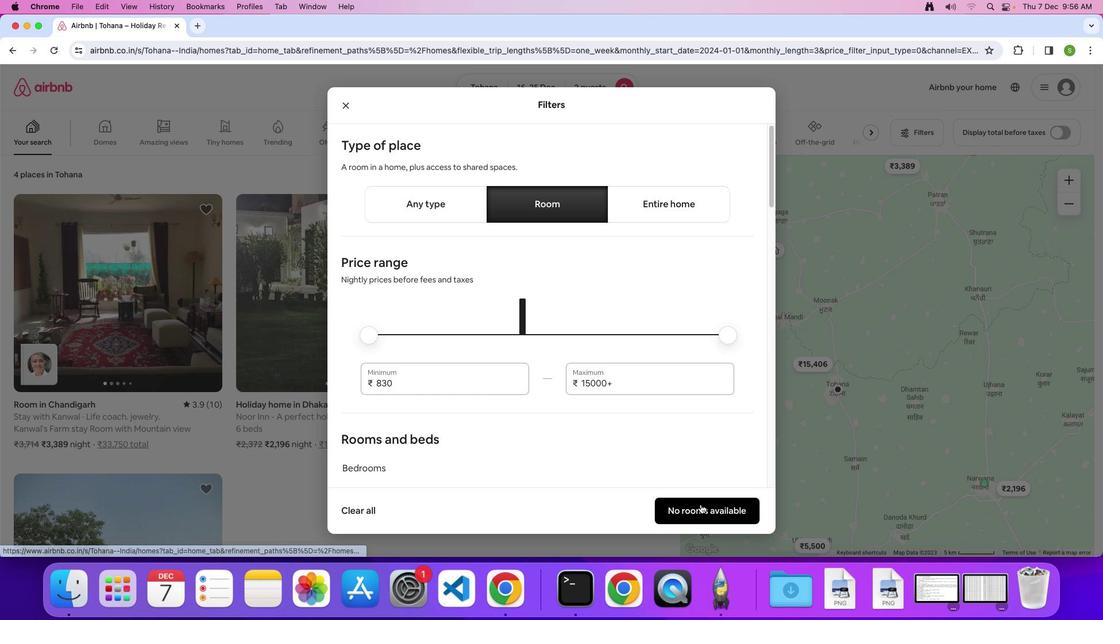 
Action: Mouse moved to (360, 346)
Screenshot: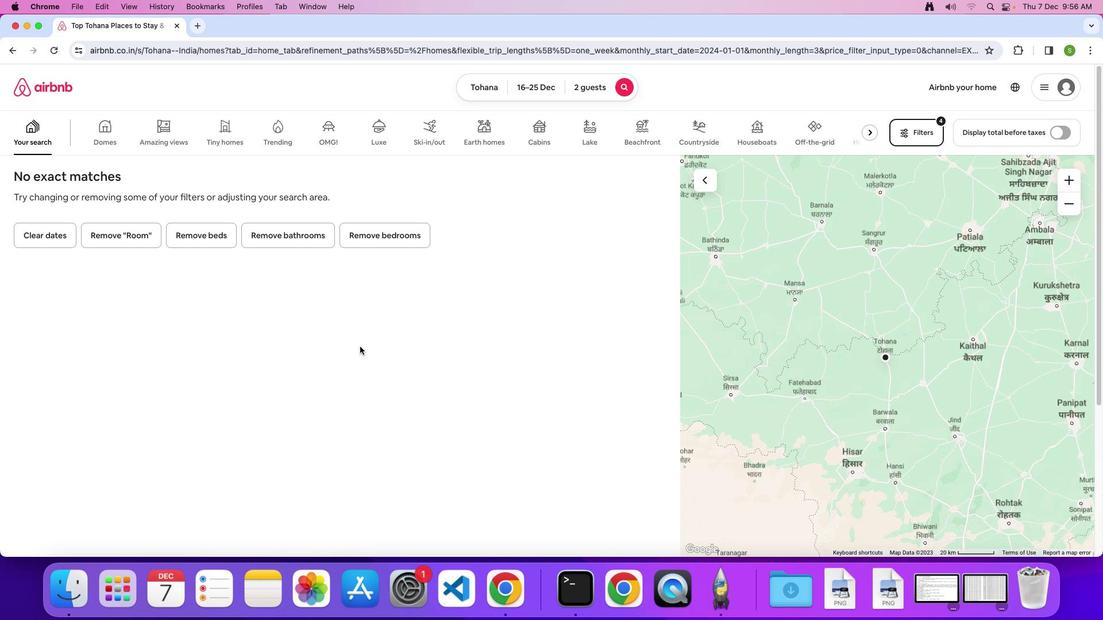 
Action: Mouse scrolled (360, 346) with delta (0, 0)
Screenshot: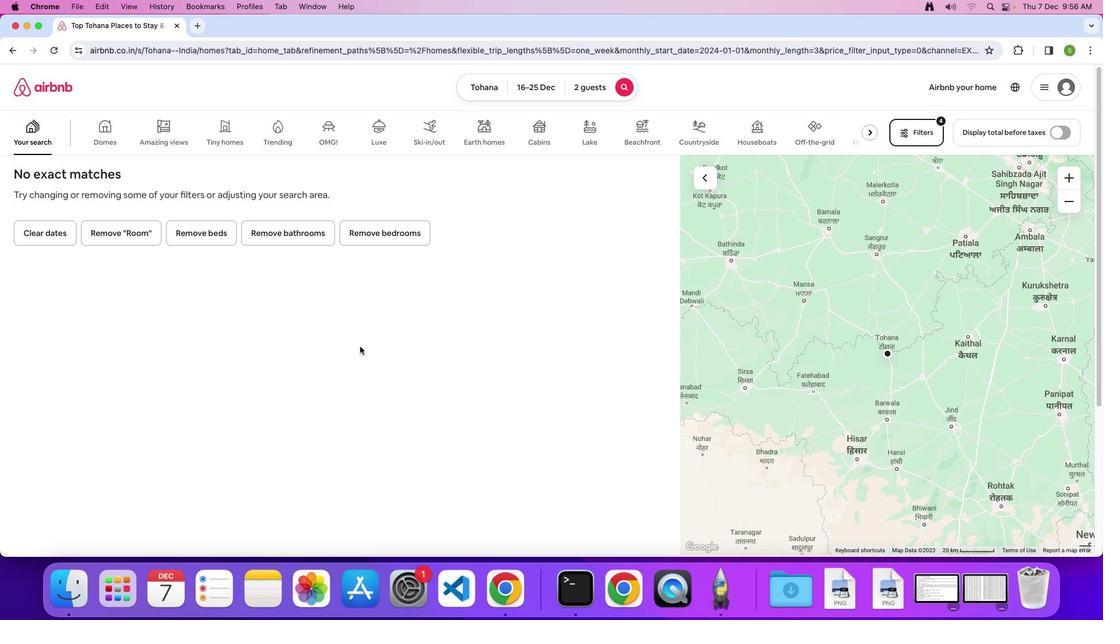 
Action: Mouse scrolled (360, 346) with delta (0, 0)
Screenshot: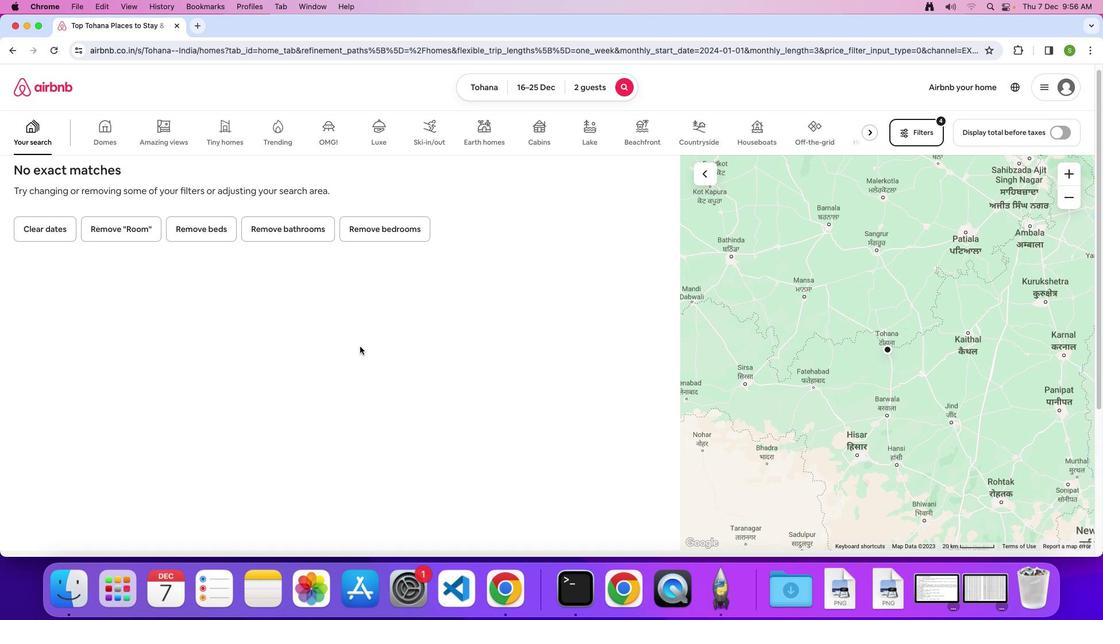 
Action: Mouse scrolled (360, 346) with delta (0, 0)
Screenshot: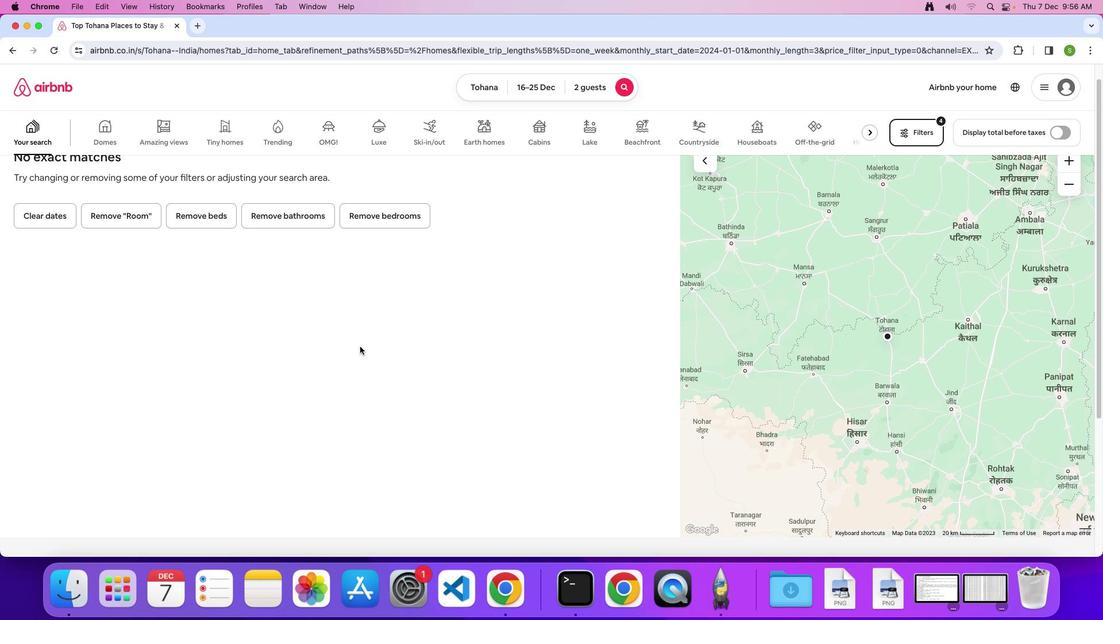 
Action: Mouse scrolled (360, 346) with delta (0, 0)
Screenshot: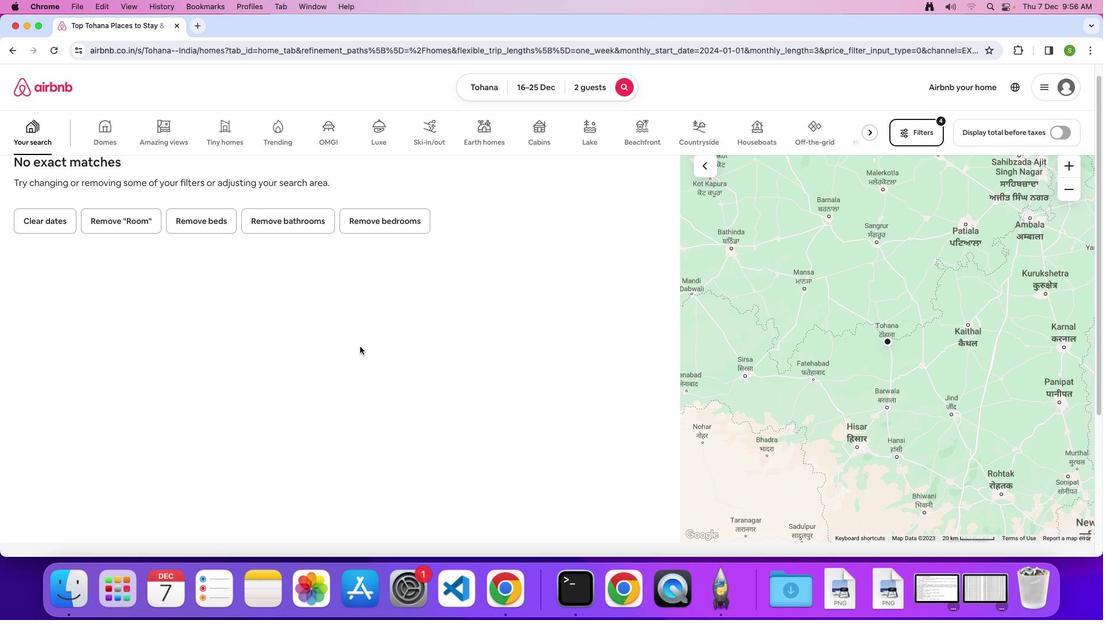 
Action: Mouse scrolled (360, 346) with delta (0, 0)
Screenshot: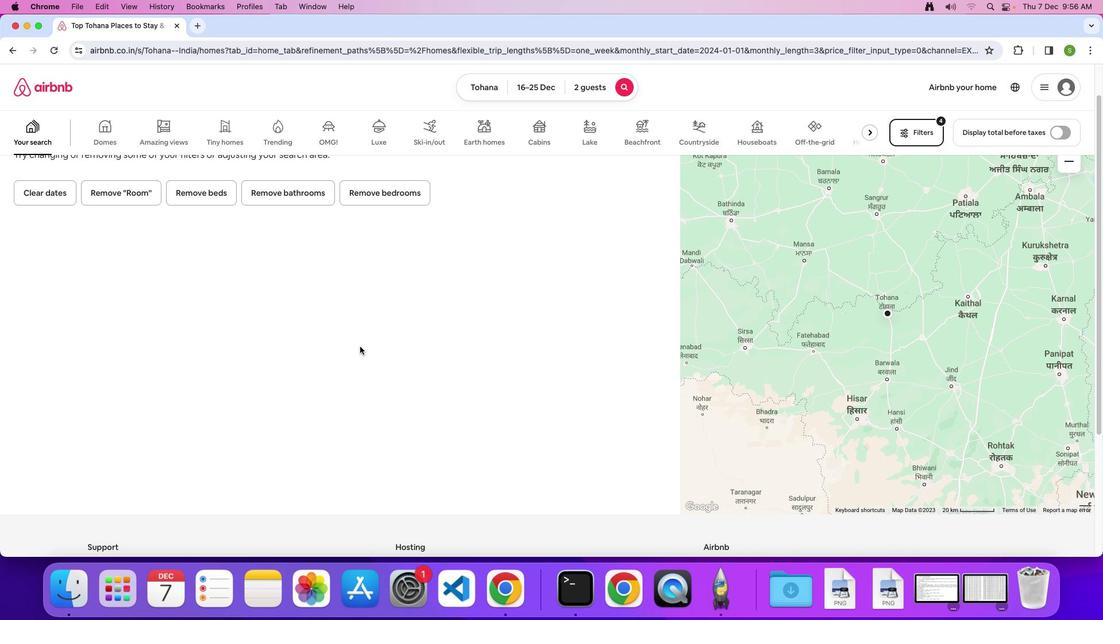 
Action: Mouse scrolled (360, 346) with delta (0, -2)
Screenshot: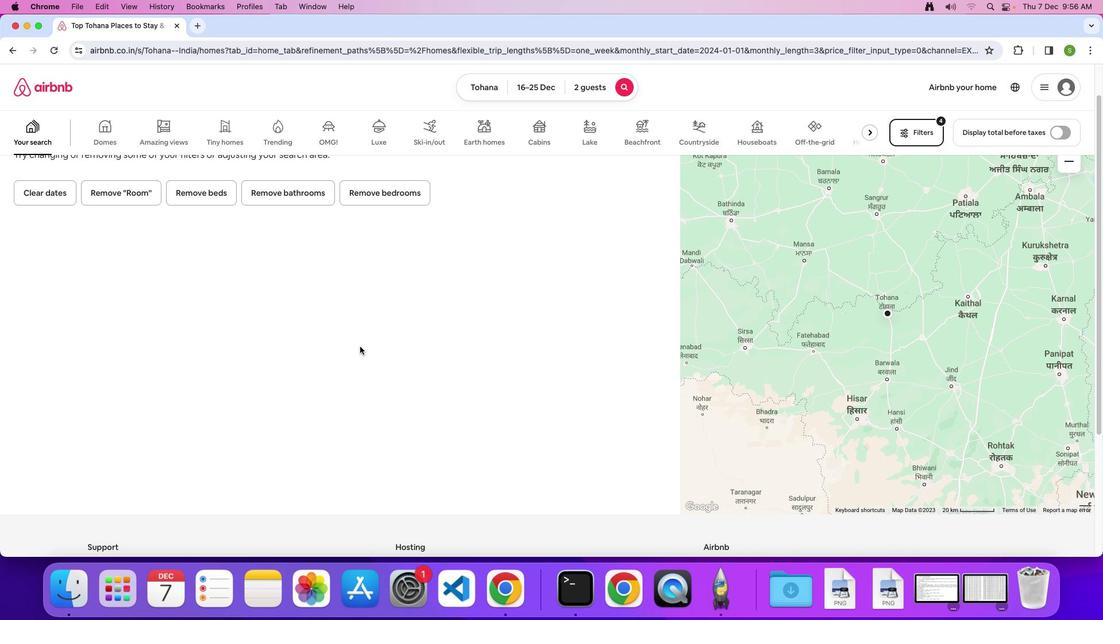 
Action: Mouse moved to (360, 346)
Screenshot: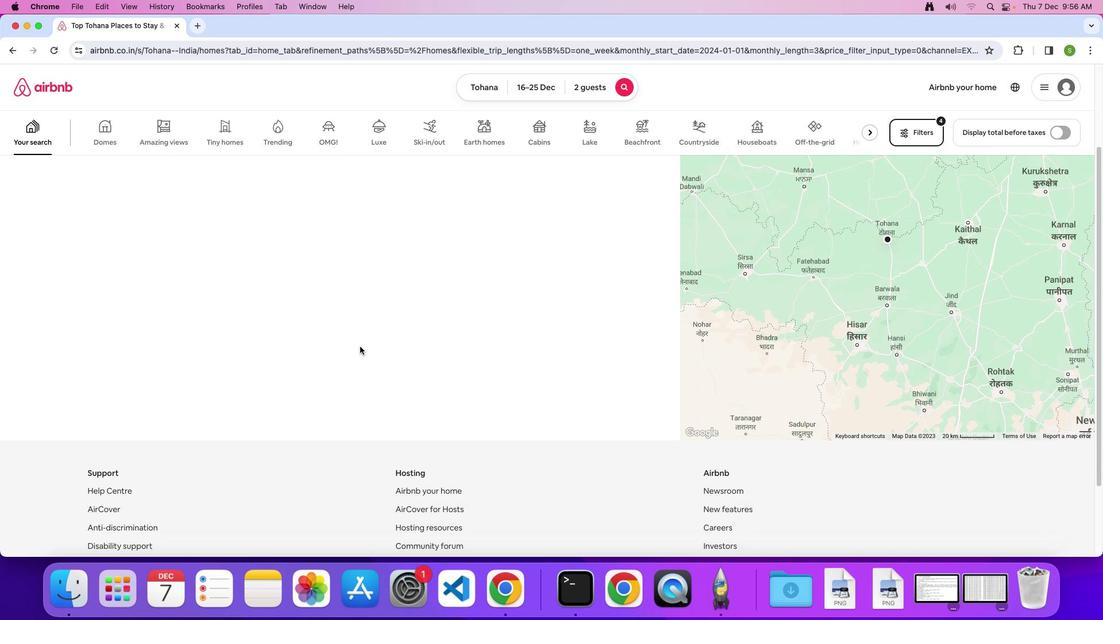
Action: Mouse scrolled (360, 346) with delta (0, 0)
Screenshot: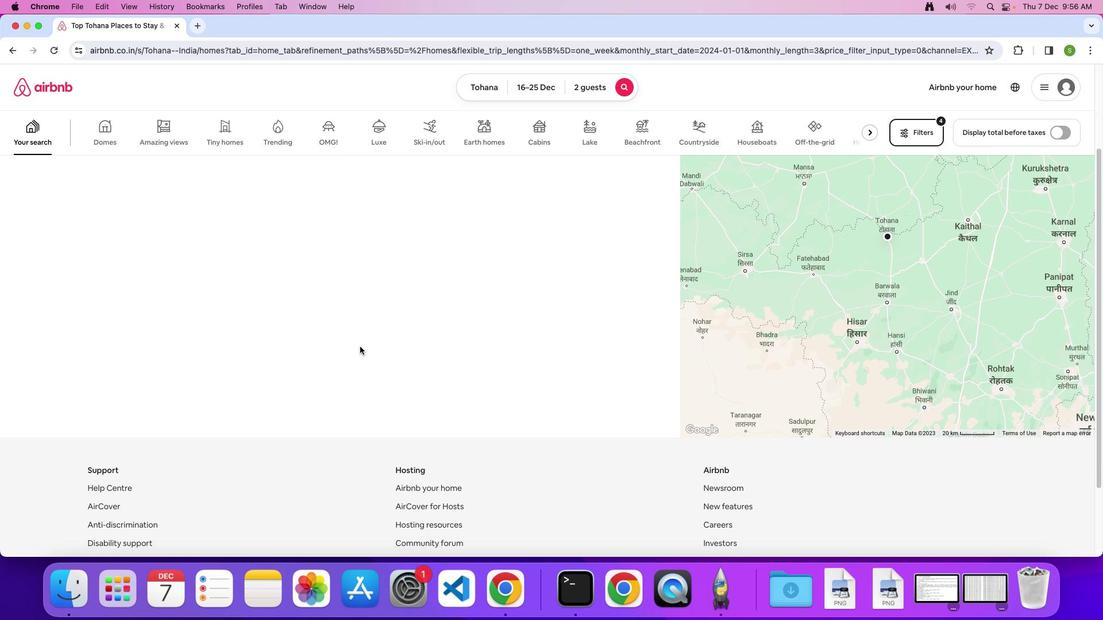 
Action: Mouse scrolled (360, 346) with delta (0, 0)
Screenshot: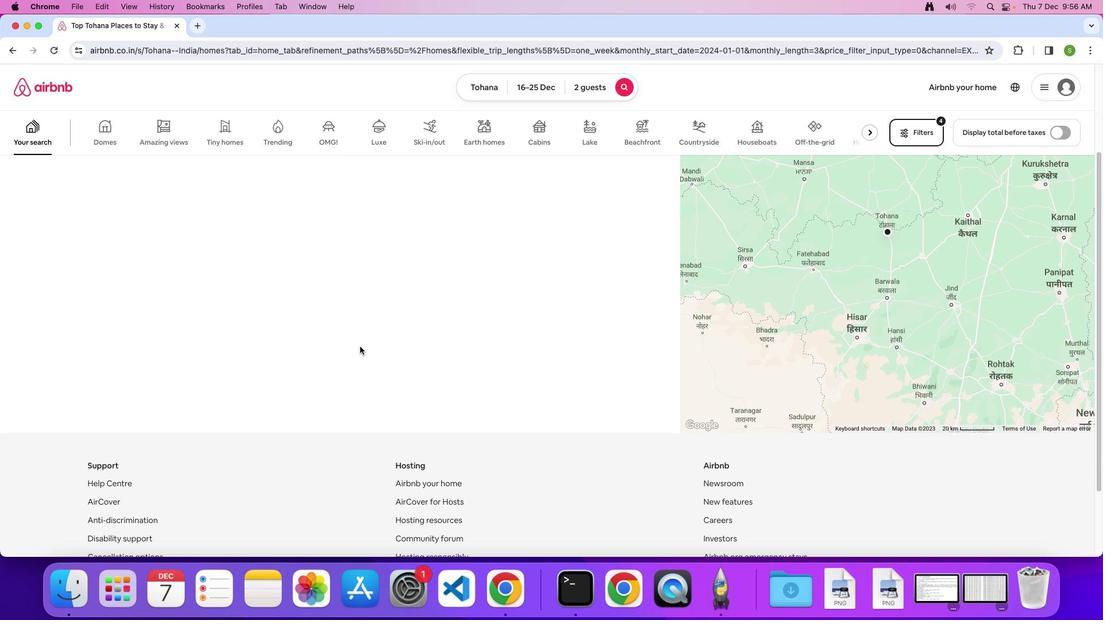 
Action: Mouse scrolled (360, 346) with delta (0, -1)
Screenshot: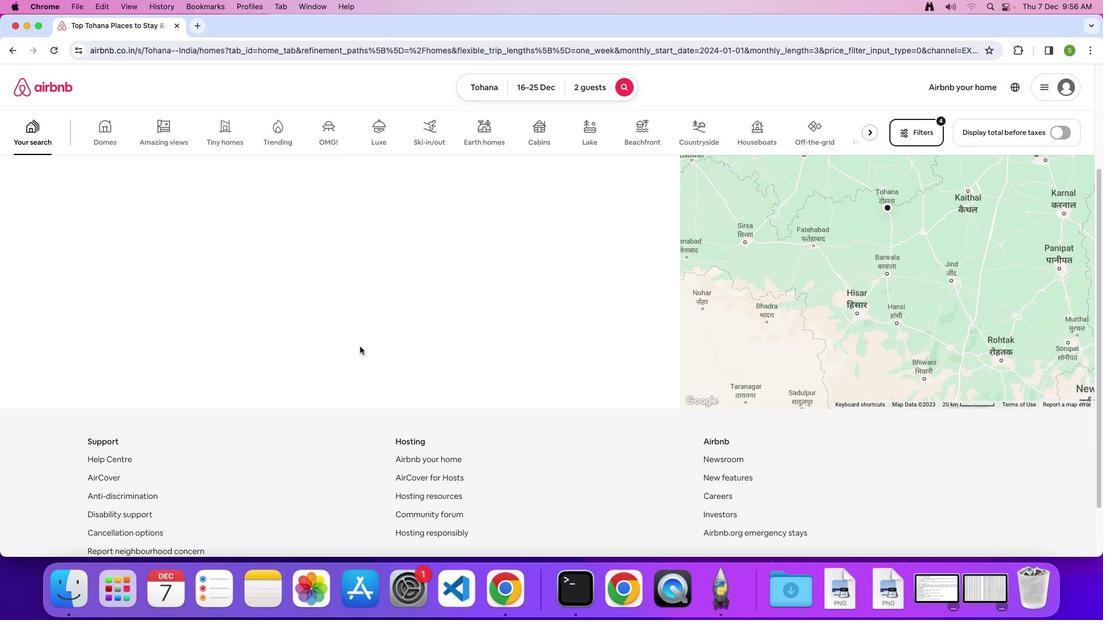 
